 Task: Look for space in Itabuna, Brazil from 6th September, 2023 to 18th September, 2023 for 3 adults in price range Rs.6000 to Rs.12000. Place can be entire place with 2 bedrooms having 2 beds and 2 bathrooms. Property type can be house, flat, guest house, hotel. Booking option can be shelf check-in. Required host language is Spanish.
Action: Key pressed i<Key.caps_lock>tabuna,<Key.space><Key.caps_lock>b<Key.caps_lock>razil<Key.enter>
Screenshot: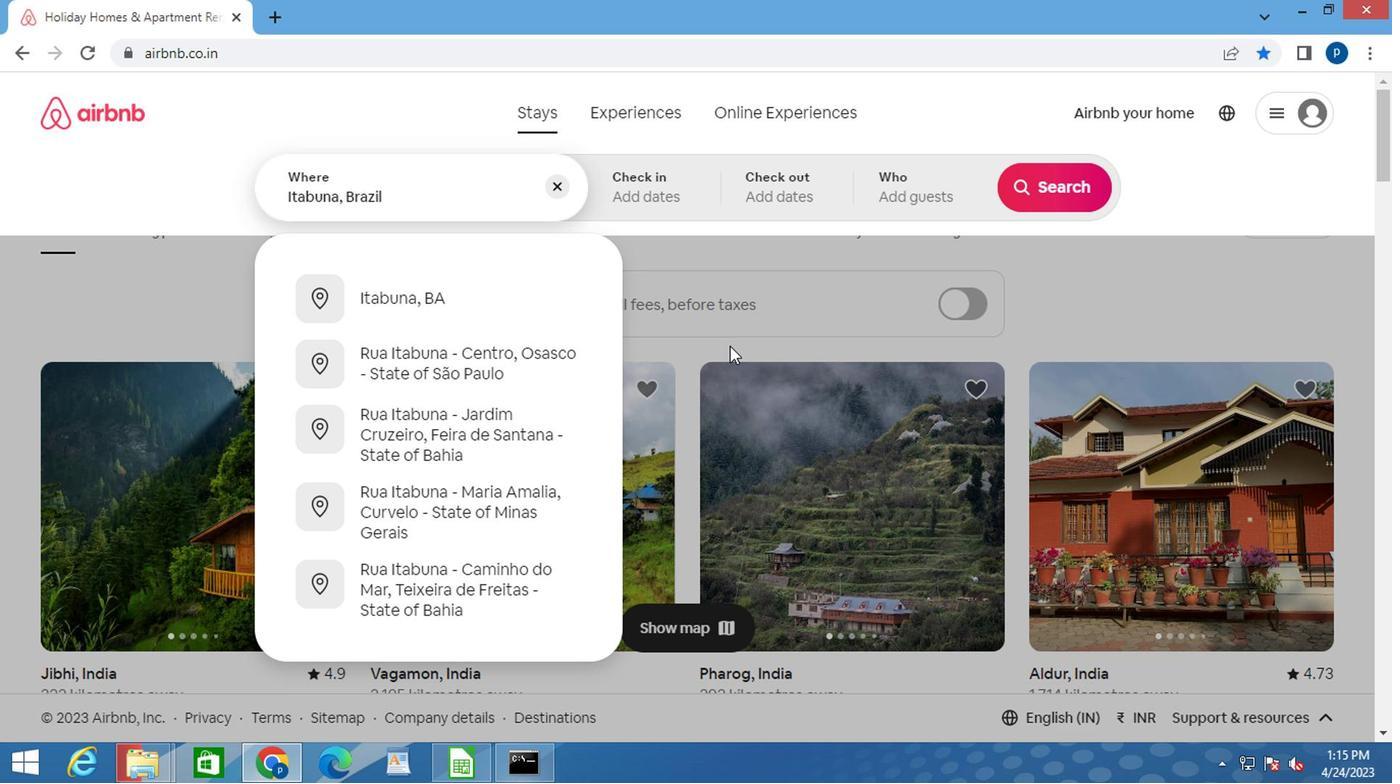 
Action: Mouse moved to (1047, 348)
Screenshot: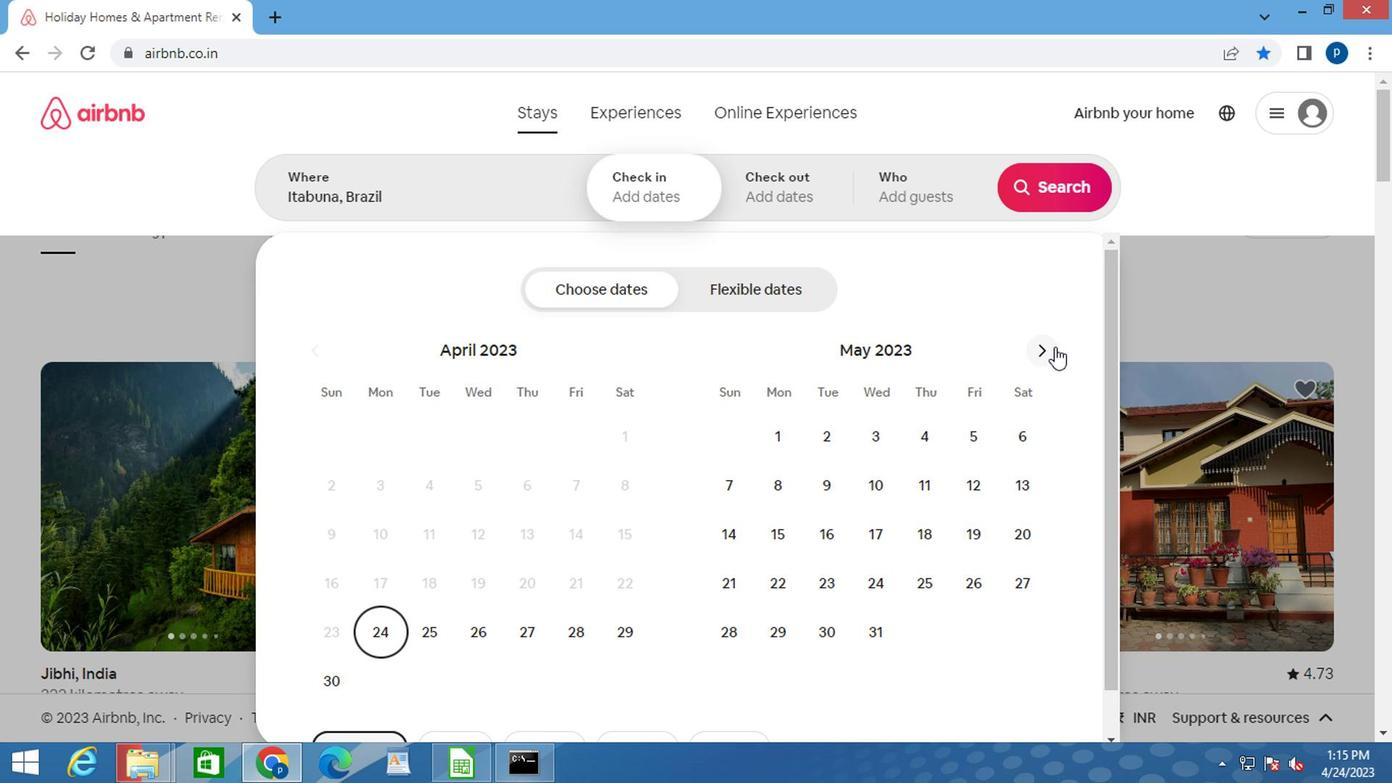 
Action: Mouse pressed left at (1047, 348)
Screenshot: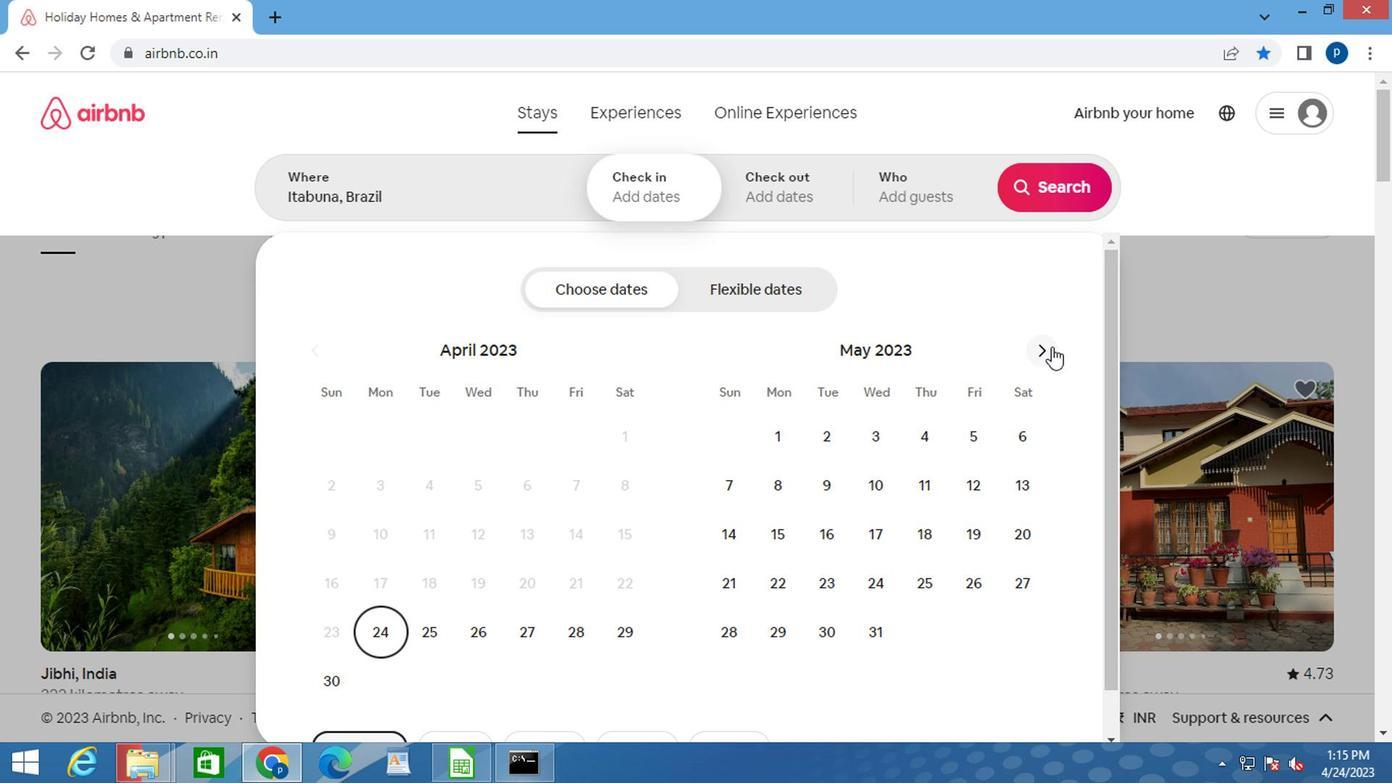 
Action: Mouse pressed left at (1047, 348)
Screenshot: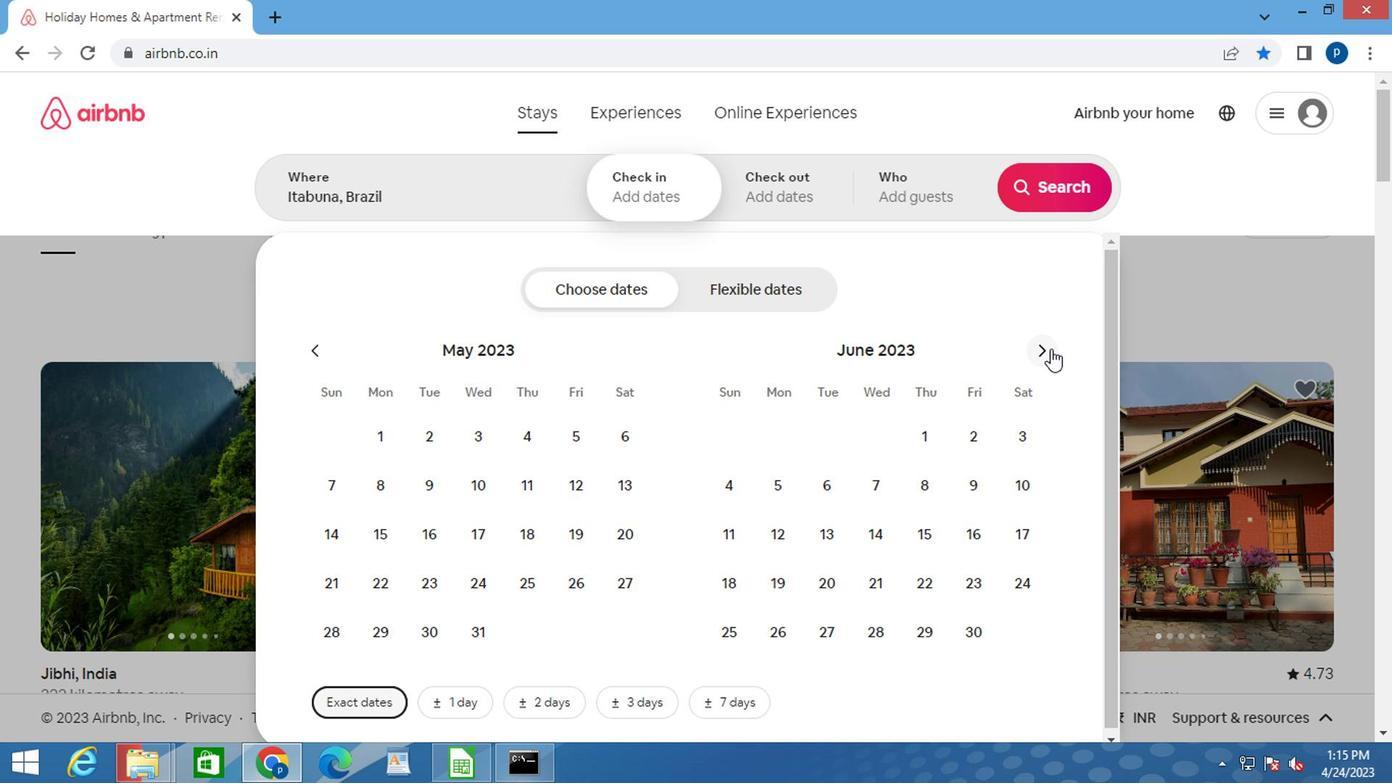 
Action: Mouse pressed left at (1047, 348)
Screenshot: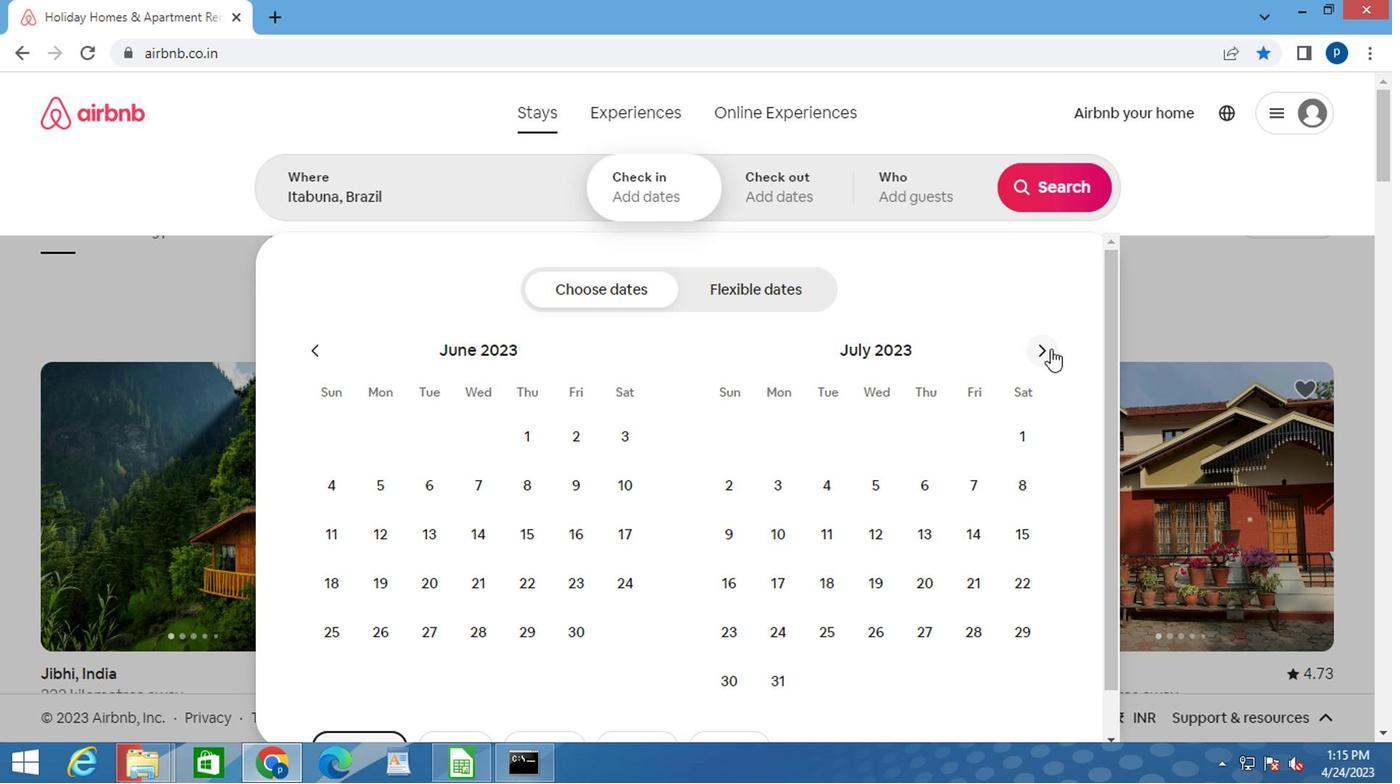 
Action: Mouse moved to (1040, 348)
Screenshot: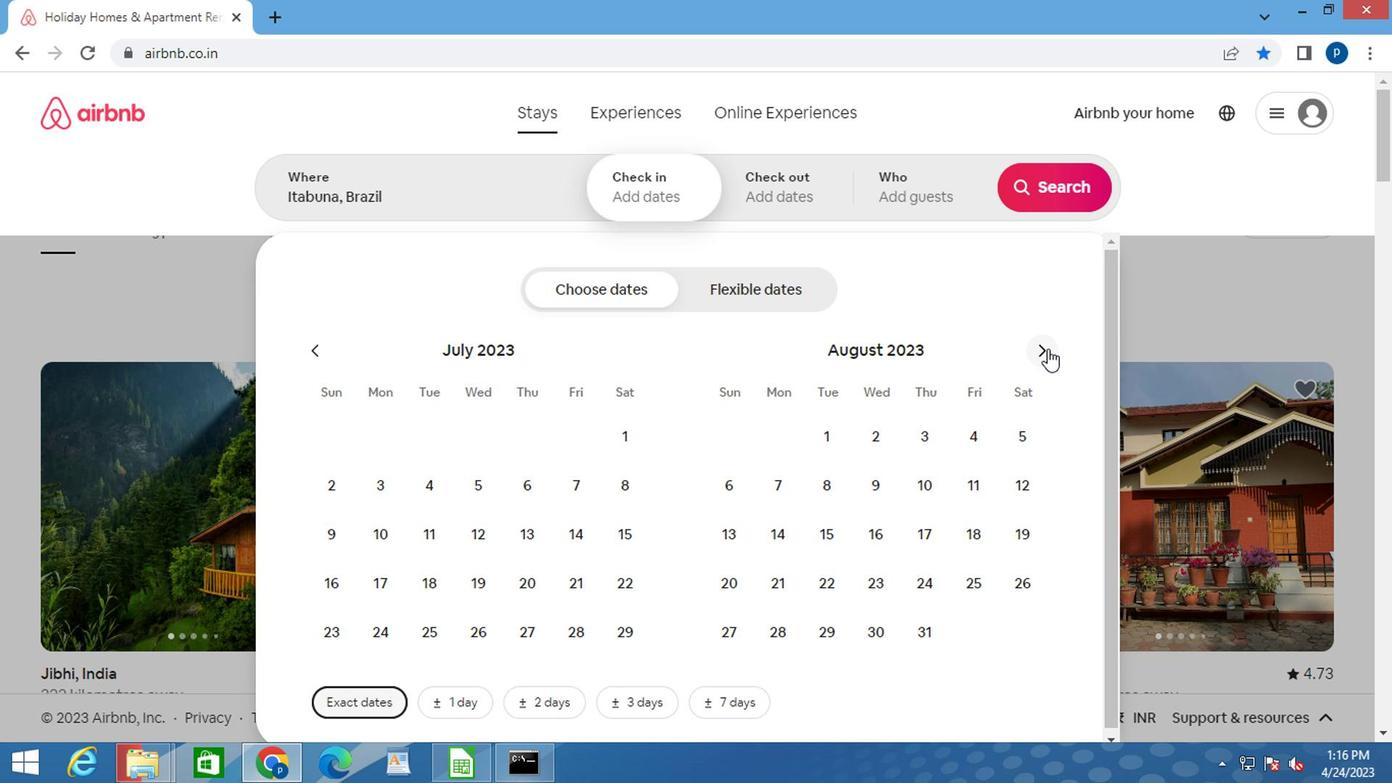 
Action: Mouse pressed left at (1040, 348)
Screenshot: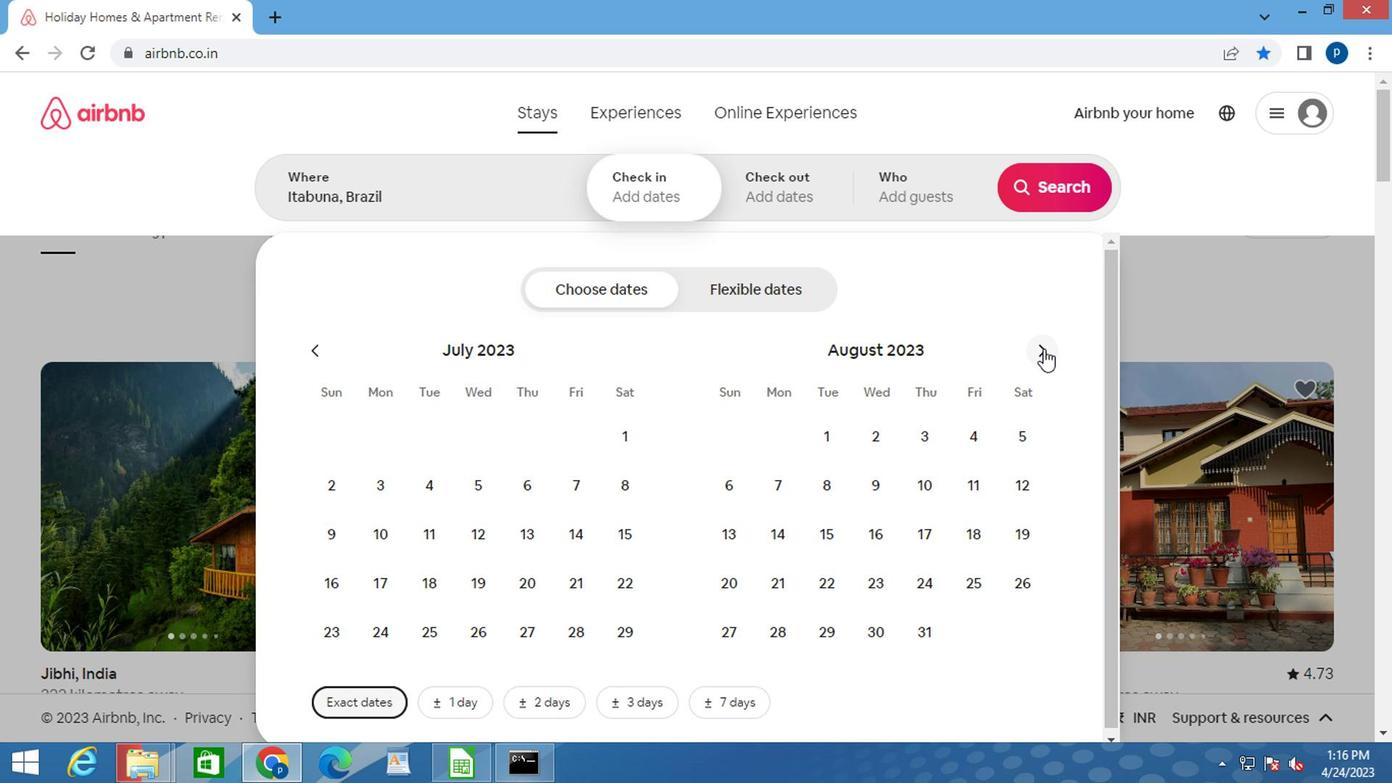 
Action: Mouse moved to (865, 485)
Screenshot: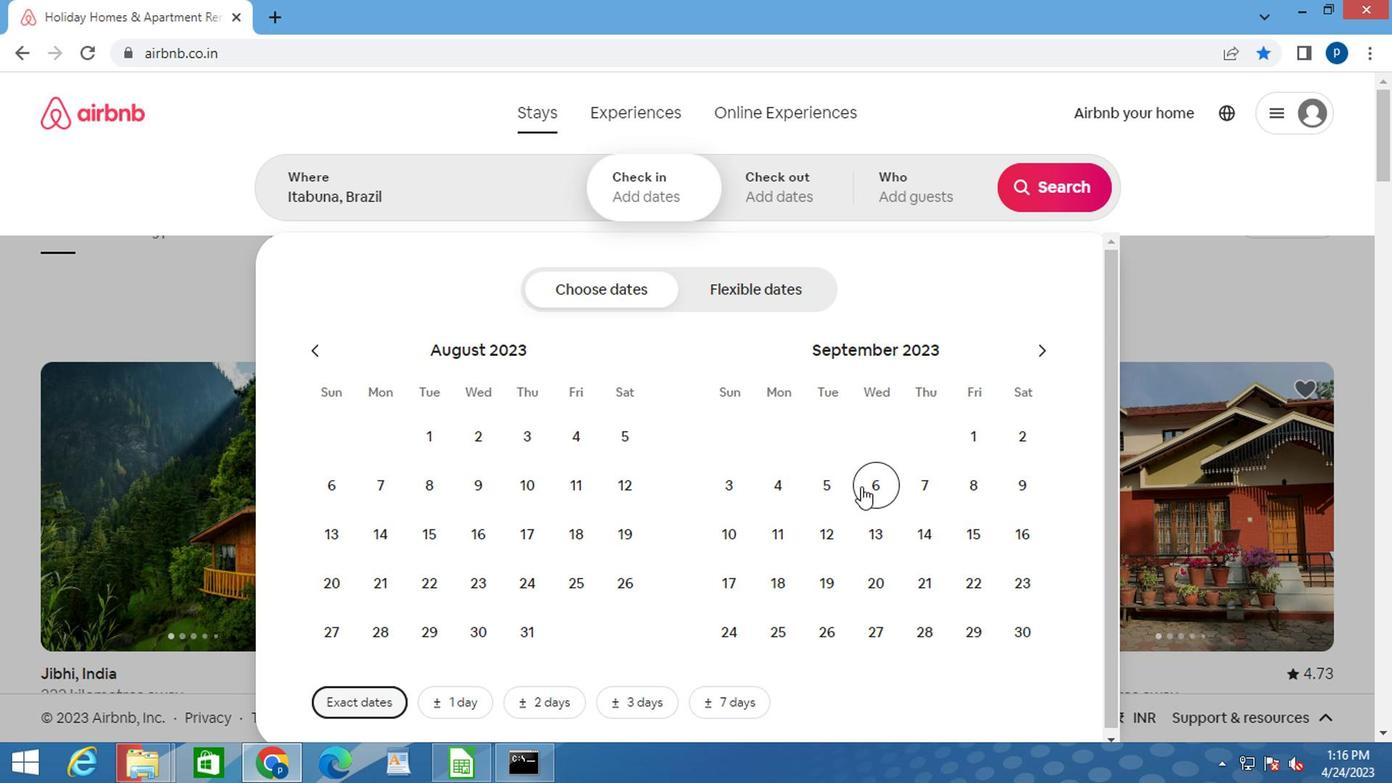 
Action: Mouse pressed left at (865, 485)
Screenshot: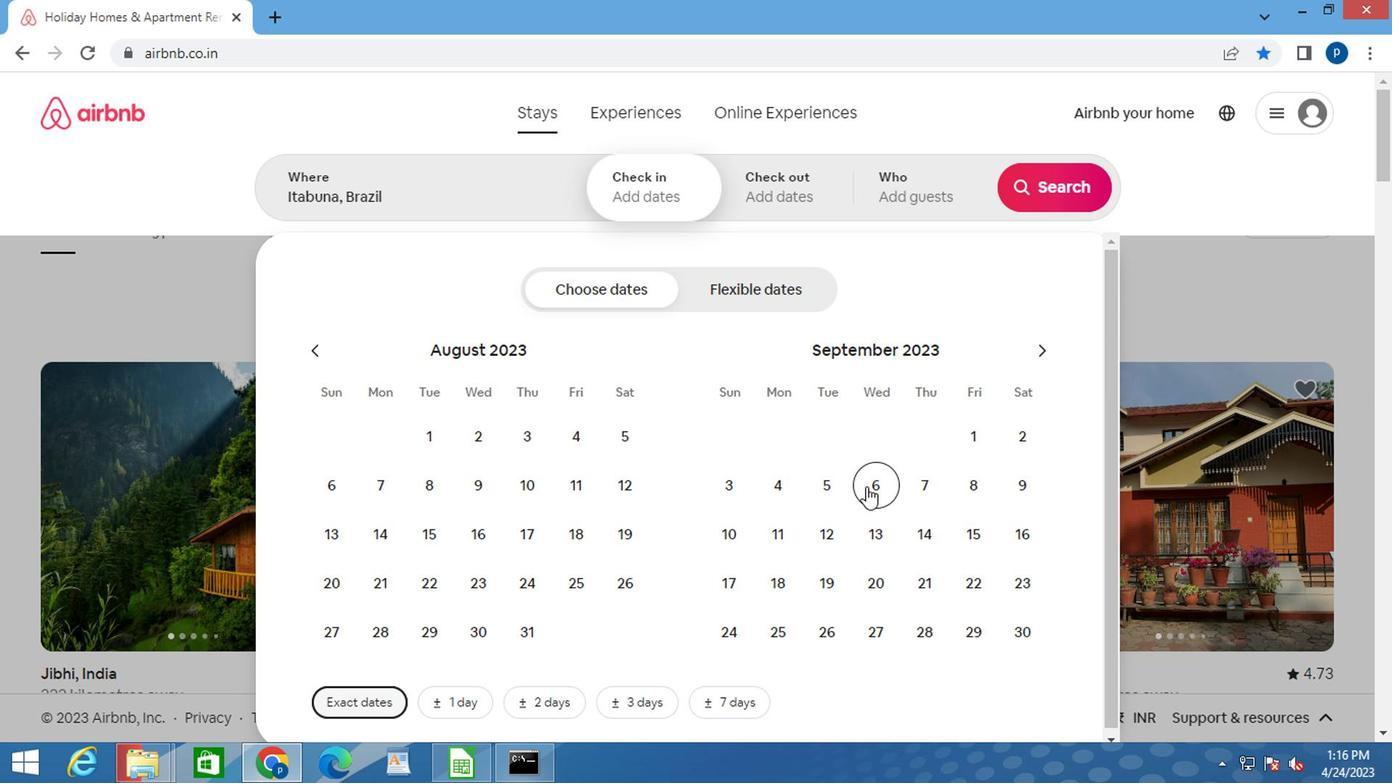
Action: Mouse moved to (785, 577)
Screenshot: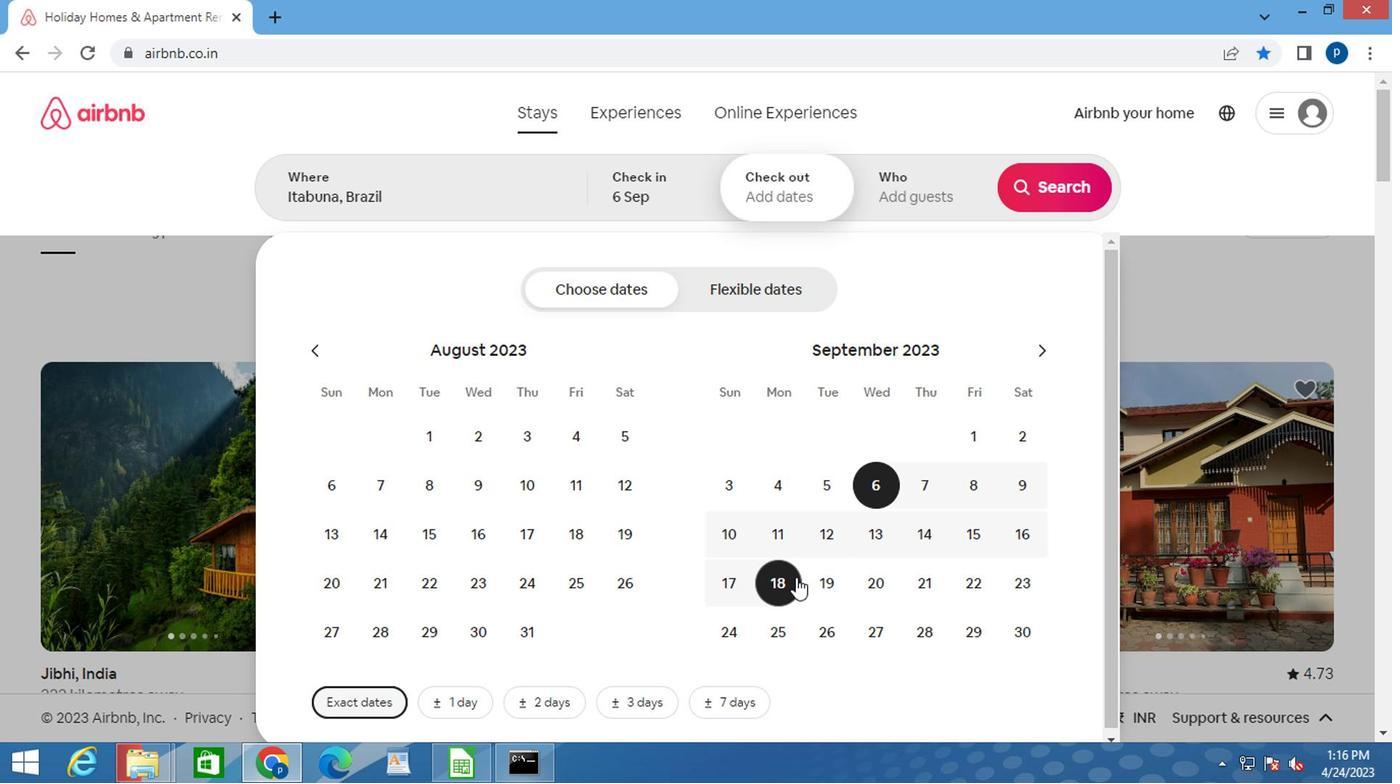 
Action: Mouse pressed left at (785, 577)
Screenshot: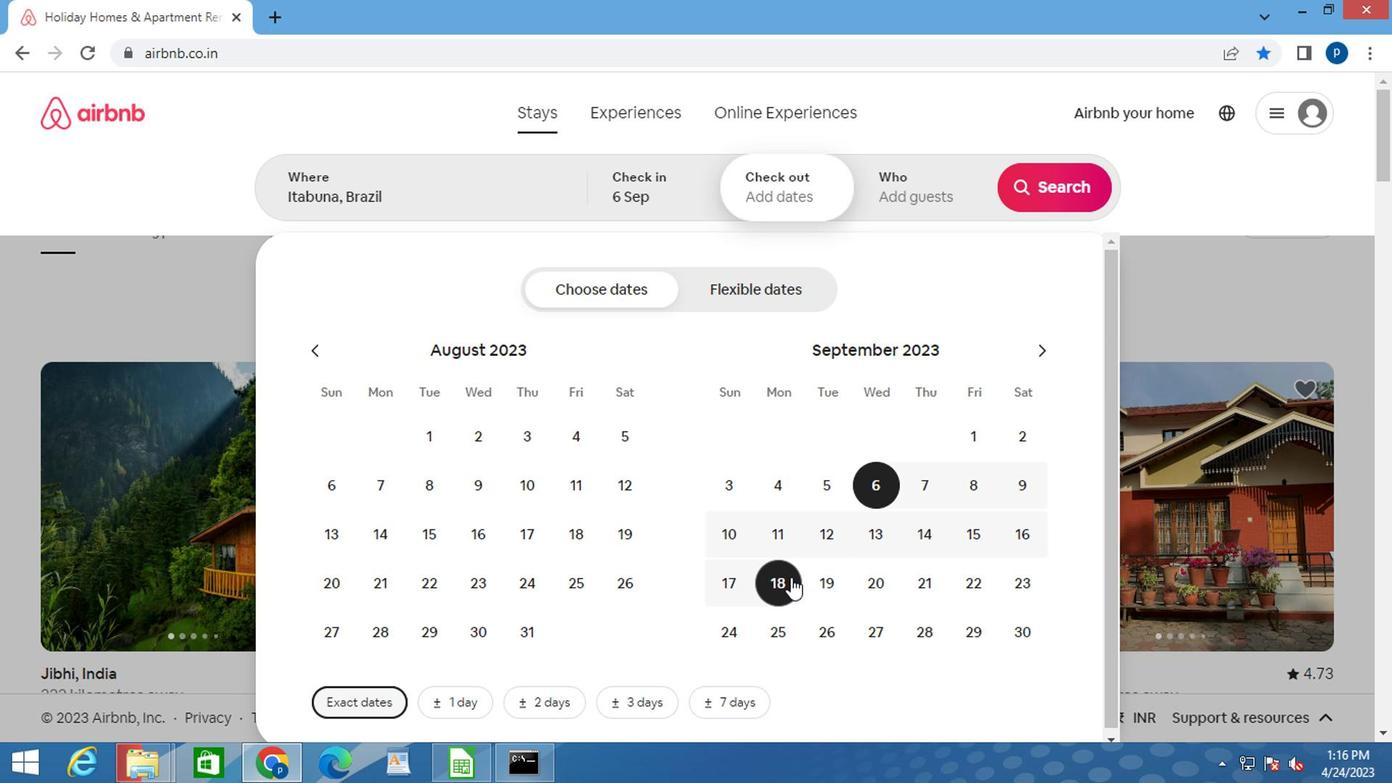 
Action: Mouse moved to (915, 190)
Screenshot: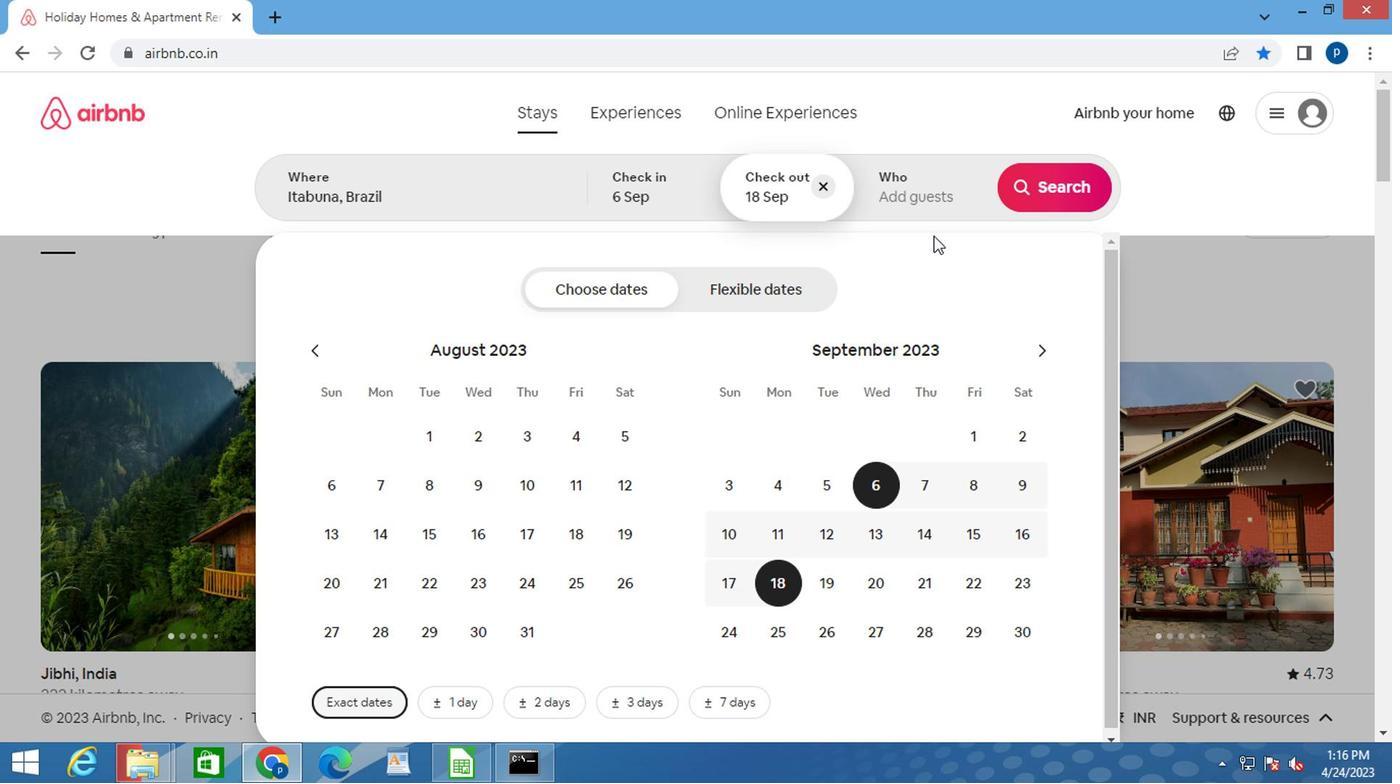 
Action: Mouse pressed left at (915, 190)
Screenshot: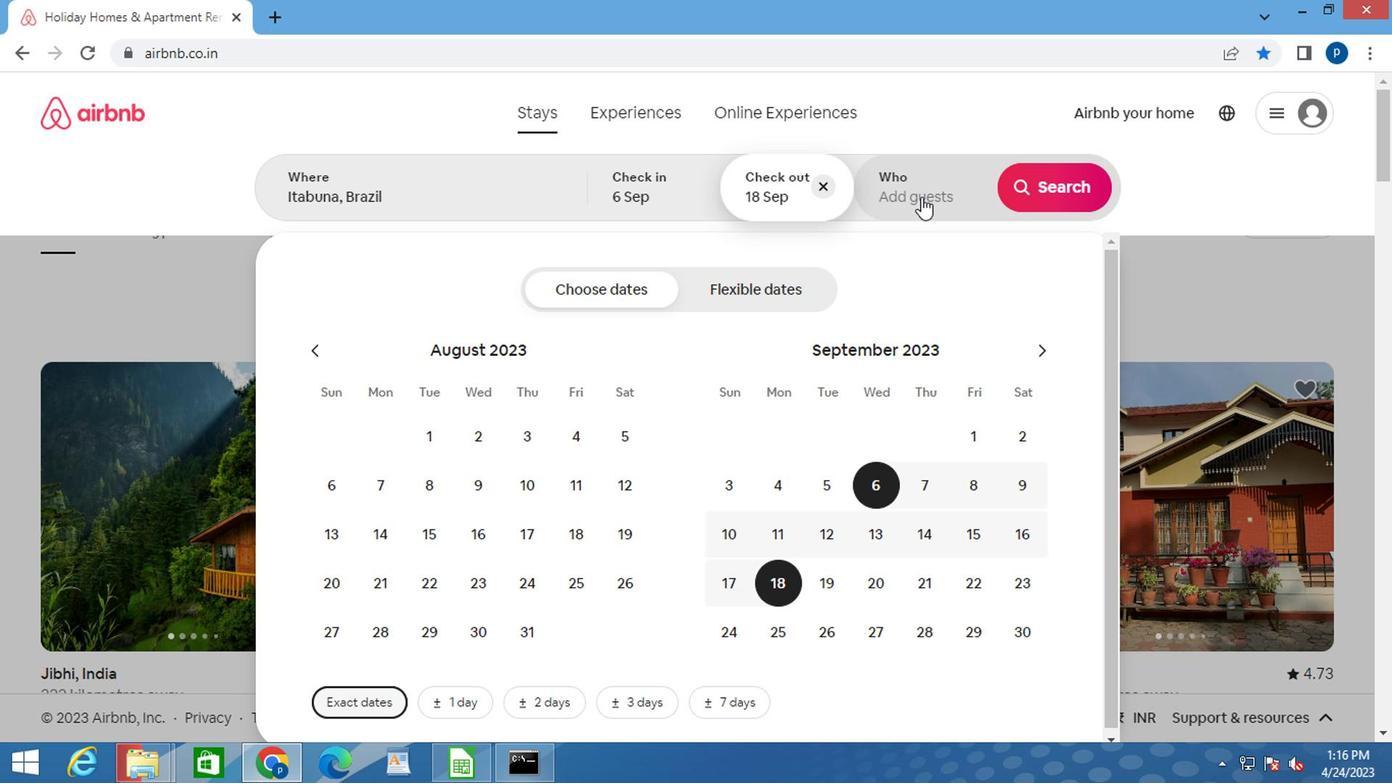 
Action: Mouse moved to (1060, 289)
Screenshot: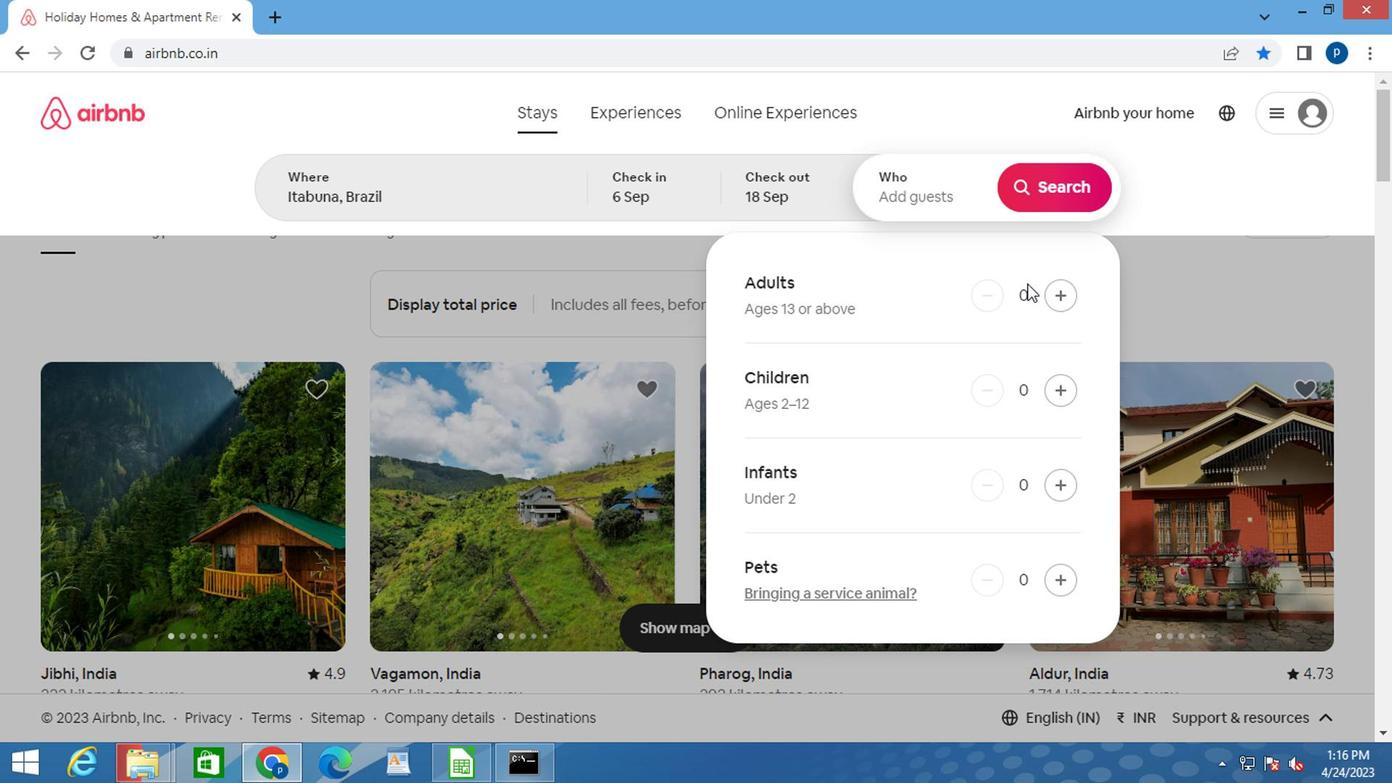 
Action: Mouse pressed left at (1060, 289)
Screenshot: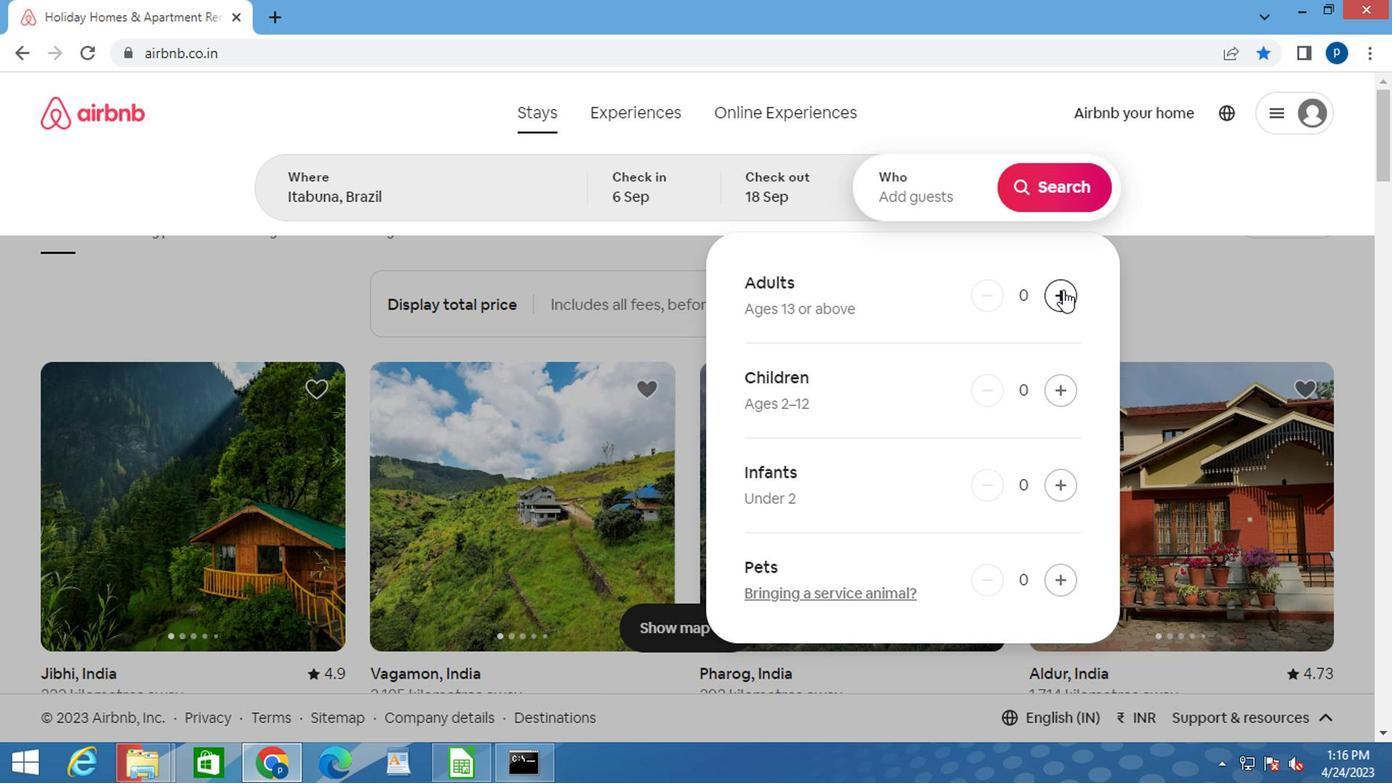 
Action: Mouse pressed left at (1060, 289)
Screenshot: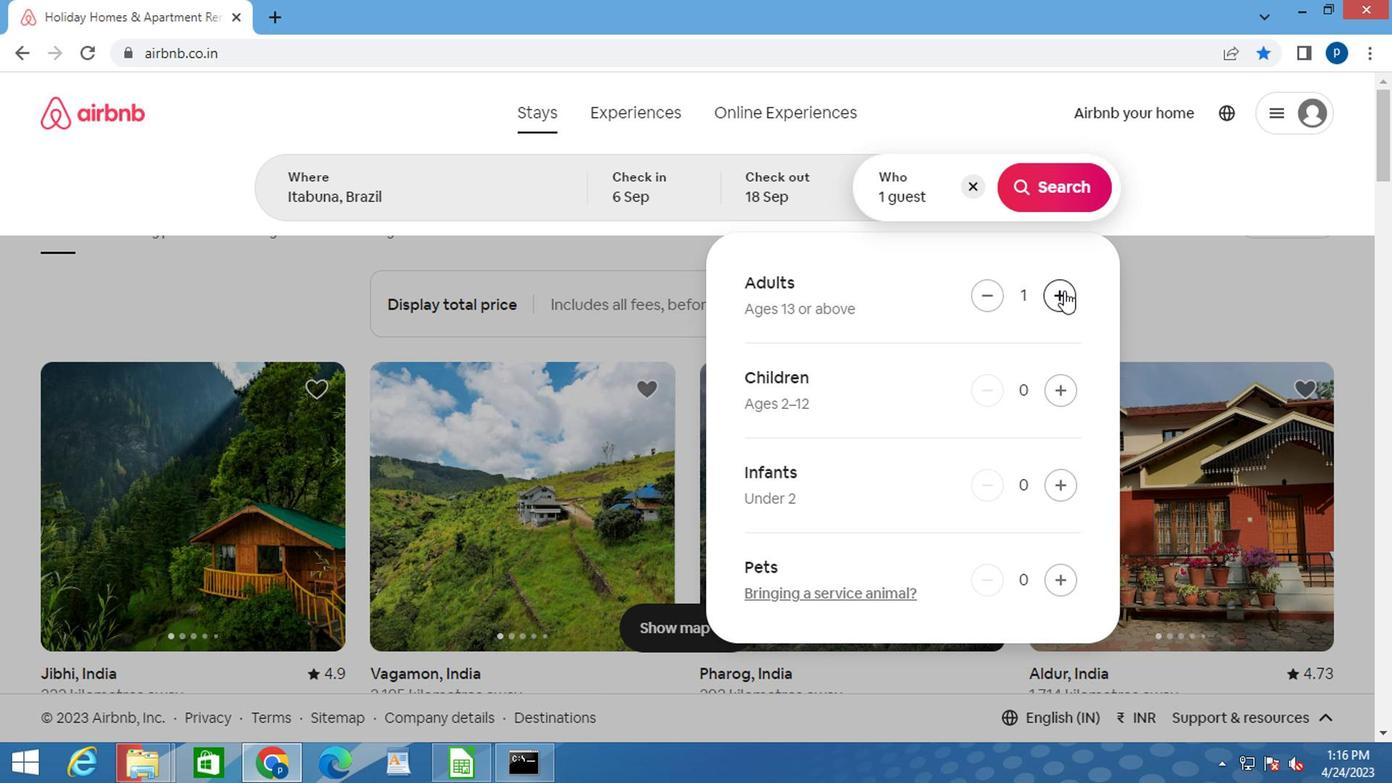 
Action: Mouse pressed left at (1060, 289)
Screenshot: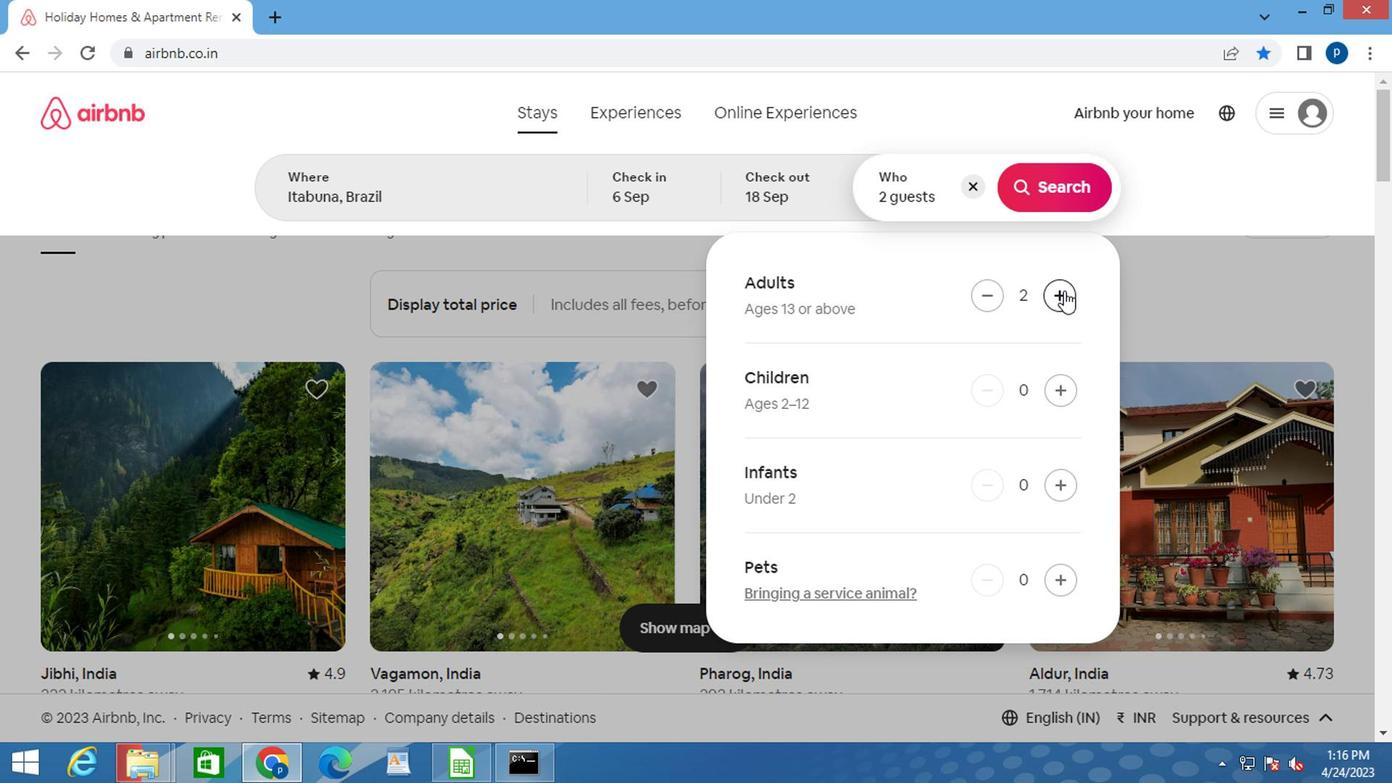 
Action: Mouse moved to (1049, 190)
Screenshot: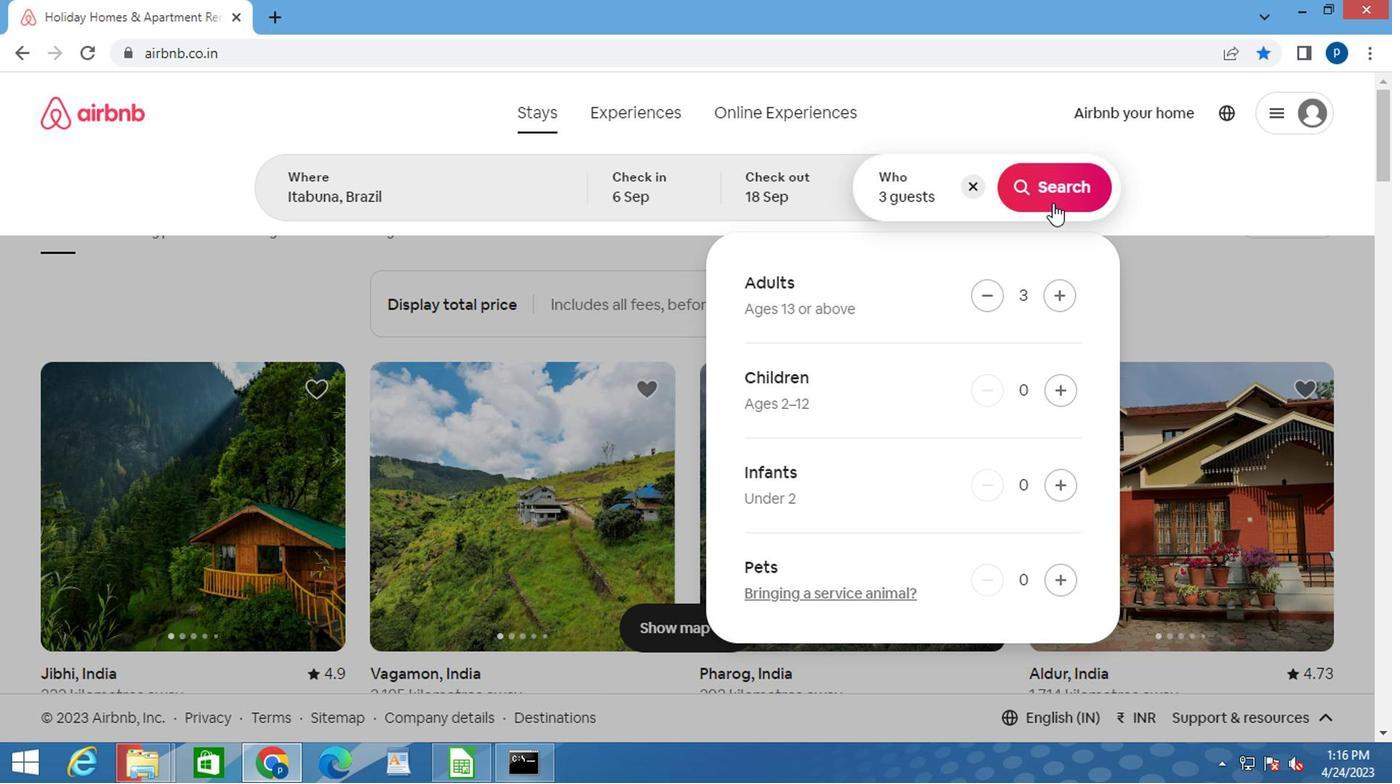 
Action: Mouse pressed left at (1049, 190)
Screenshot: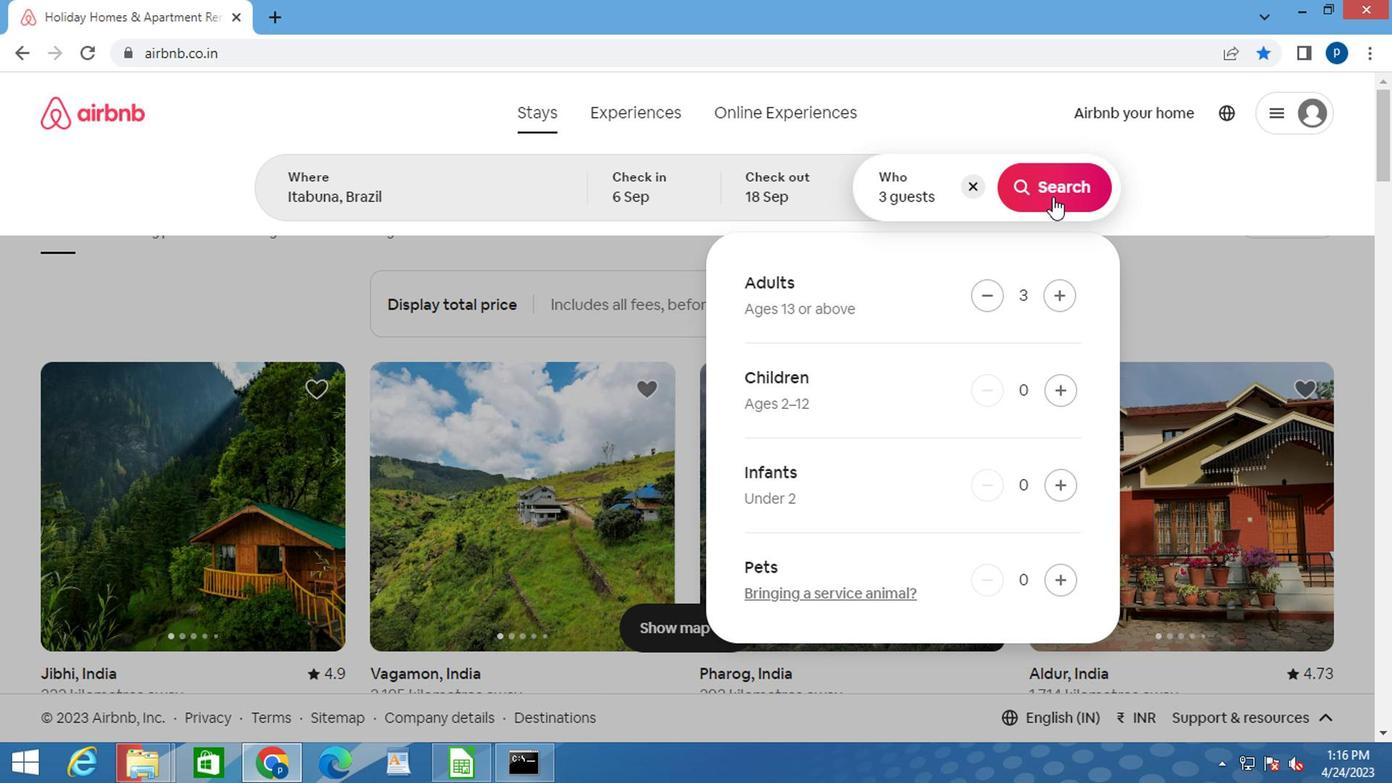 
Action: Mouse moved to (1280, 197)
Screenshot: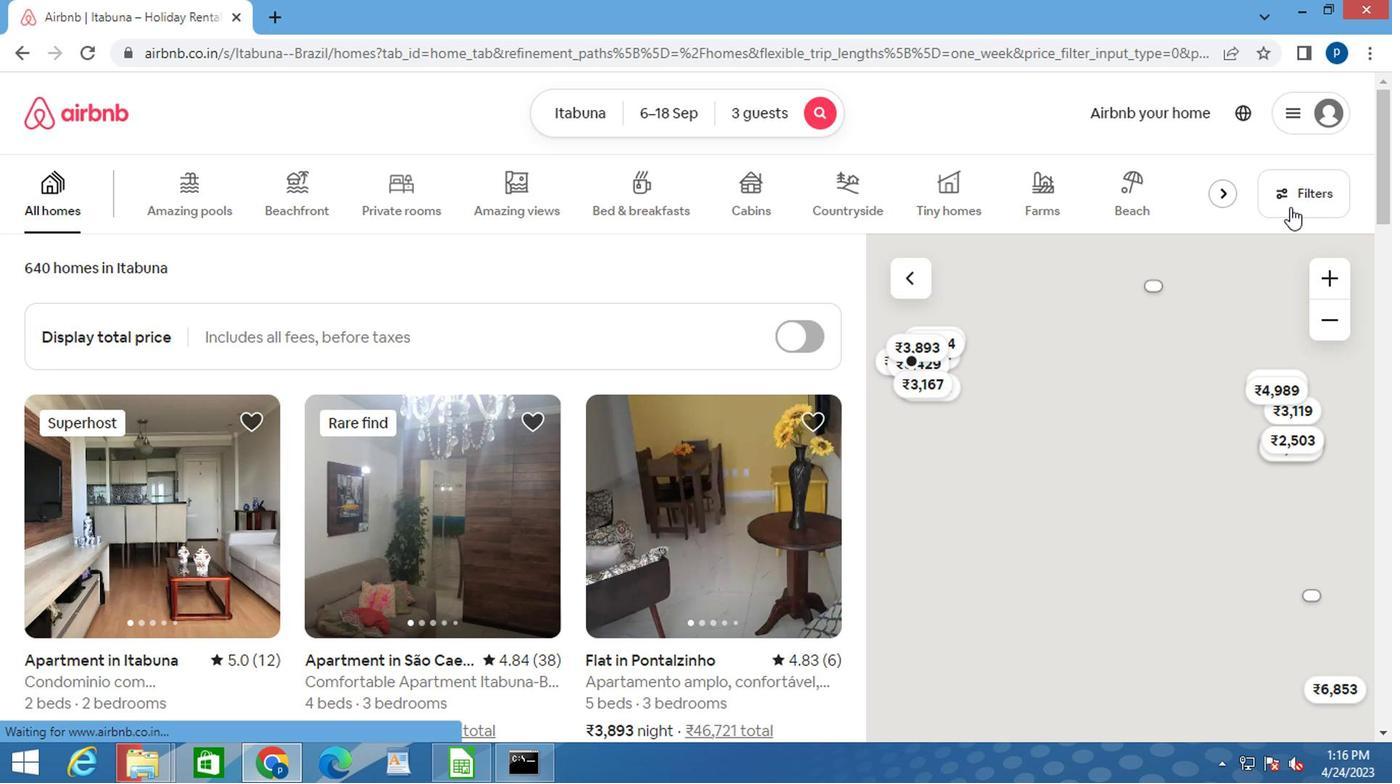
Action: Mouse pressed left at (1280, 197)
Screenshot: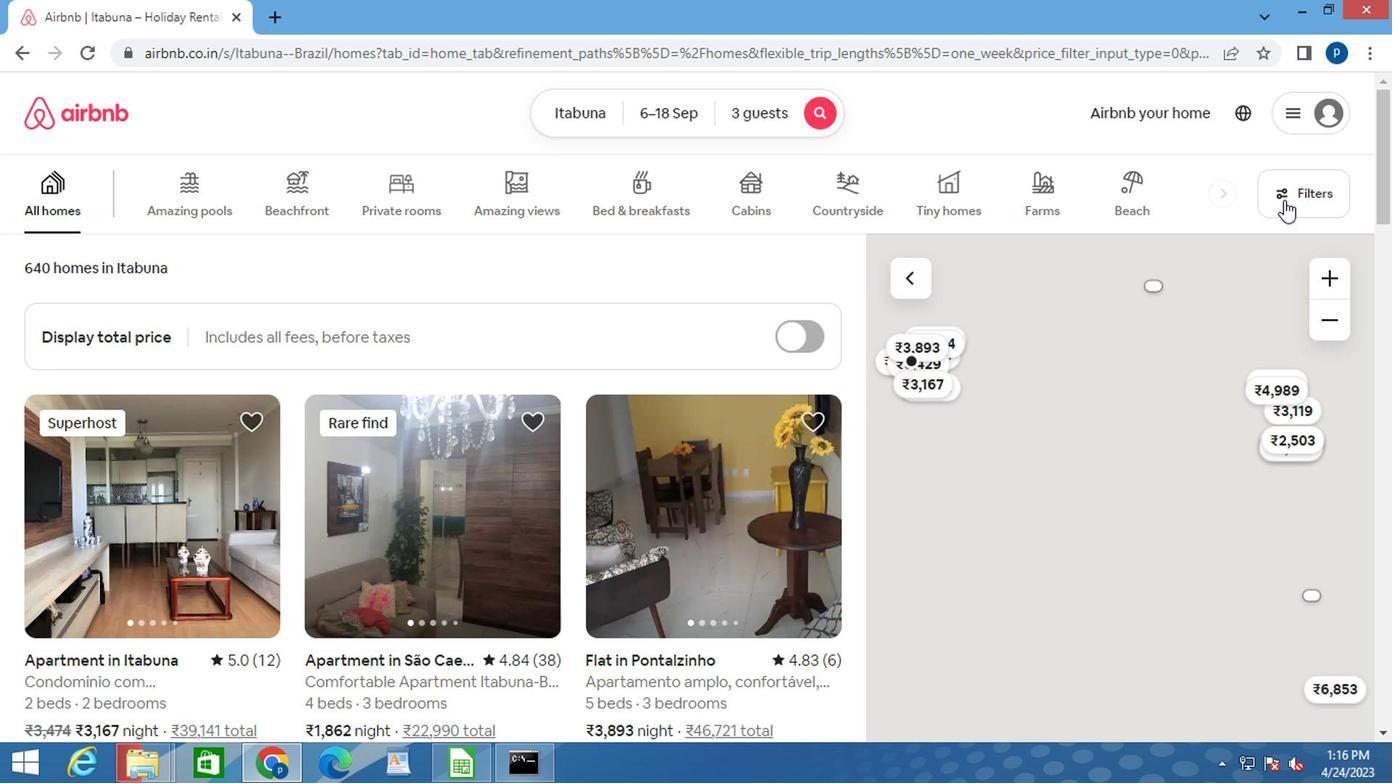 
Action: Mouse moved to (398, 455)
Screenshot: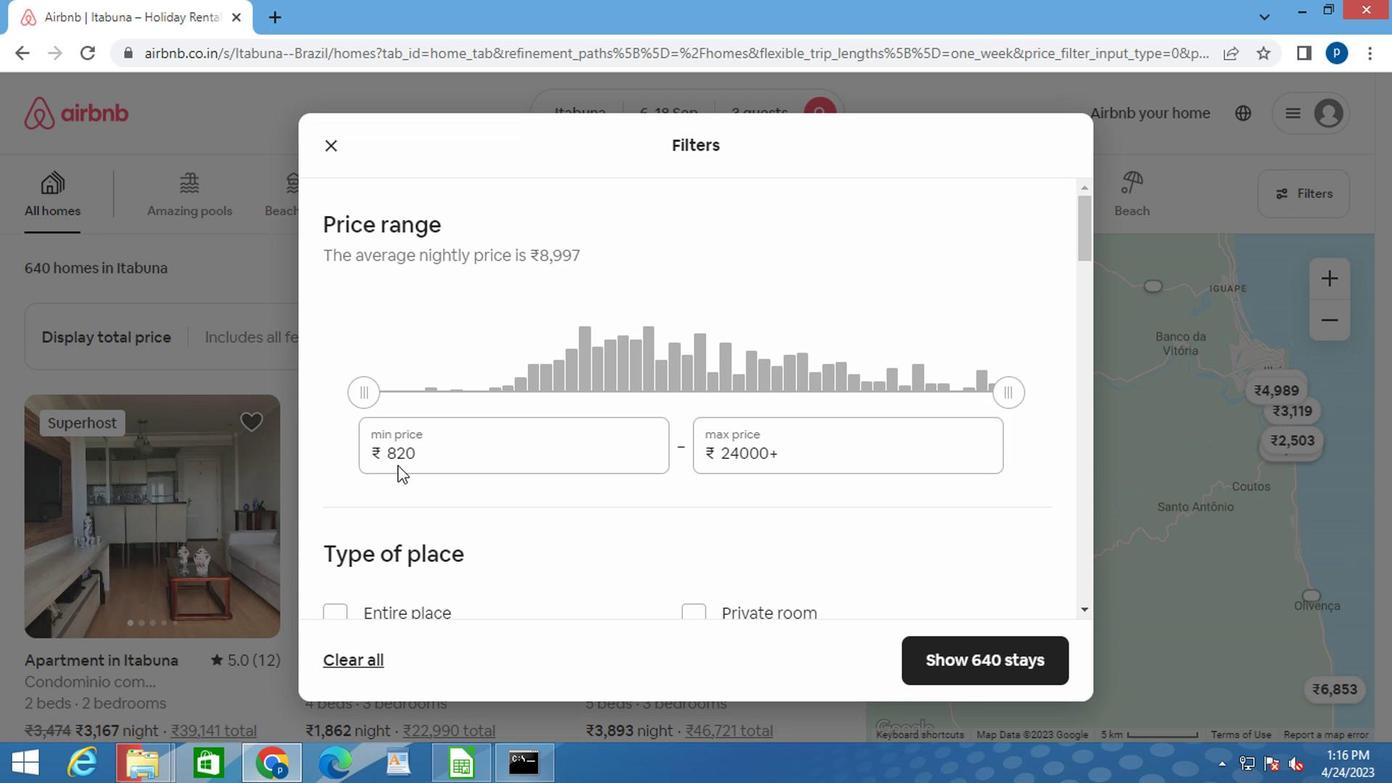 
Action: Mouse pressed left at (398, 455)
Screenshot: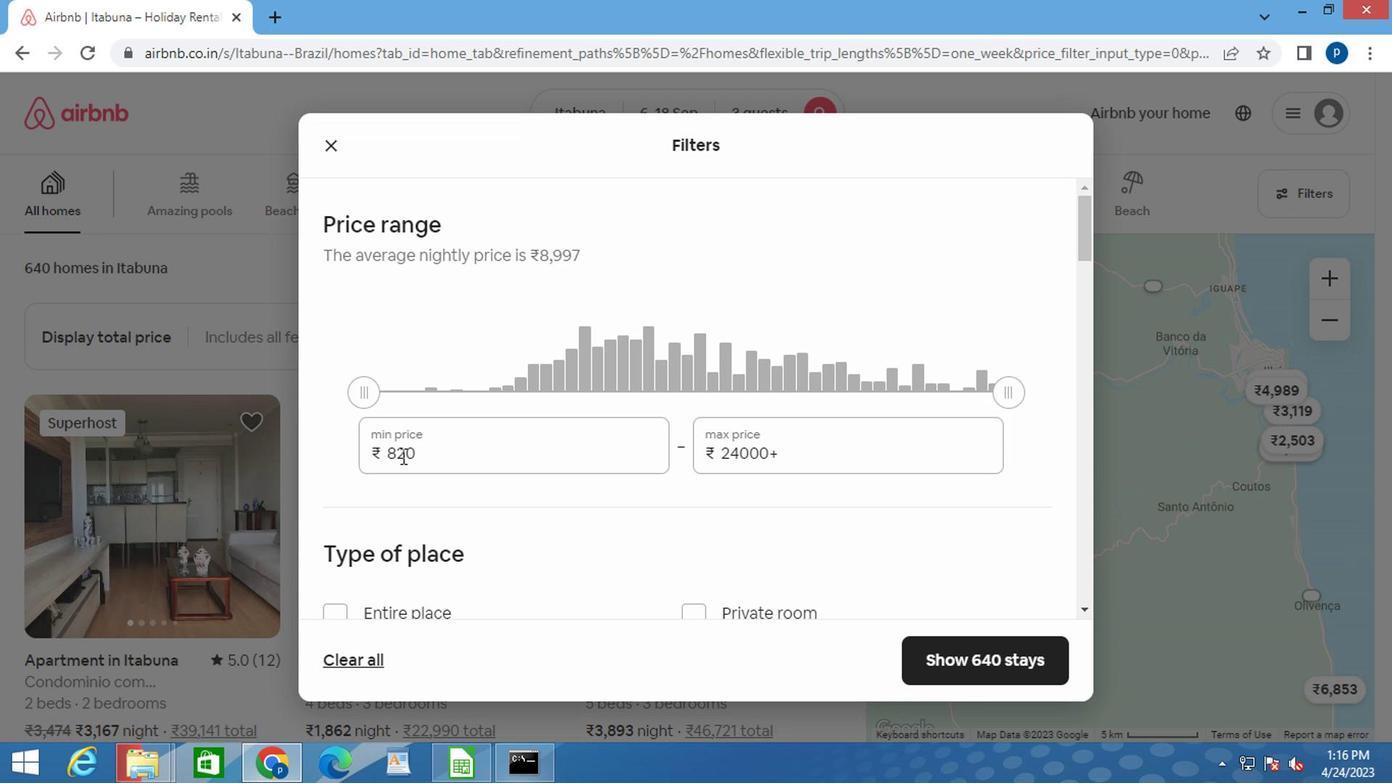 
Action: Mouse pressed left at (398, 455)
Screenshot: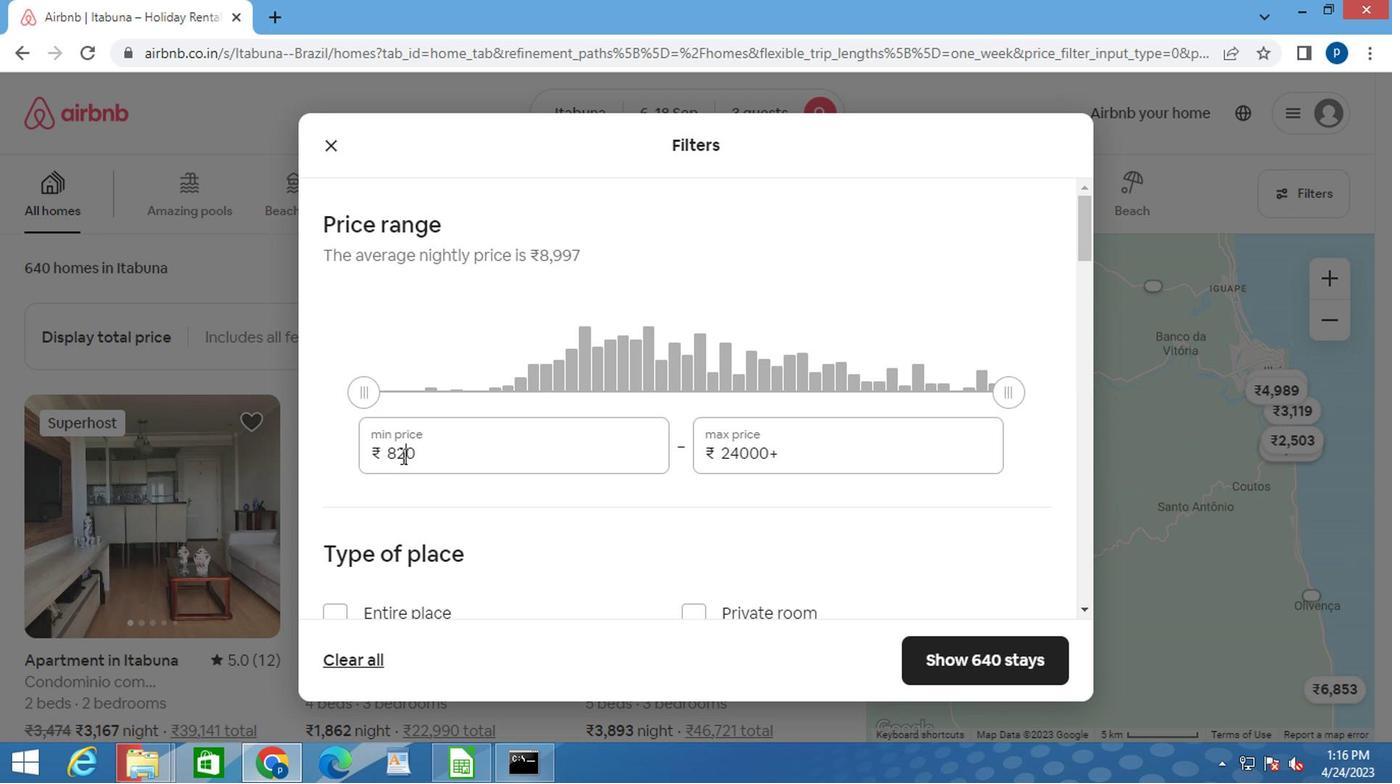 
Action: Mouse moved to (398, 455)
Screenshot: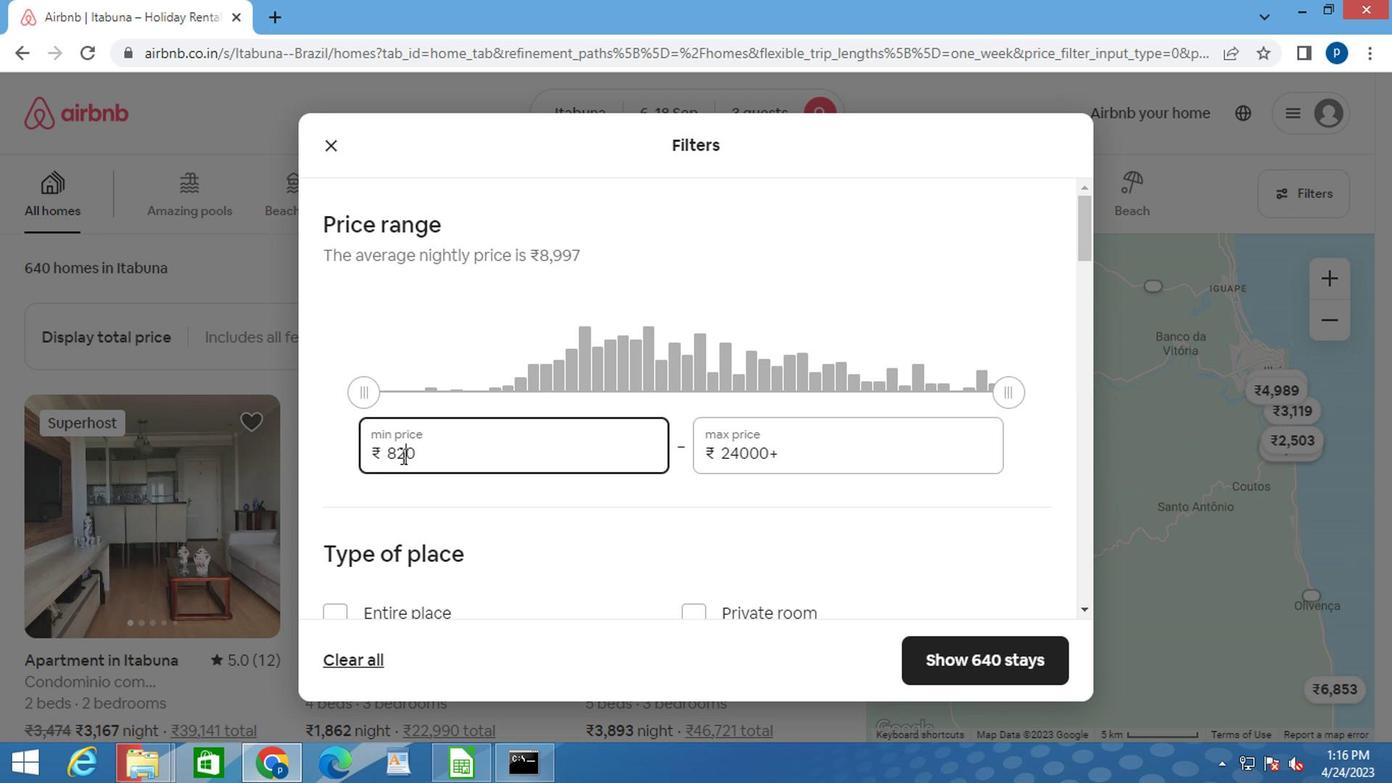 
Action: Mouse pressed left at (398, 455)
Screenshot: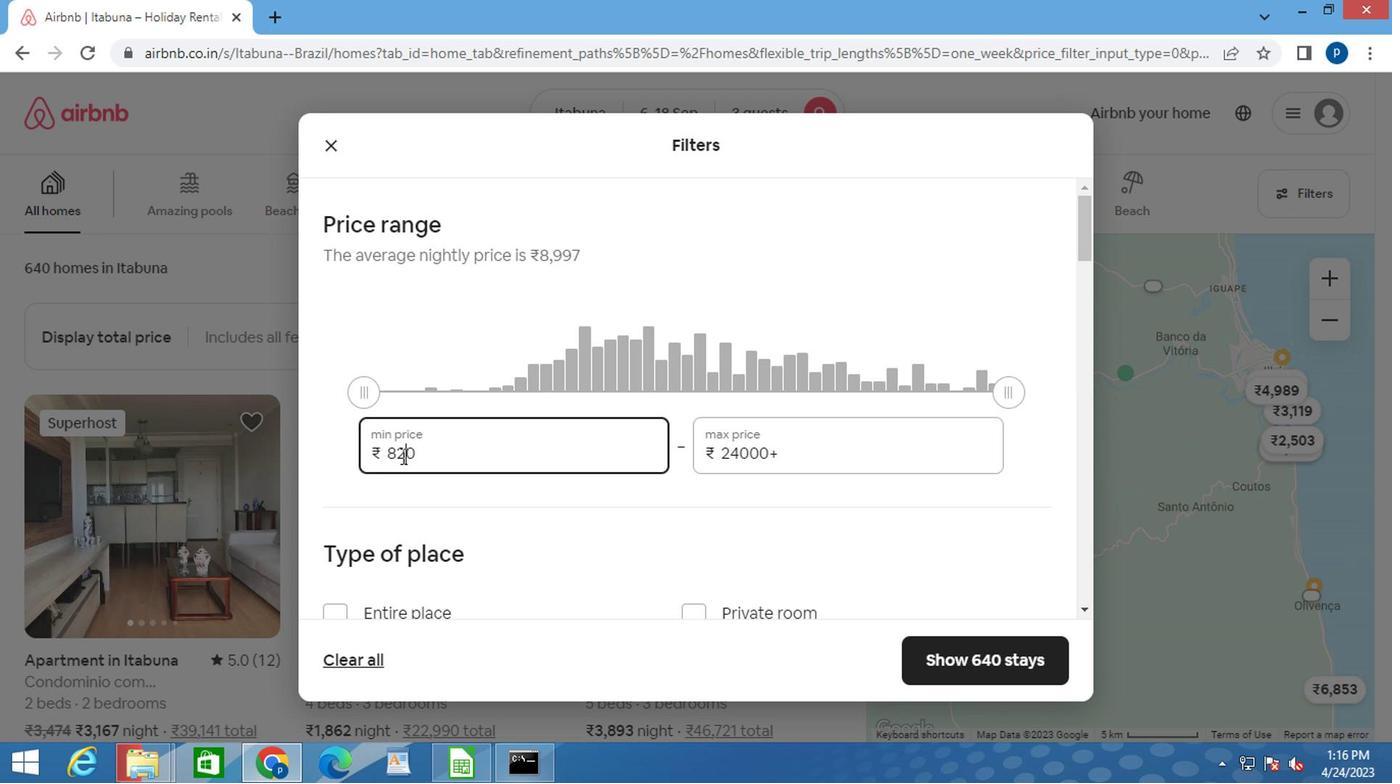 
Action: Mouse moved to (414, 455)
Screenshot: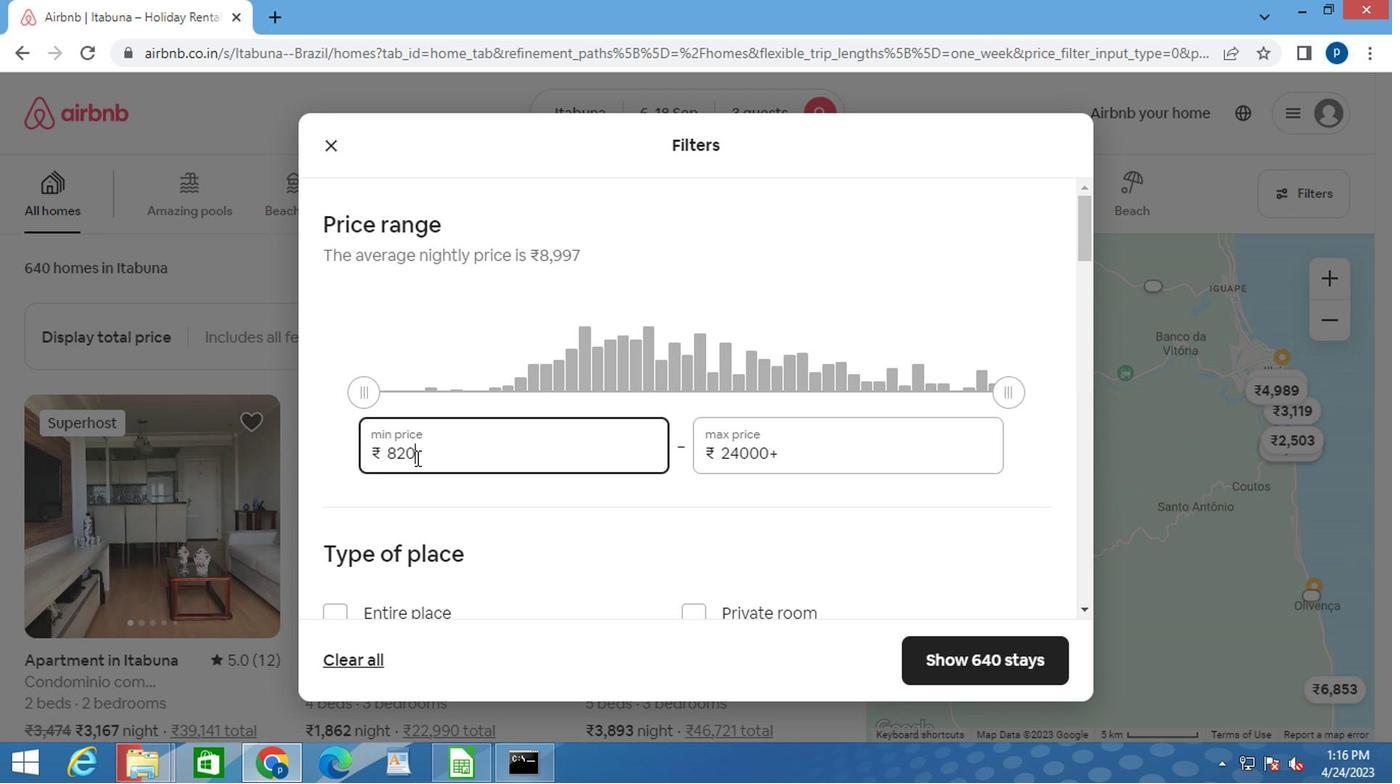 
Action: Mouse pressed left at (412, 457)
Screenshot: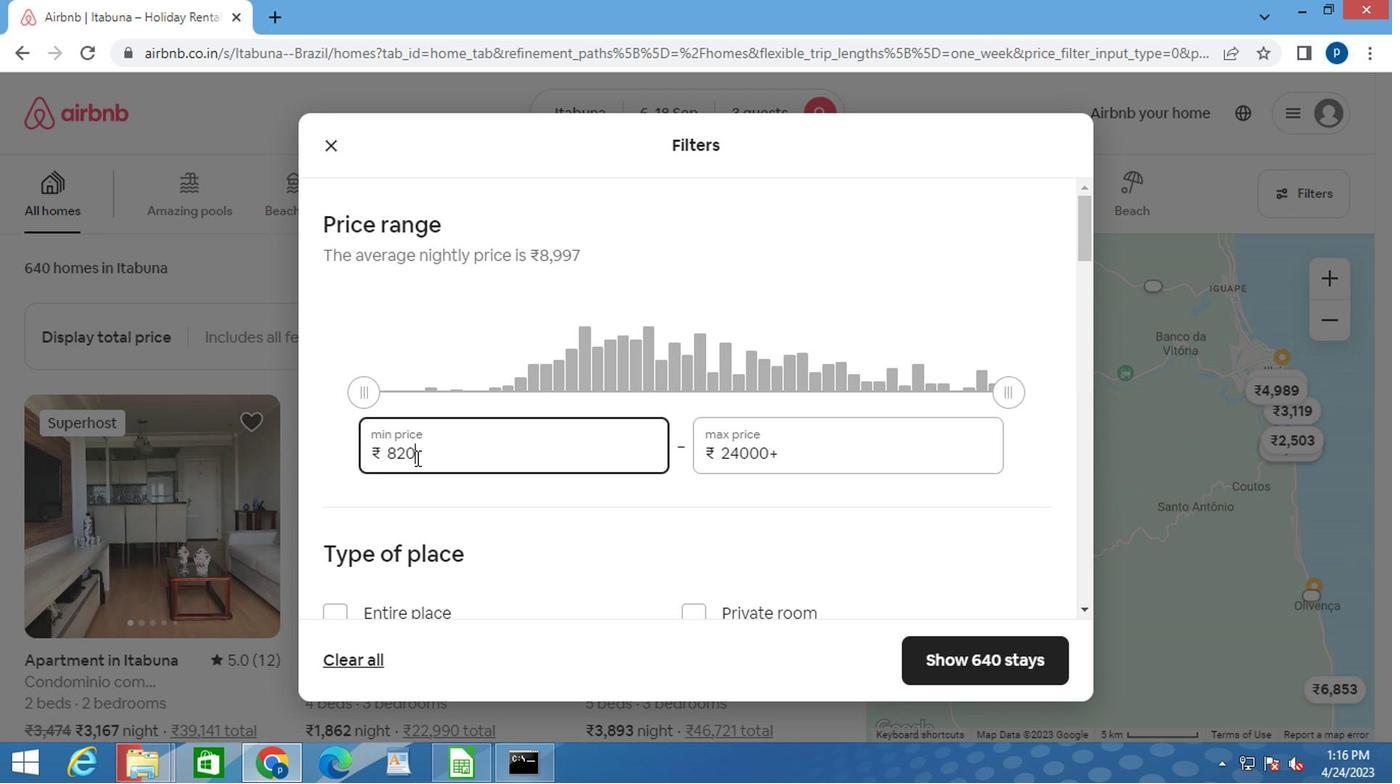 
Action: Mouse pressed left at (414, 455)
Screenshot: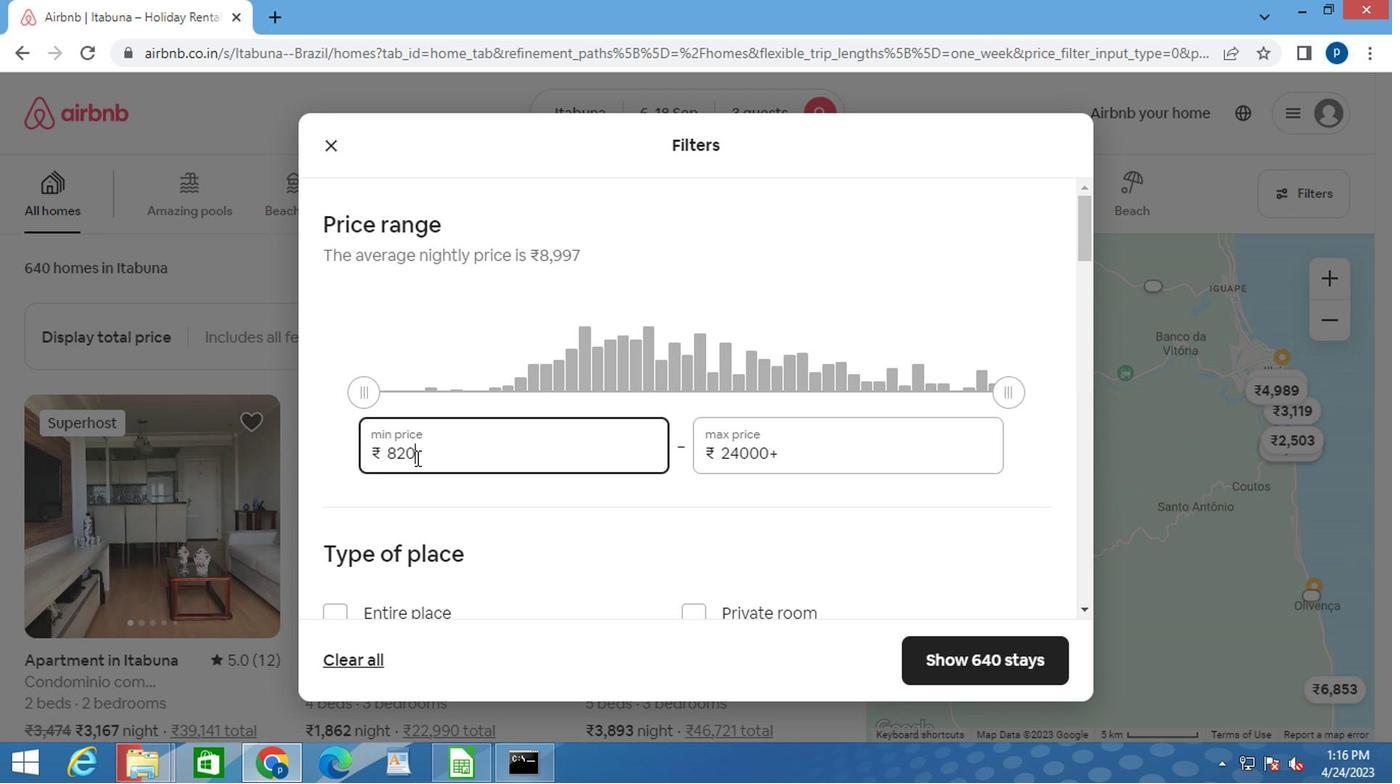 
Action: Mouse pressed left at (414, 455)
Screenshot: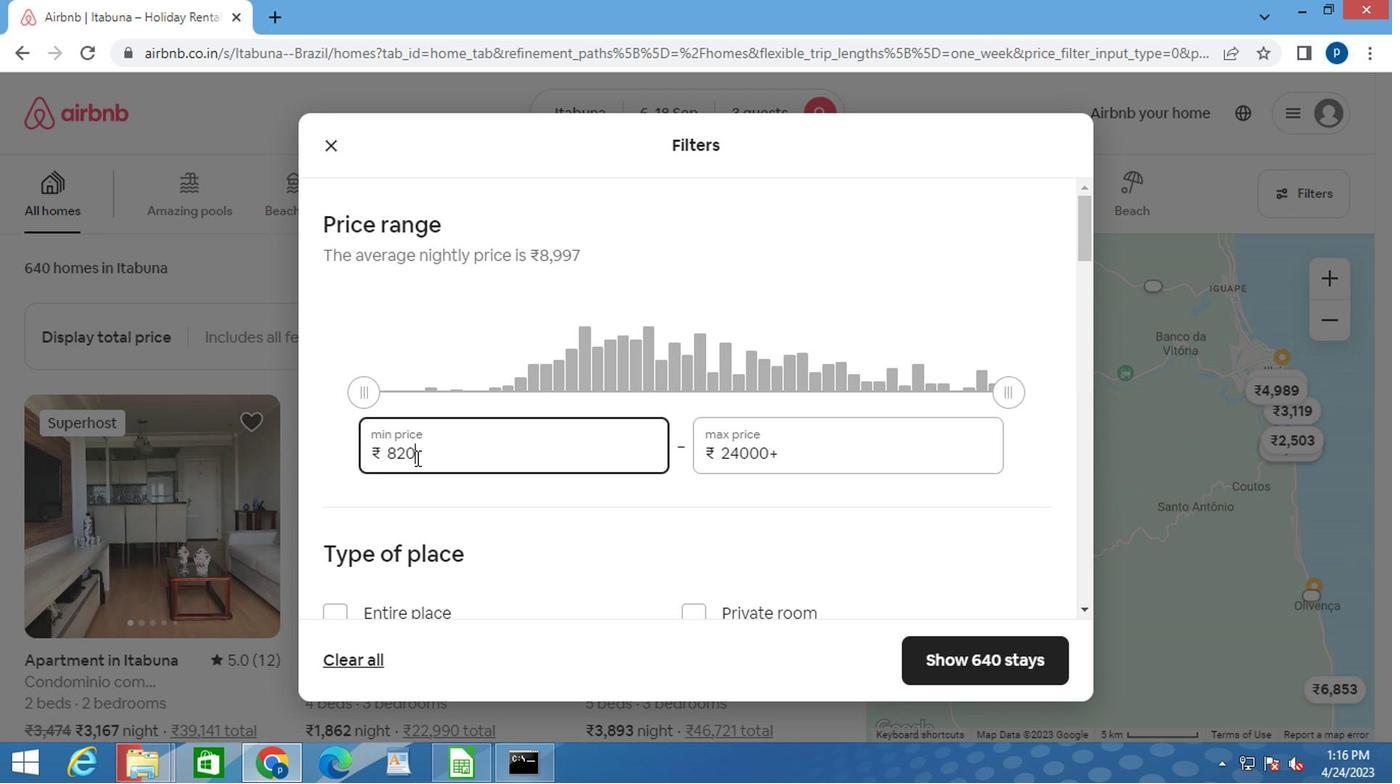
Action: Key pressed 6000<Key.tab>12000
Screenshot: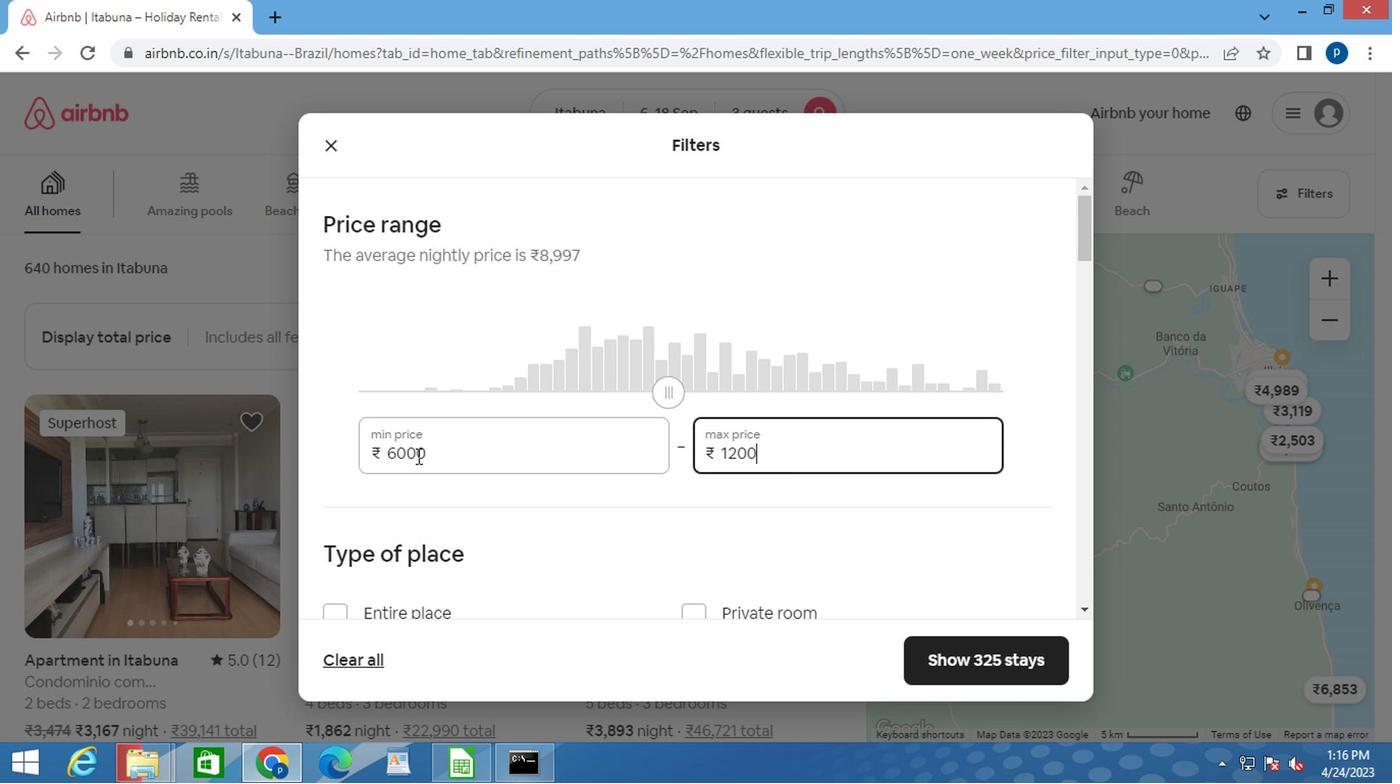 
Action: Mouse moved to (509, 501)
Screenshot: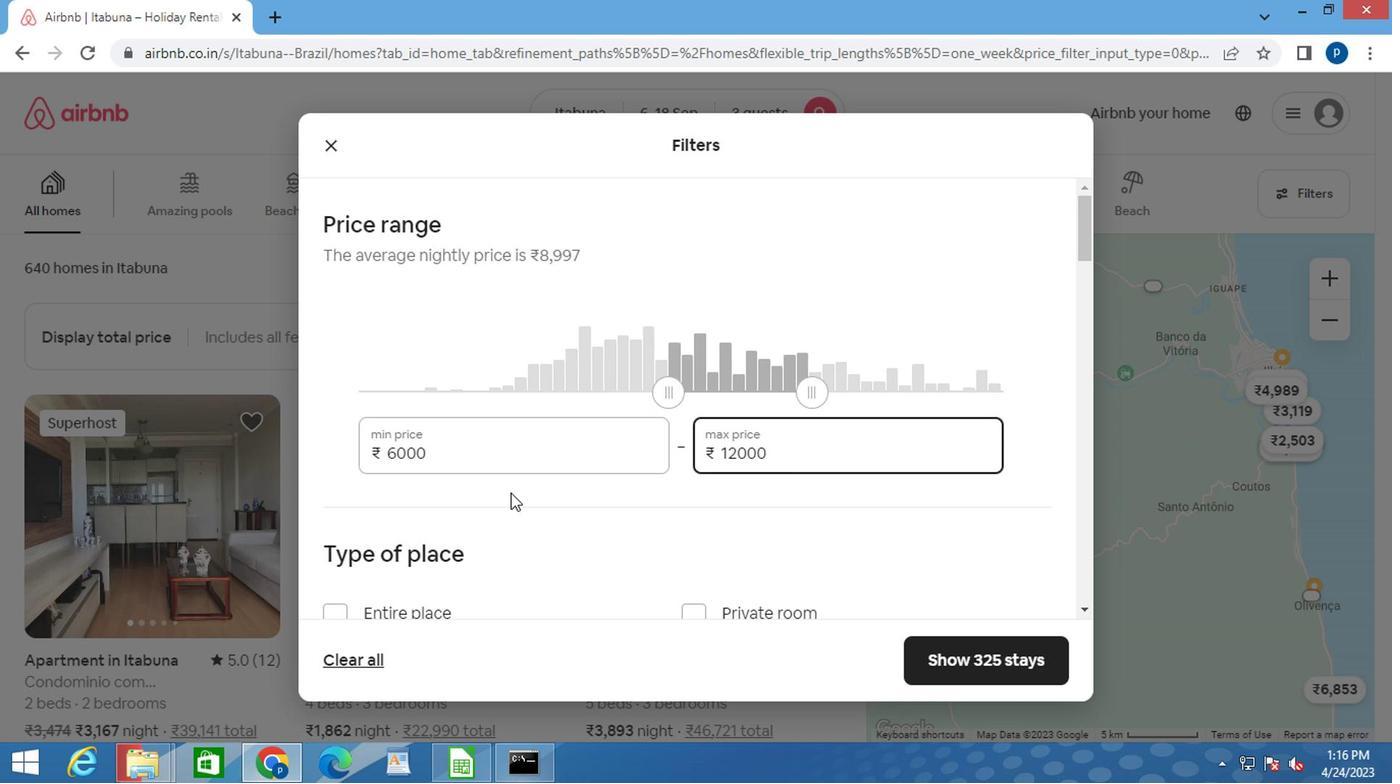 
Action: Mouse scrolled (509, 501) with delta (0, 0)
Screenshot: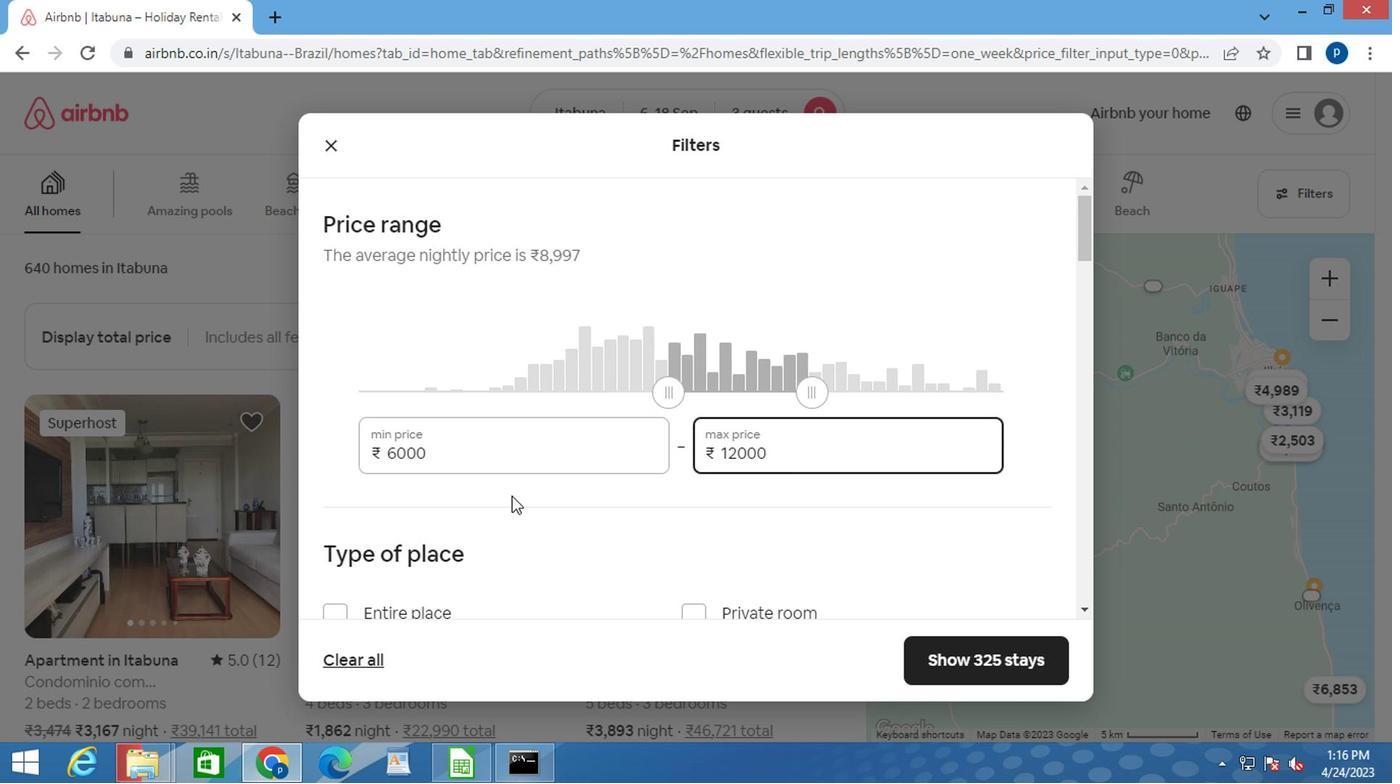 
Action: Mouse moved to (509, 503)
Screenshot: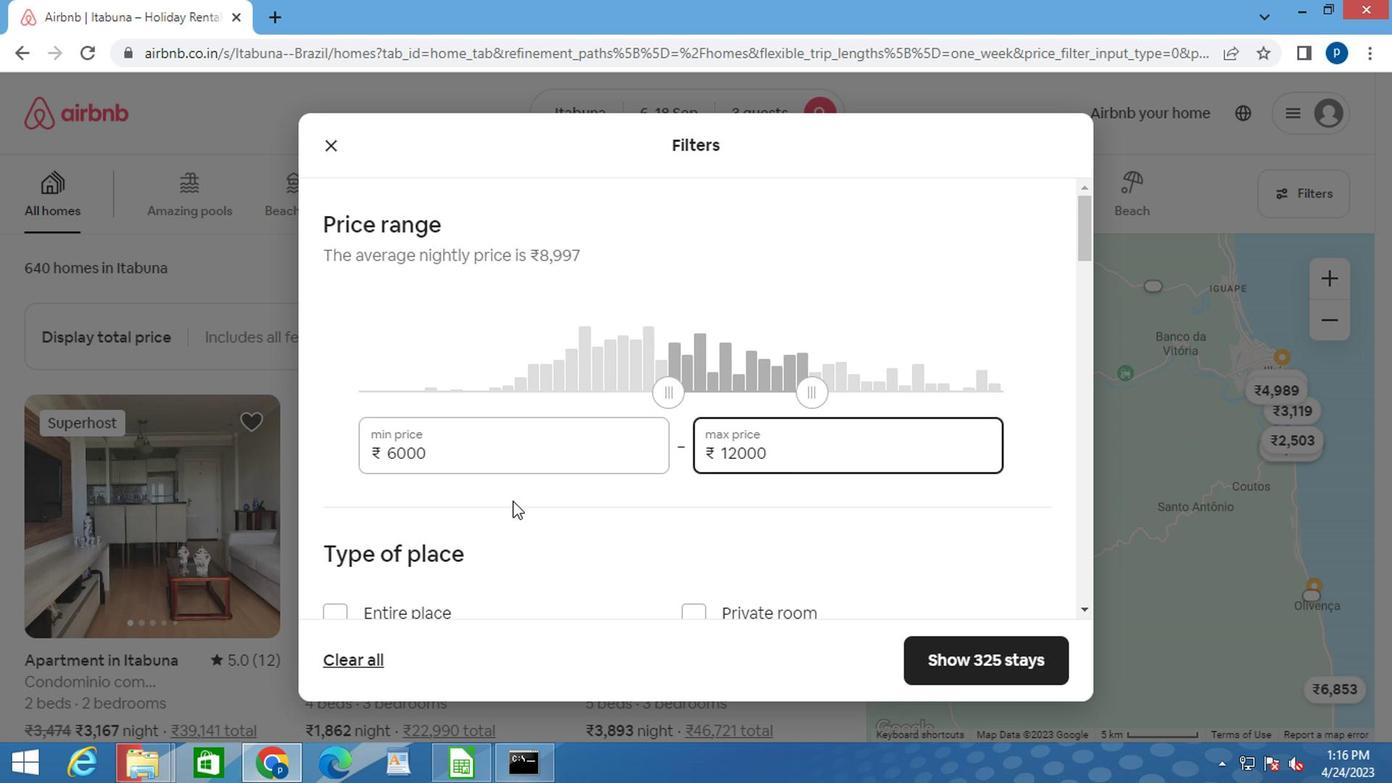 
Action: Mouse scrolled (509, 502) with delta (0, -1)
Screenshot: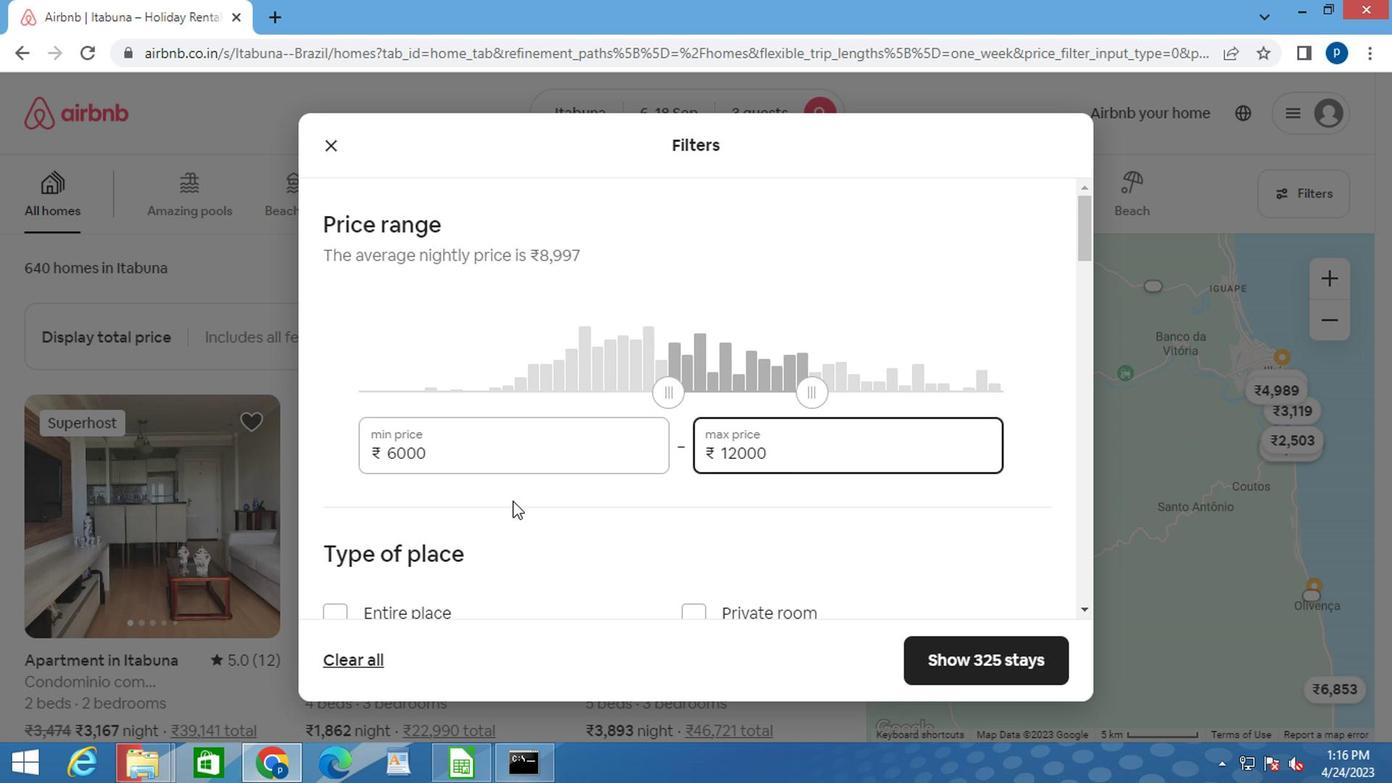 
Action: Mouse moved to (334, 401)
Screenshot: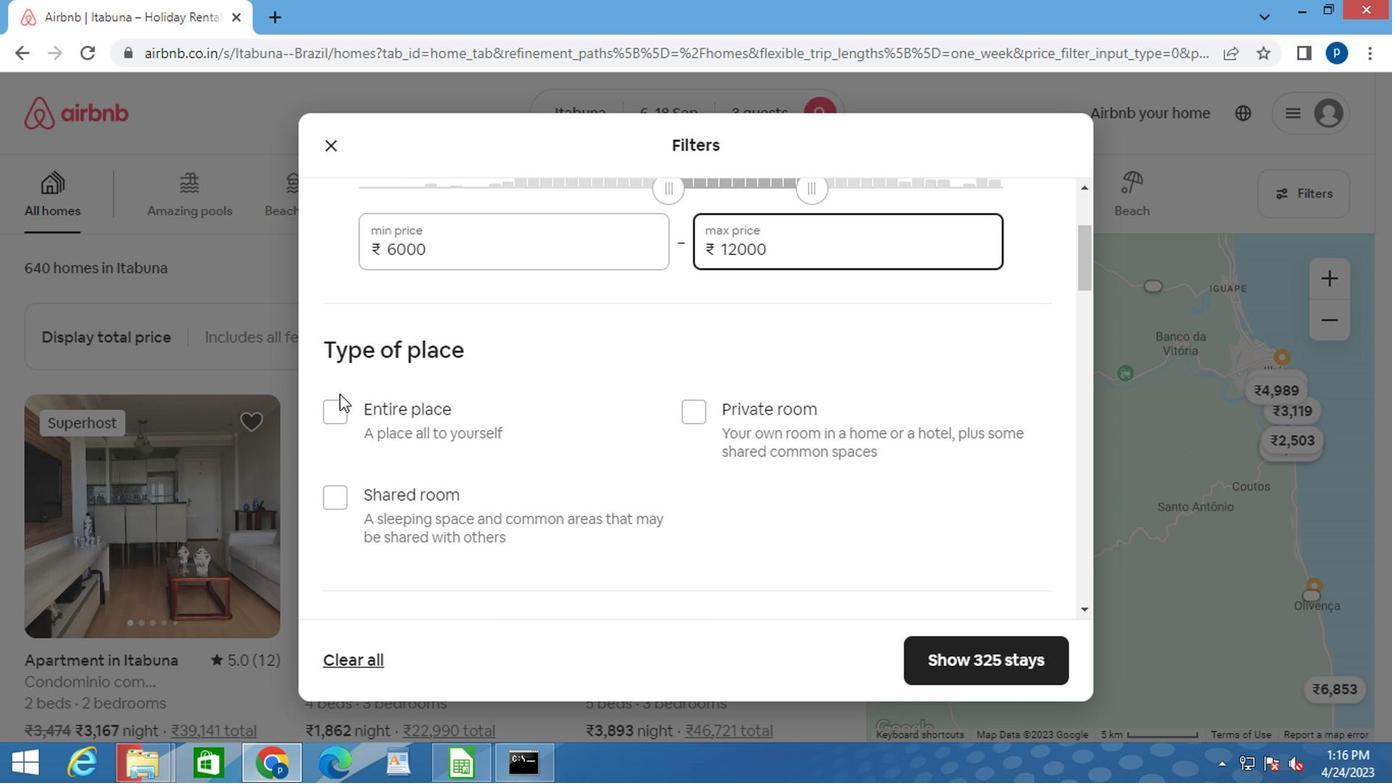 
Action: Mouse pressed left at (334, 401)
Screenshot: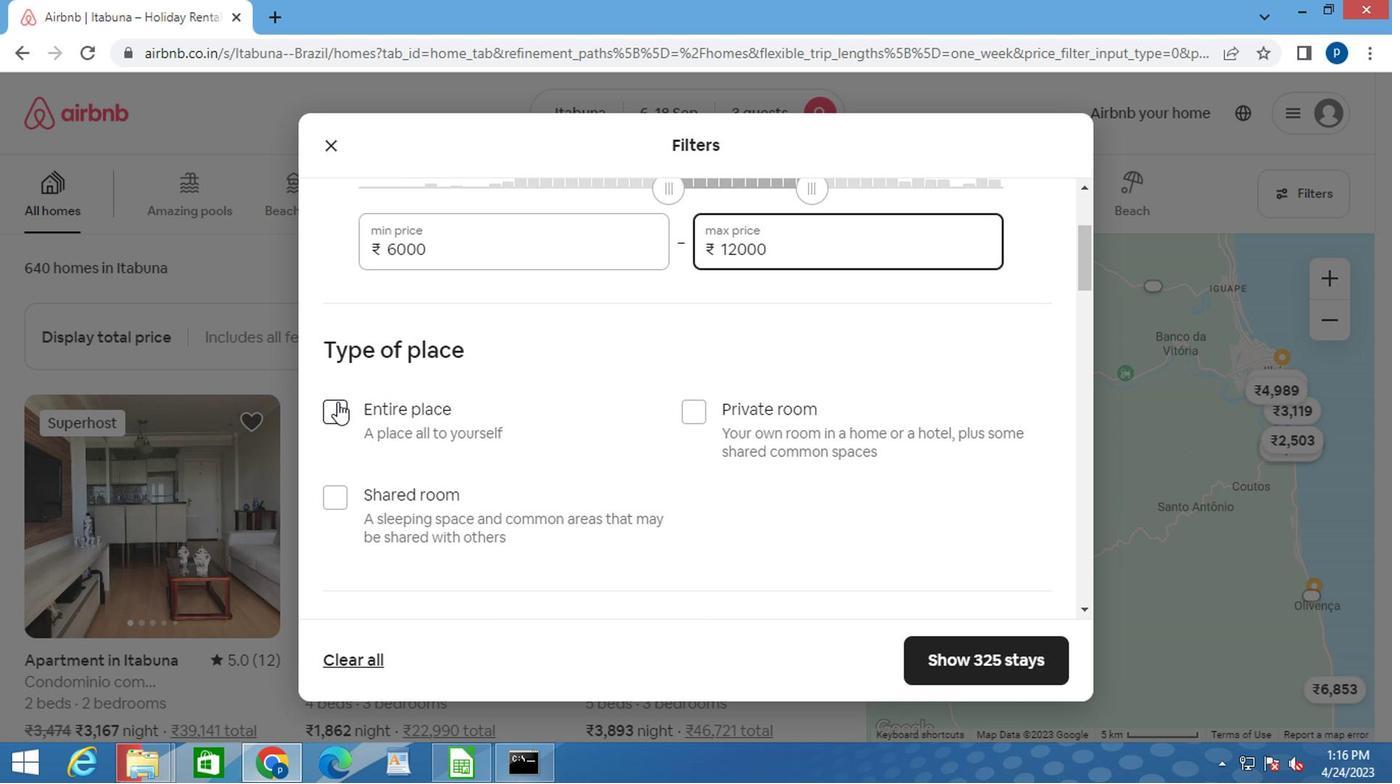 
Action: Mouse moved to (598, 460)
Screenshot: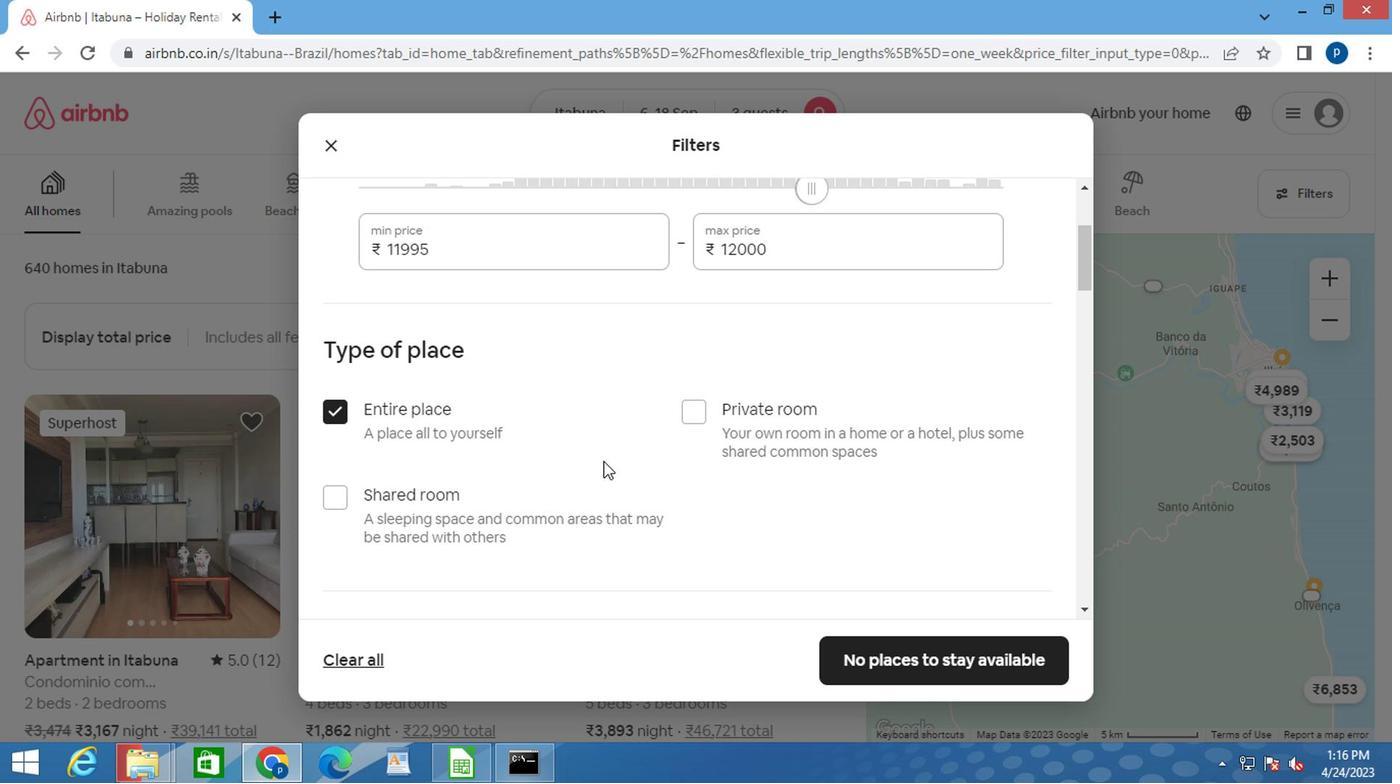 
Action: Mouse scrolled (598, 459) with delta (0, 0)
Screenshot: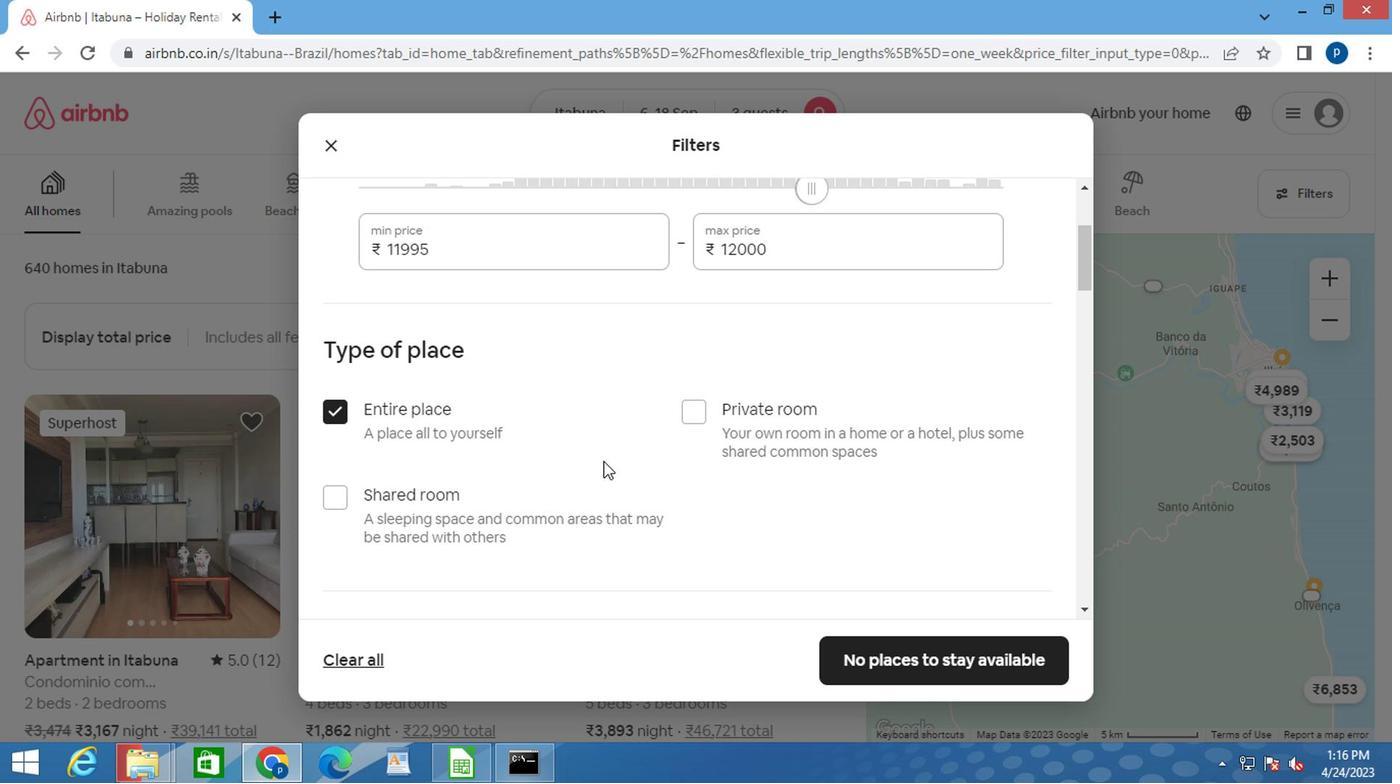 
Action: Mouse moved to (598, 461)
Screenshot: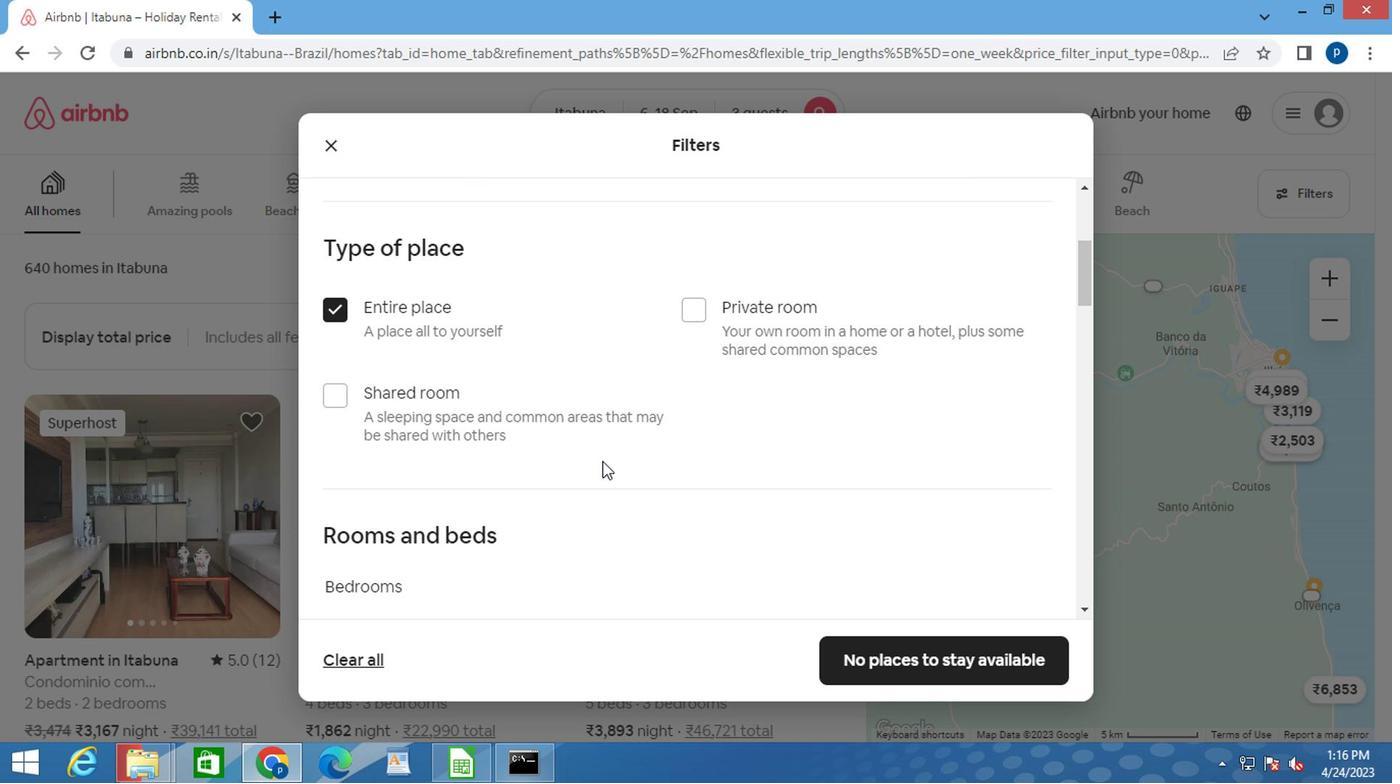 
Action: Mouse scrolled (598, 460) with delta (0, -1)
Screenshot: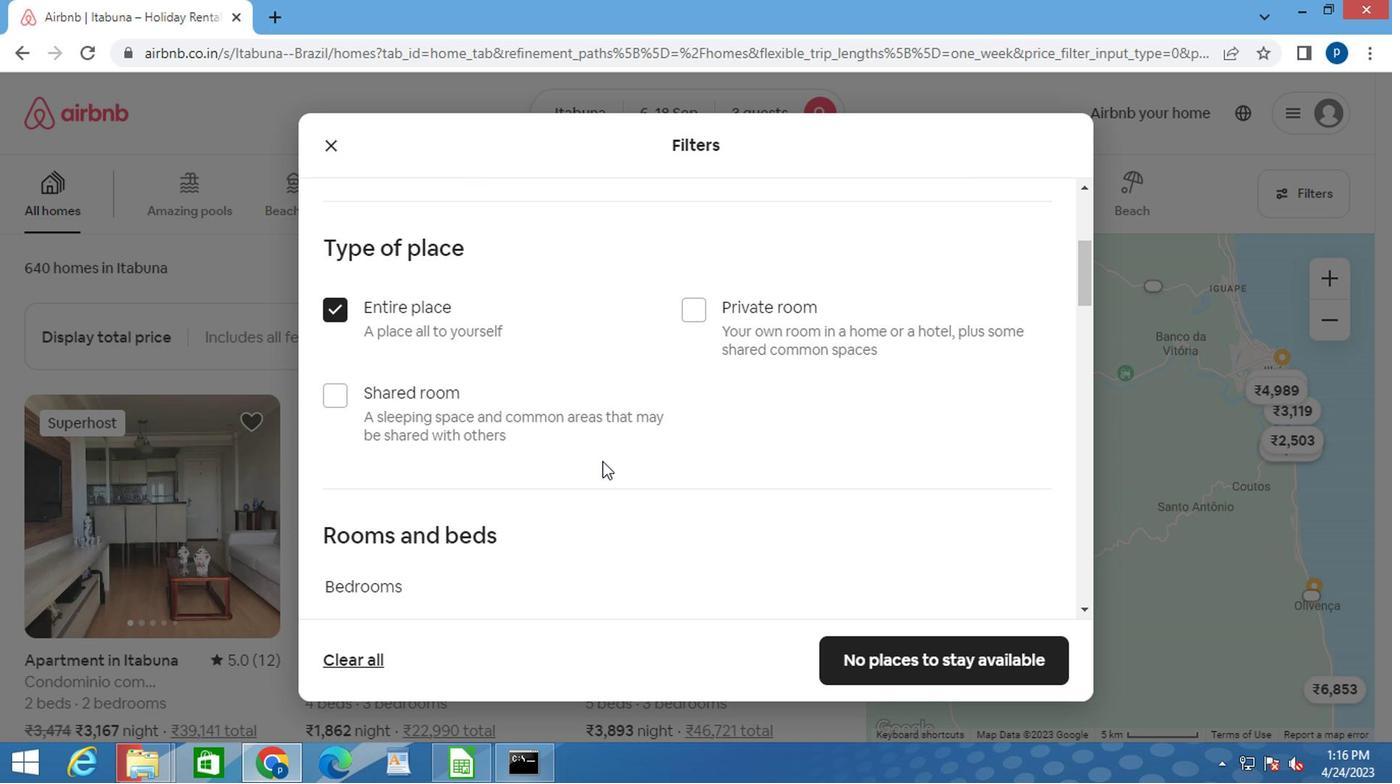 
Action: Mouse moved to (528, 462)
Screenshot: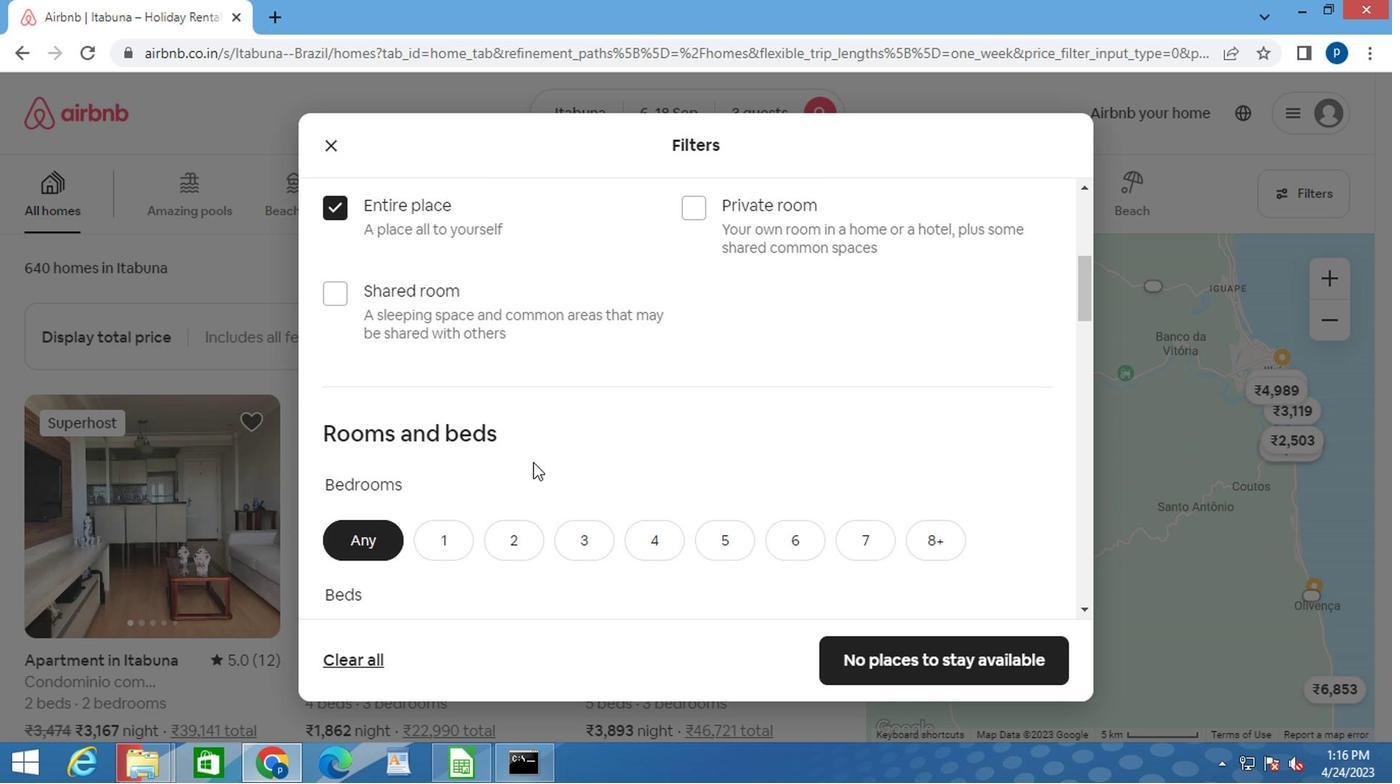 
Action: Mouse scrolled (528, 461) with delta (0, 0)
Screenshot: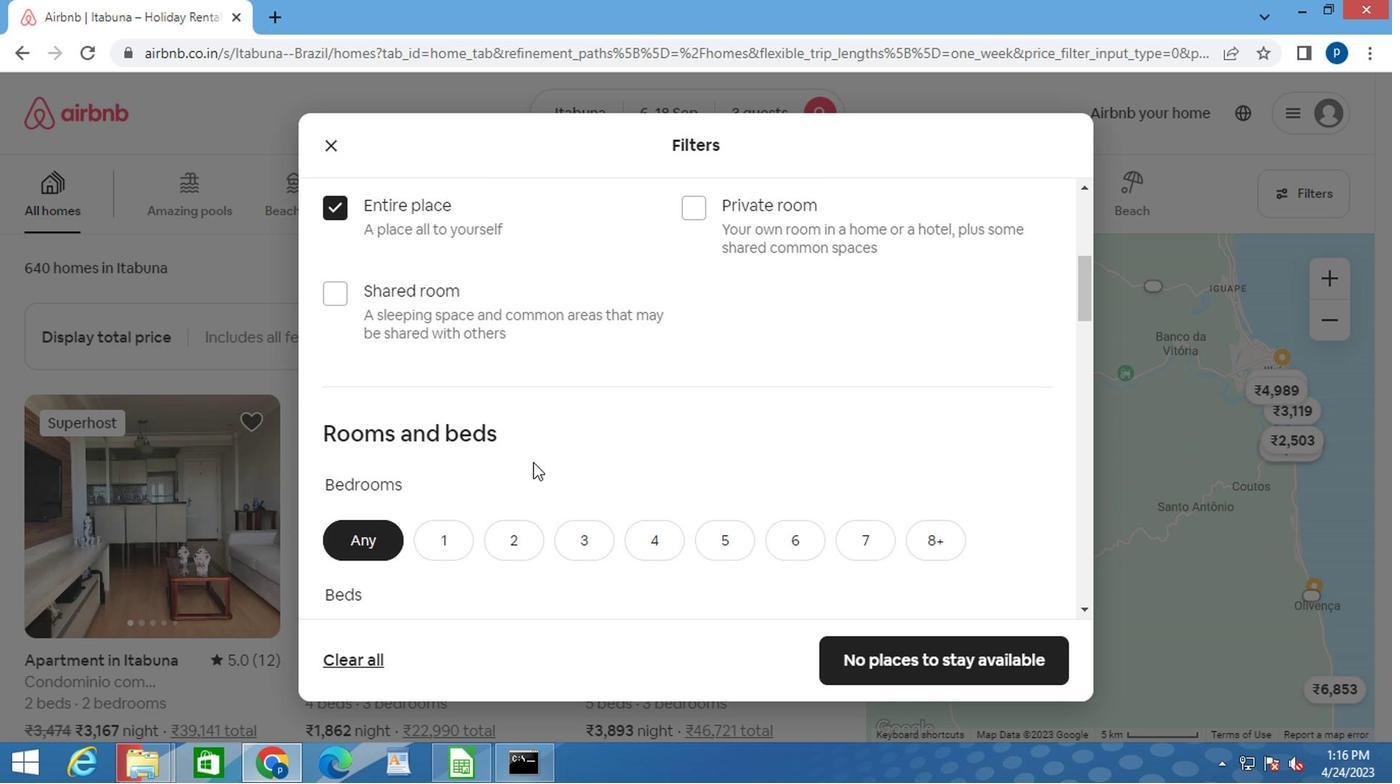 
Action: Mouse moved to (528, 464)
Screenshot: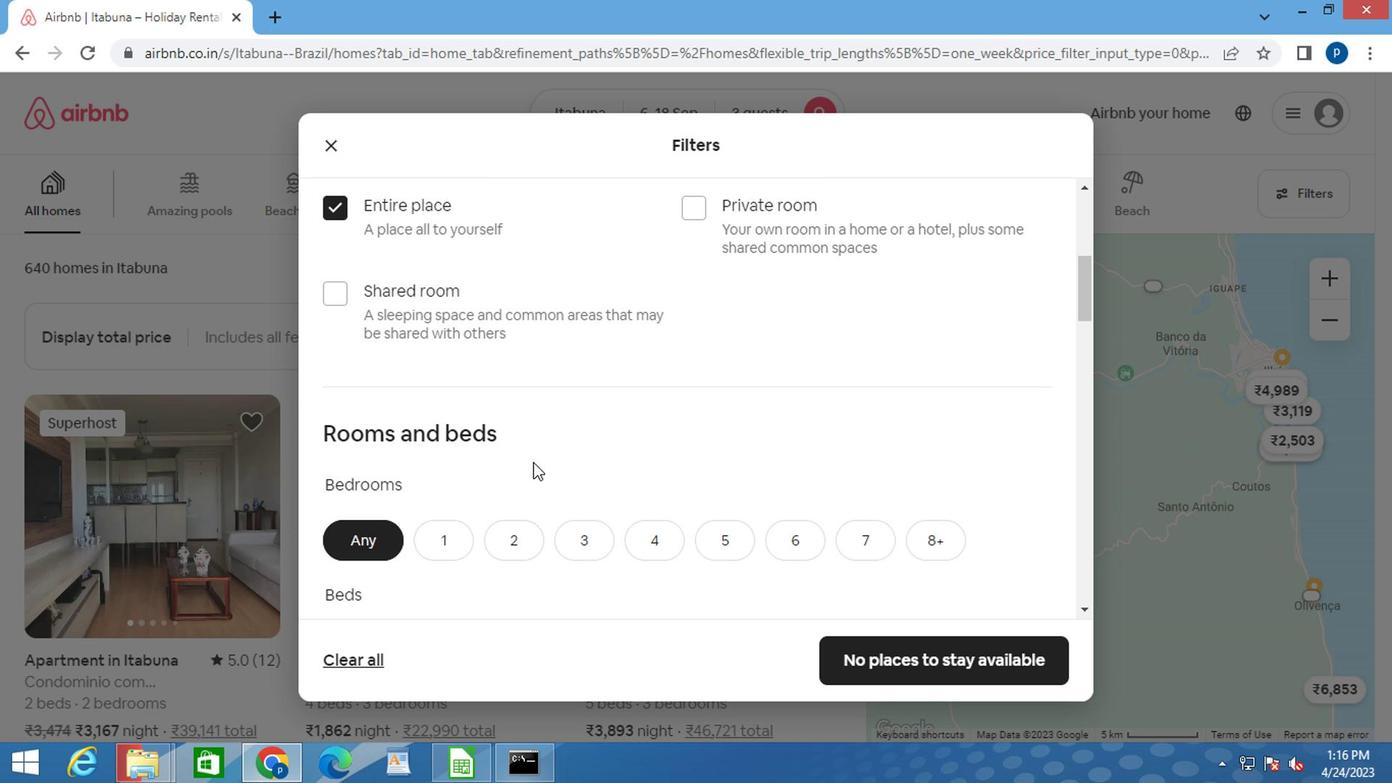 
Action: Mouse scrolled (528, 462) with delta (0, -1)
Screenshot: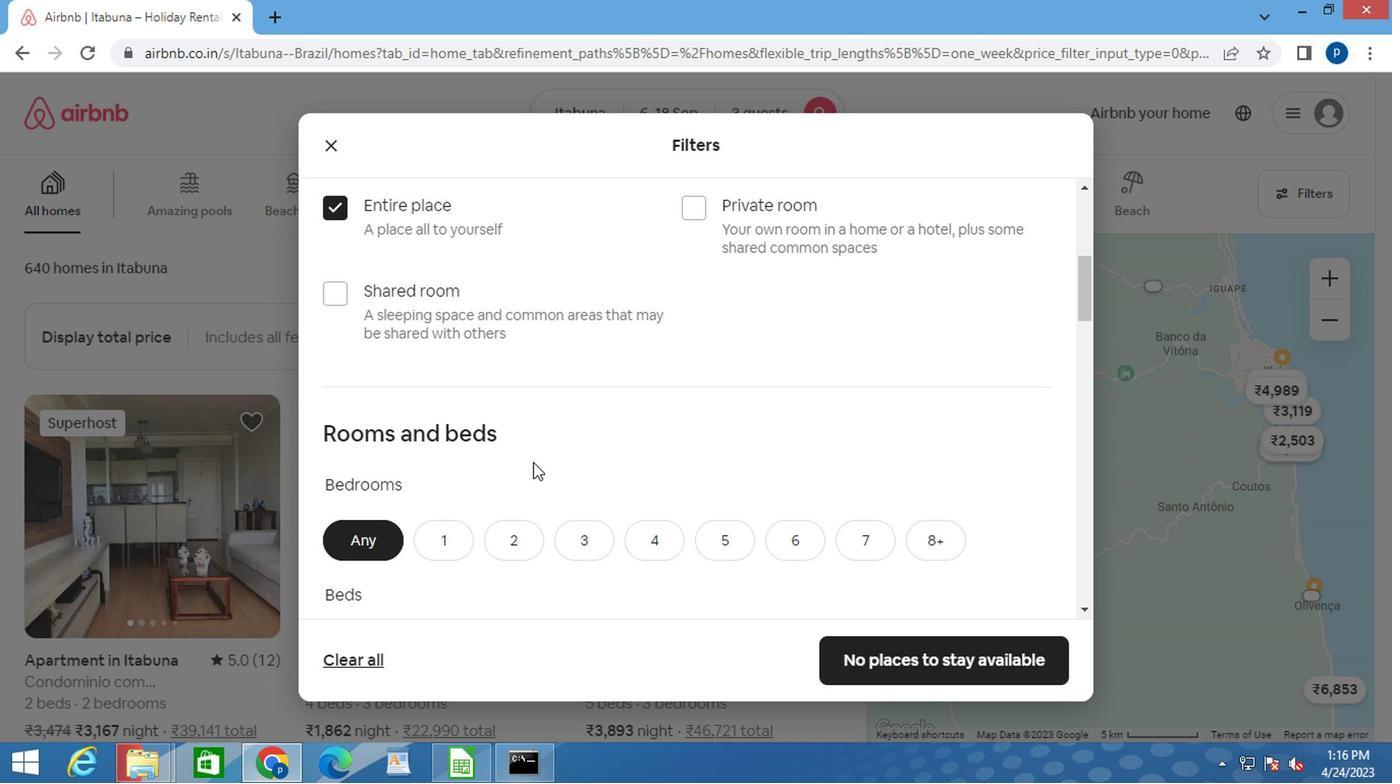 
Action: Mouse moved to (512, 335)
Screenshot: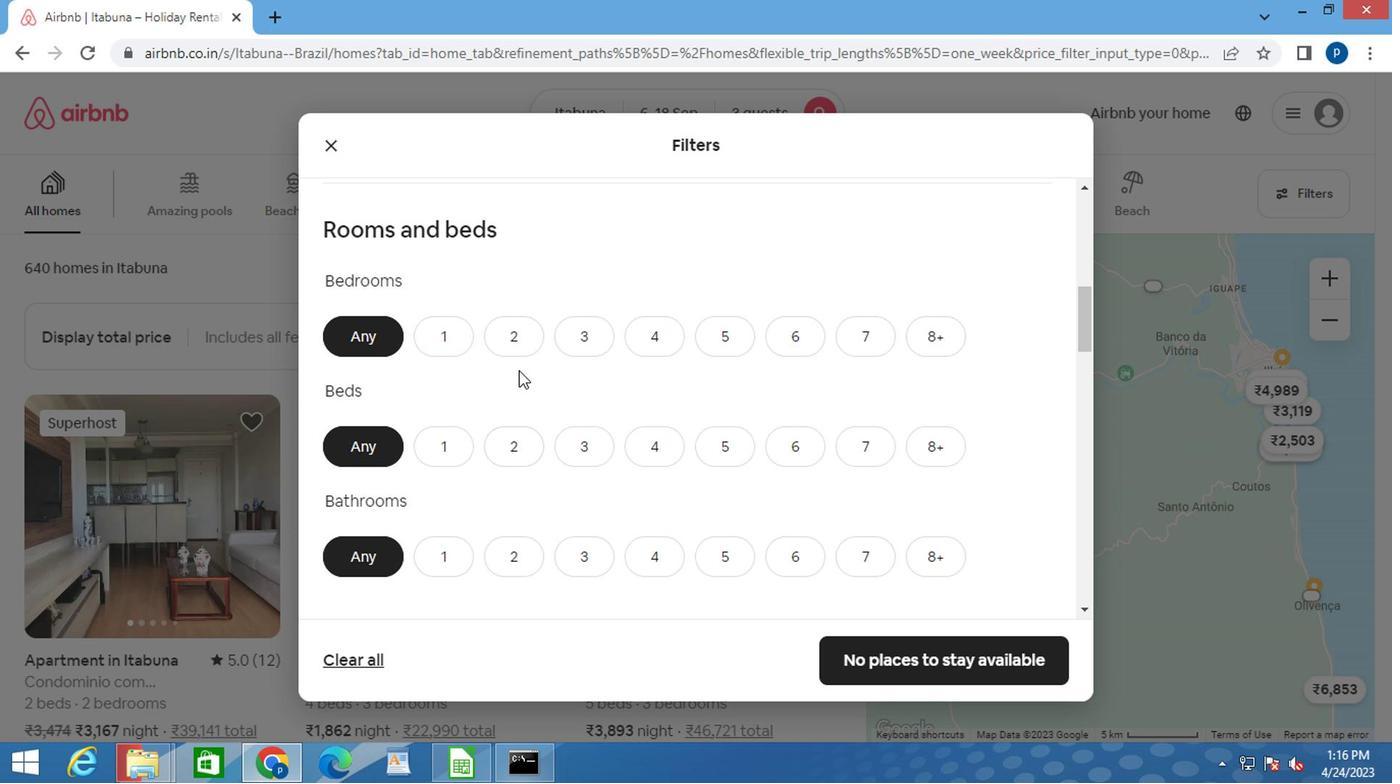 
Action: Mouse pressed left at (512, 335)
Screenshot: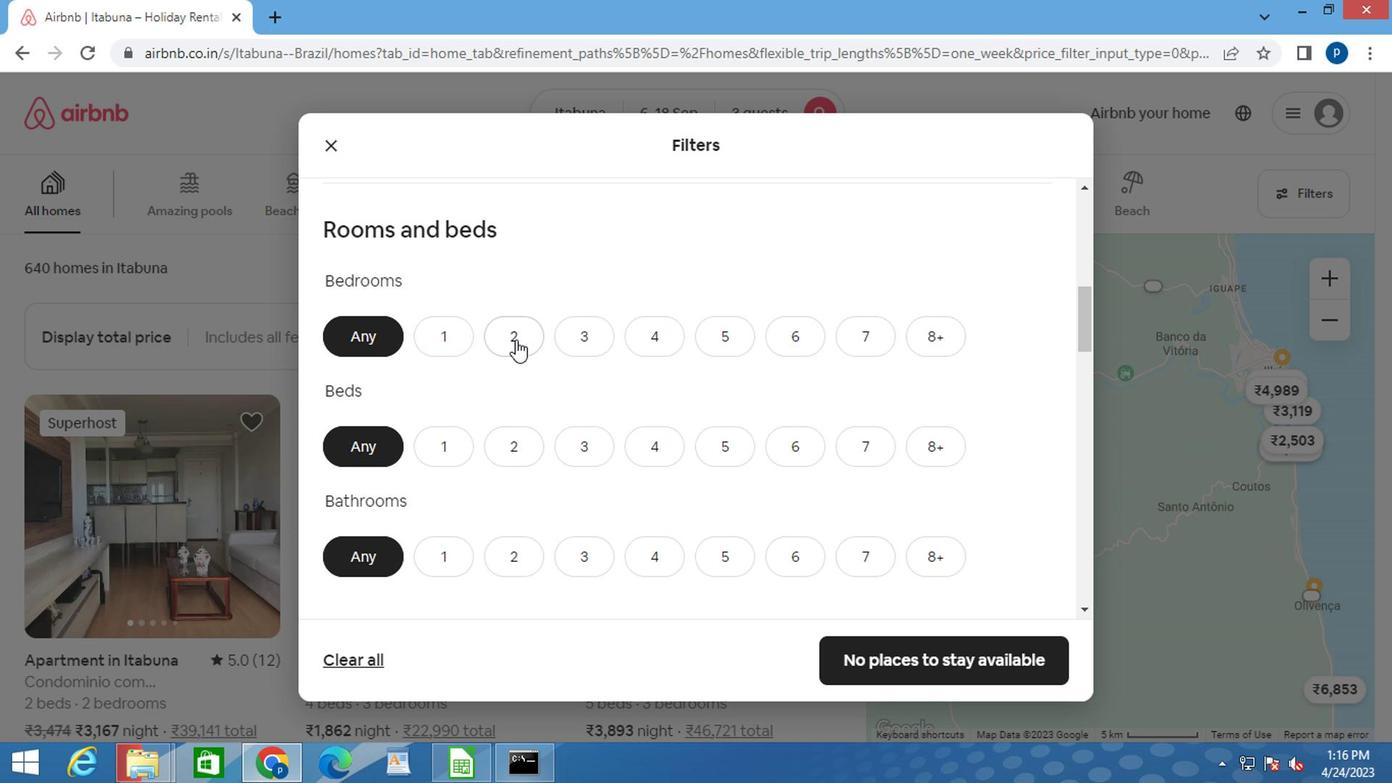 
Action: Mouse moved to (500, 440)
Screenshot: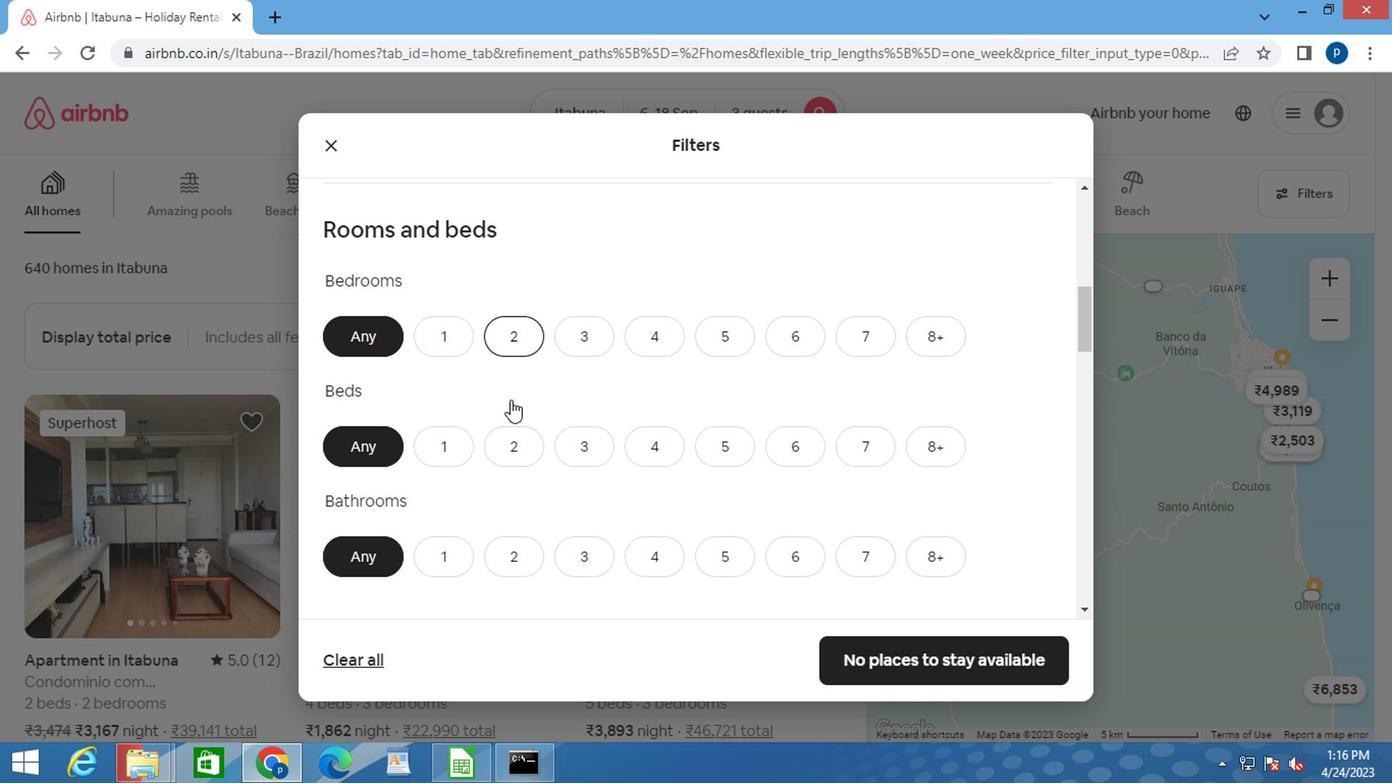 
Action: Mouse pressed left at (500, 440)
Screenshot: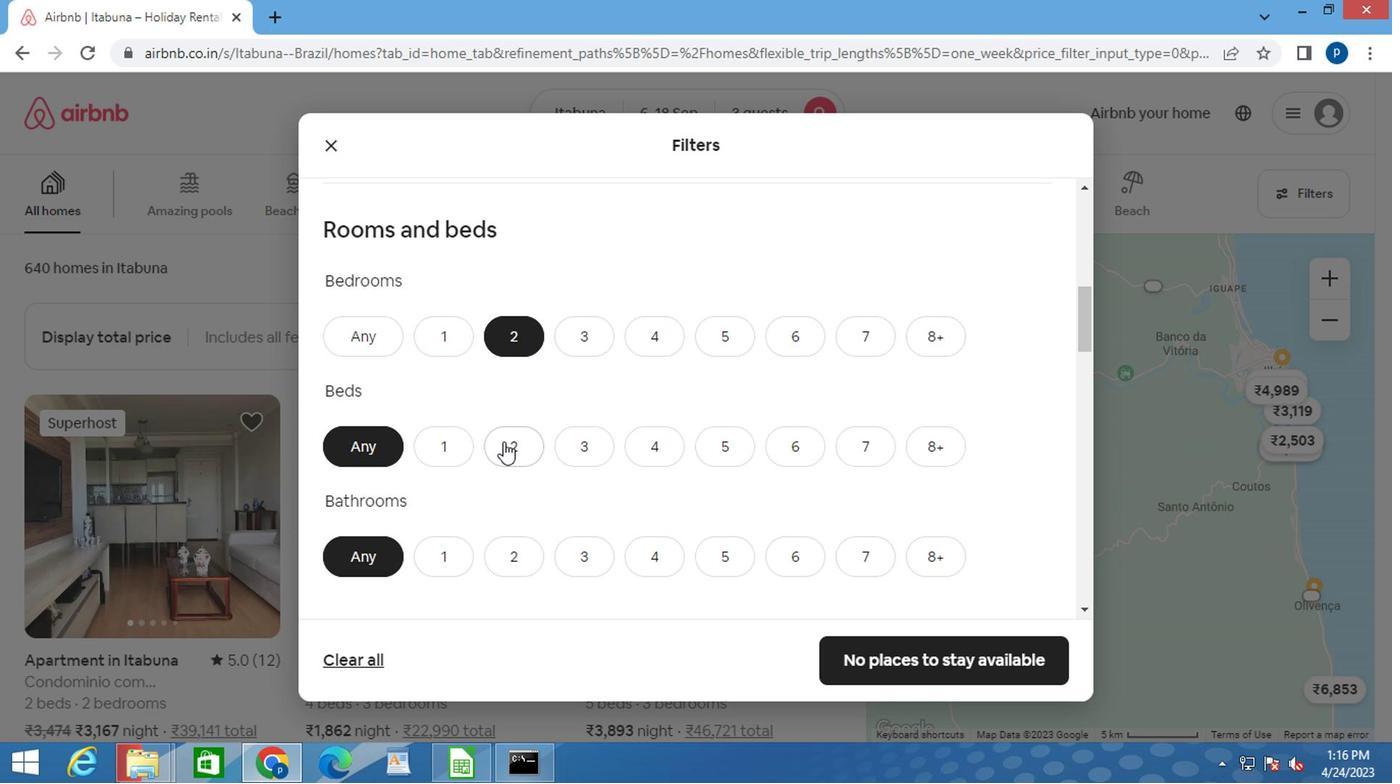 
Action: Mouse moved to (504, 546)
Screenshot: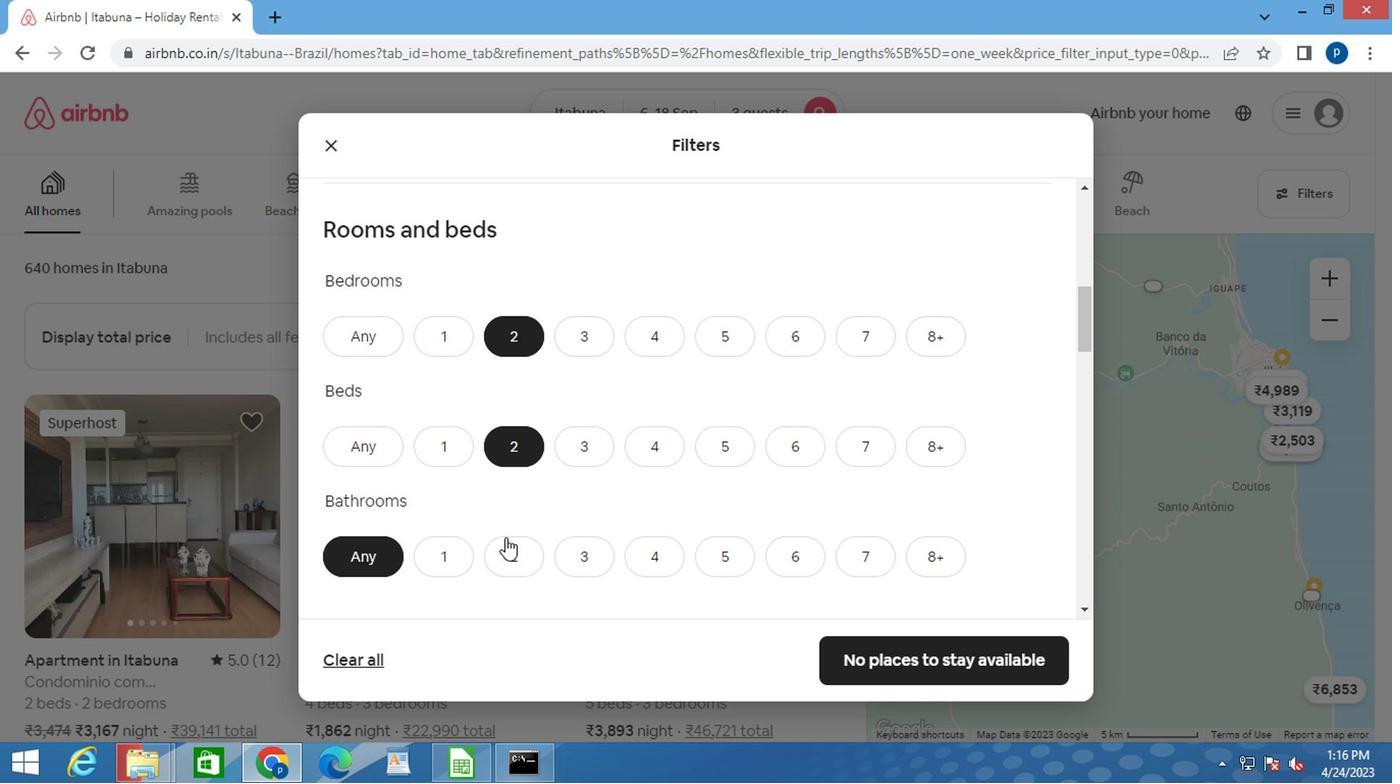 
Action: Mouse pressed left at (504, 546)
Screenshot: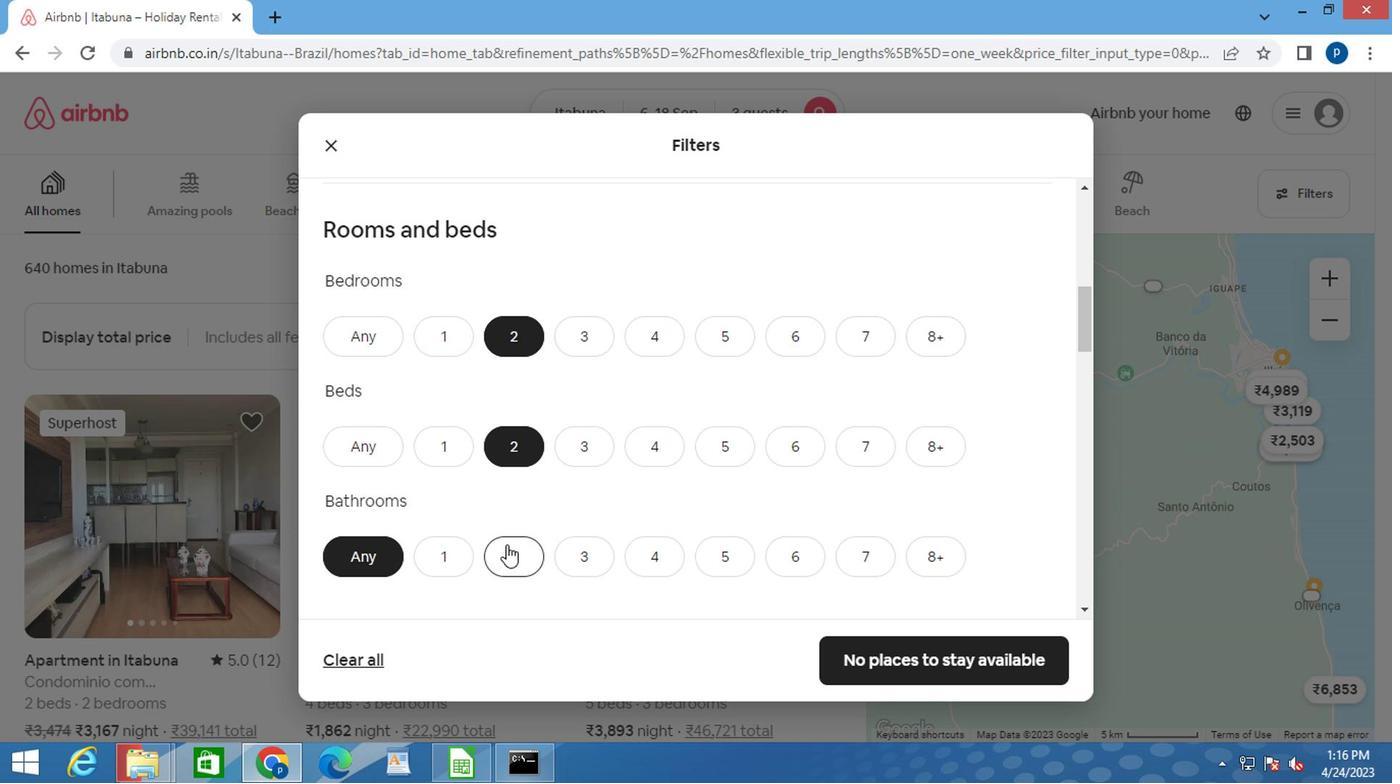 
Action: Mouse moved to (519, 546)
Screenshot: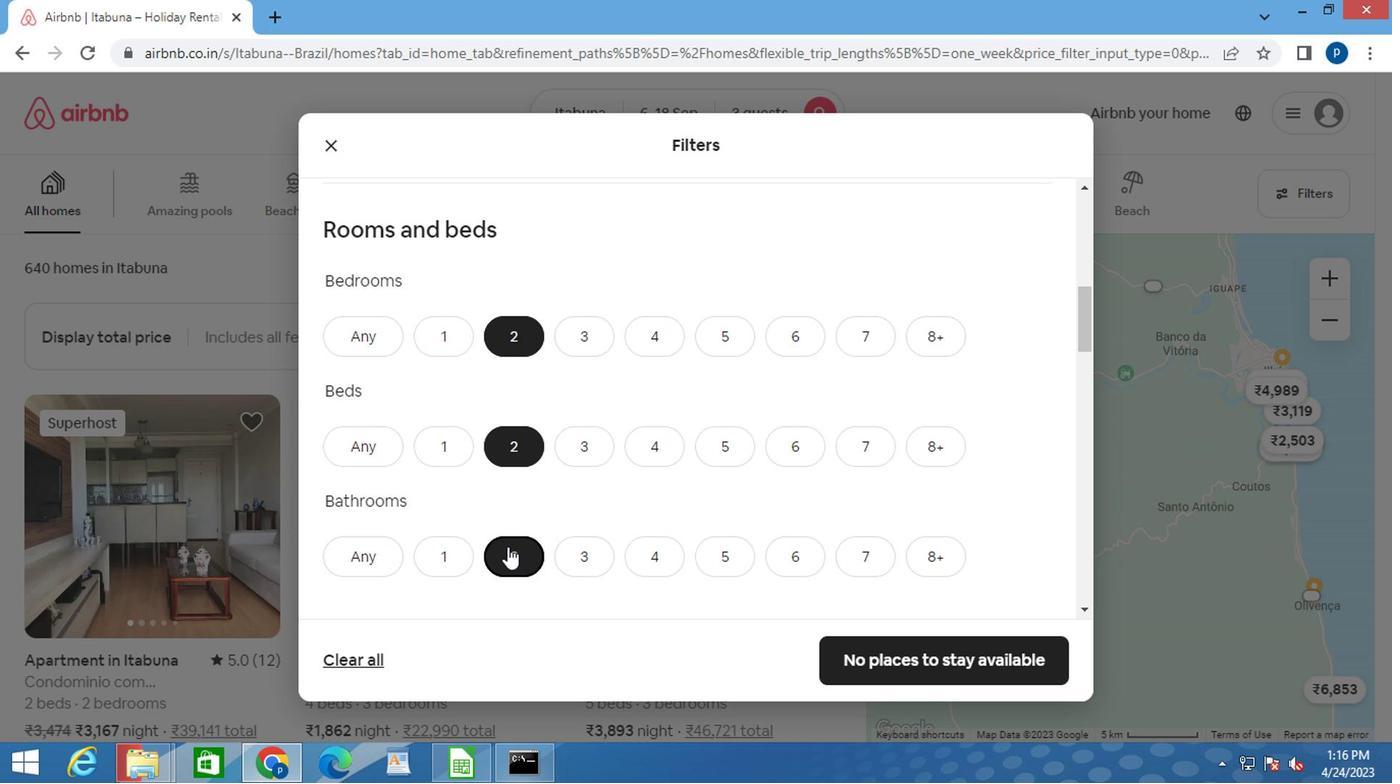 
Action: Mouse scrolled (519, 546) with delta (0, 0)
Screenshot: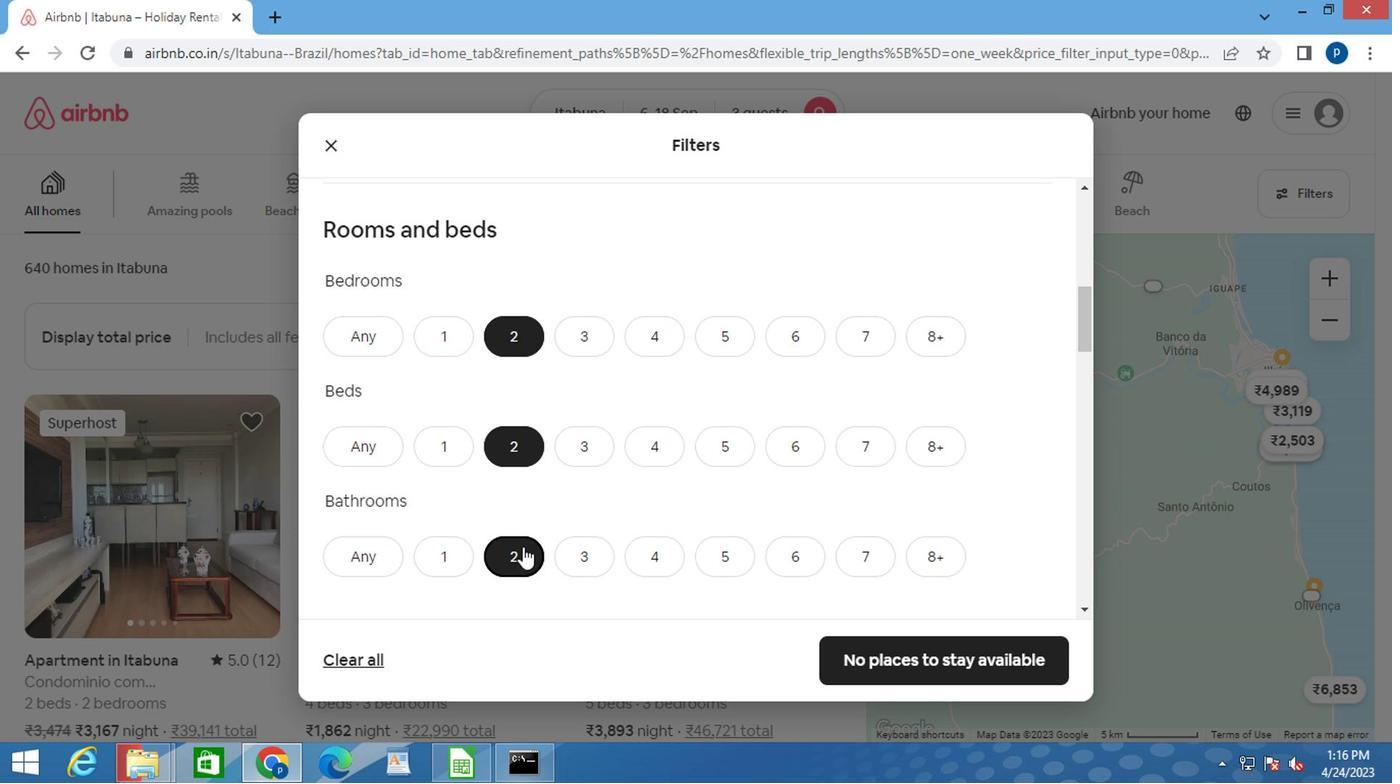 
Action: Mouse moved to (520, 546)
Screenshot: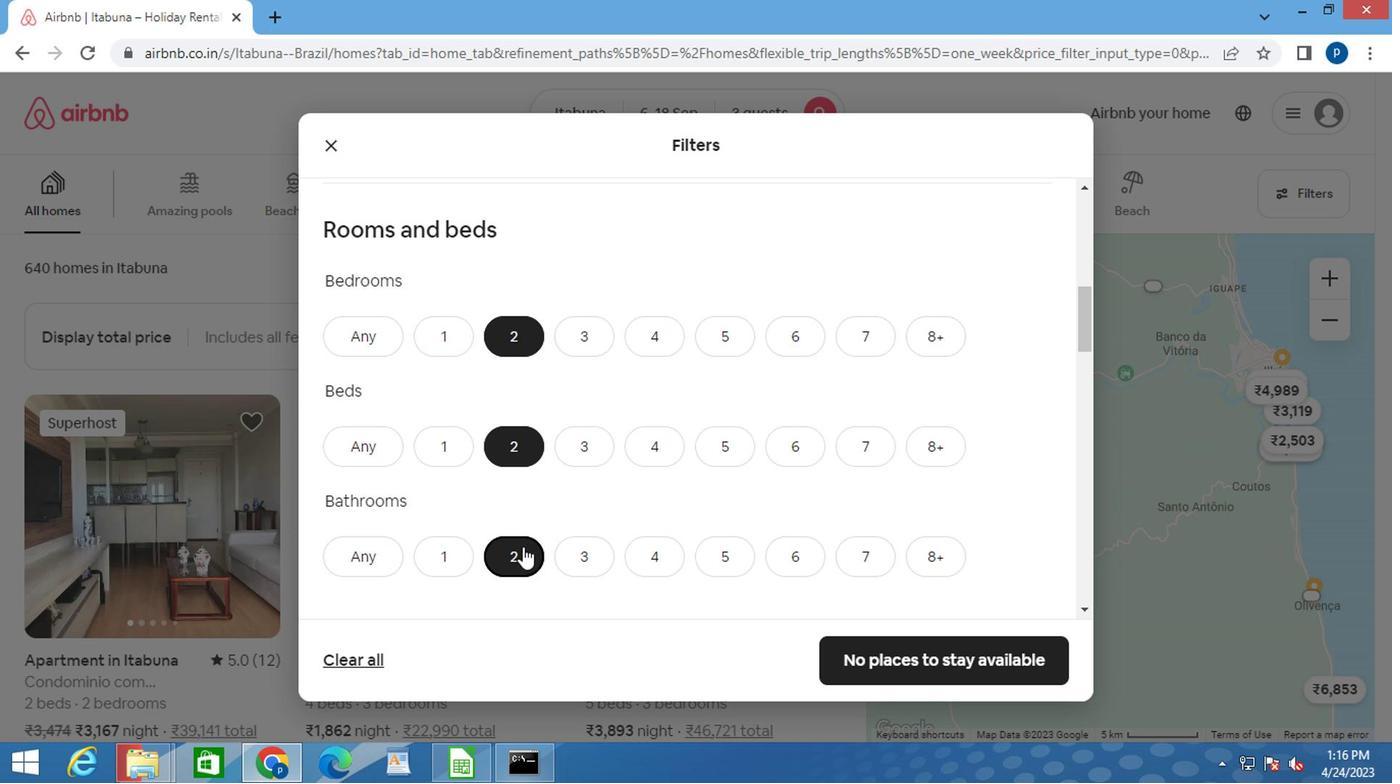 
Action: Mouse scrolled (520, 546) with delta (0, 0)
Screenshot: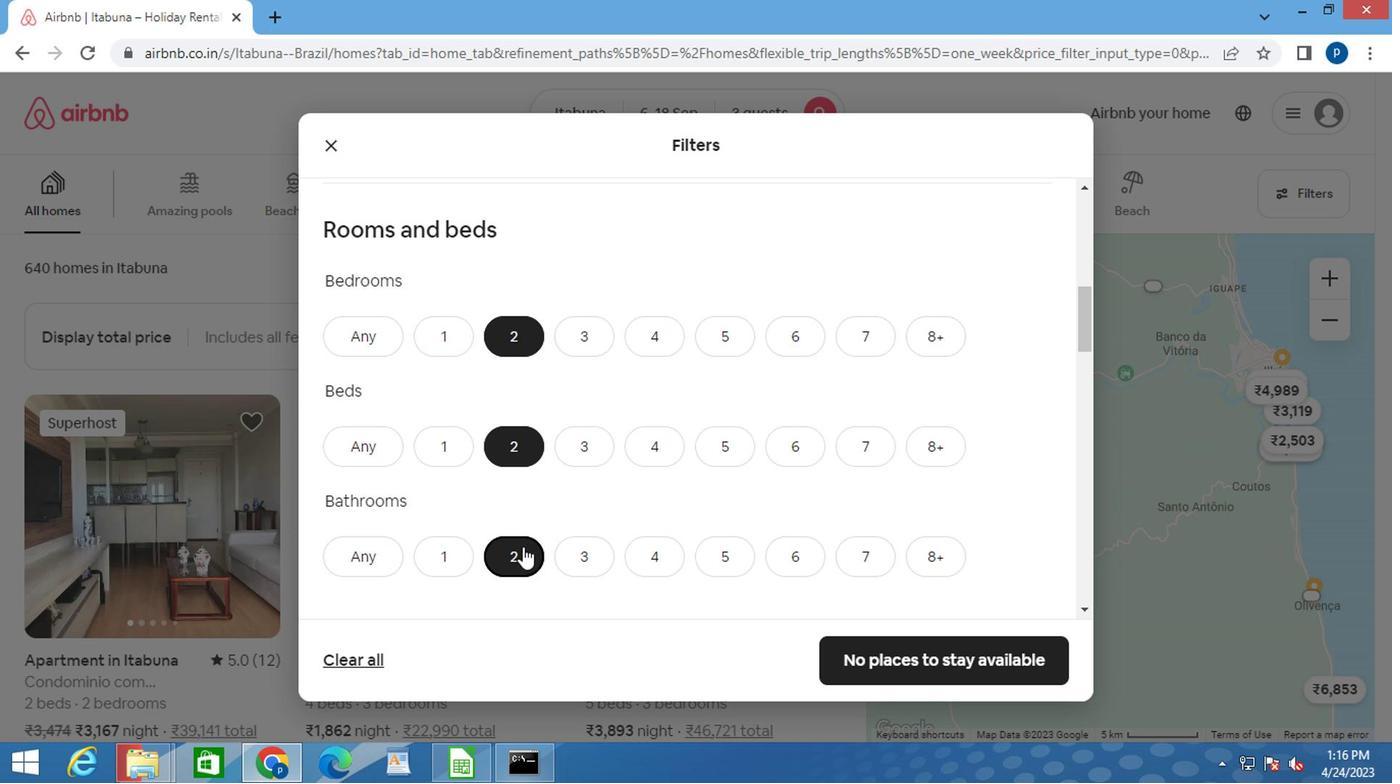 
Action: Mouse moved to (593, 513)
Screenshot: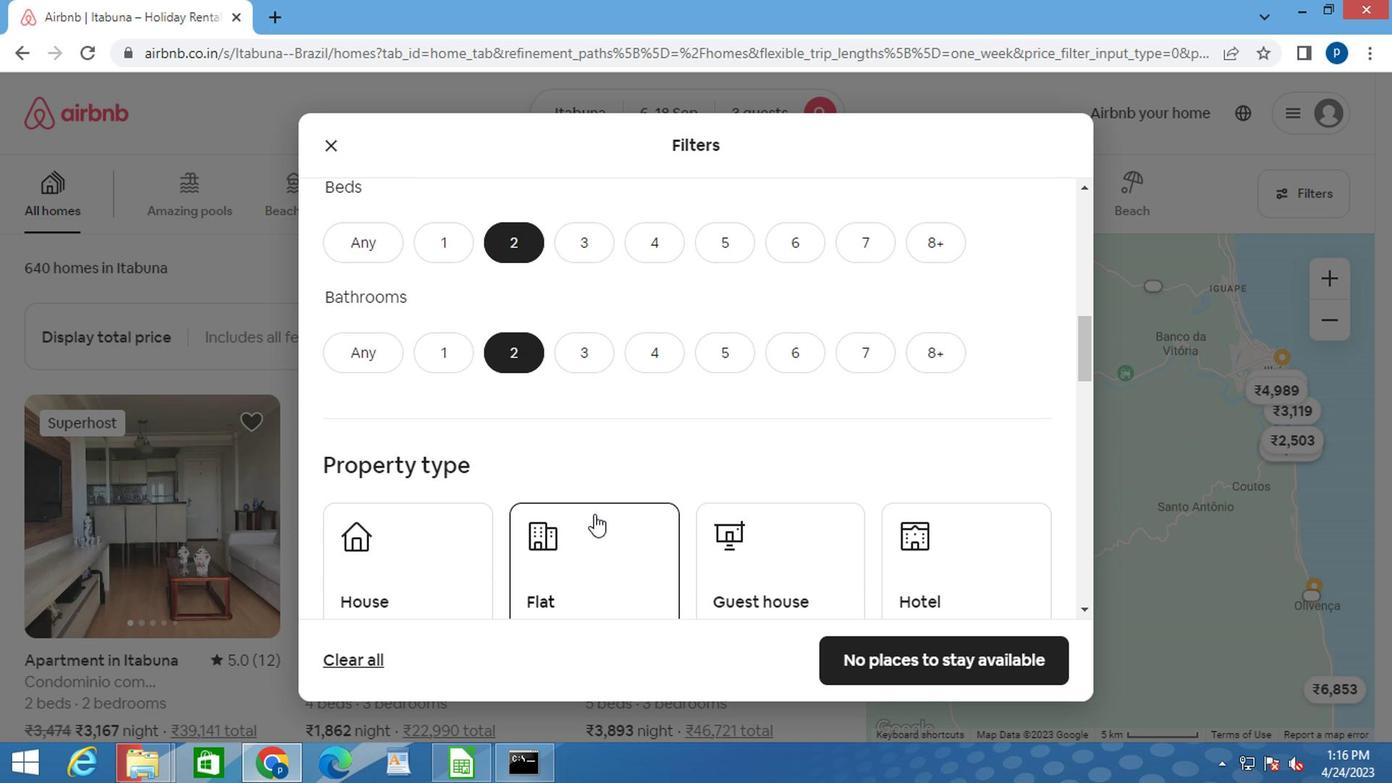 
Action: Mouse scrolled (593, 511) with delta (0, -1)
Screenshot: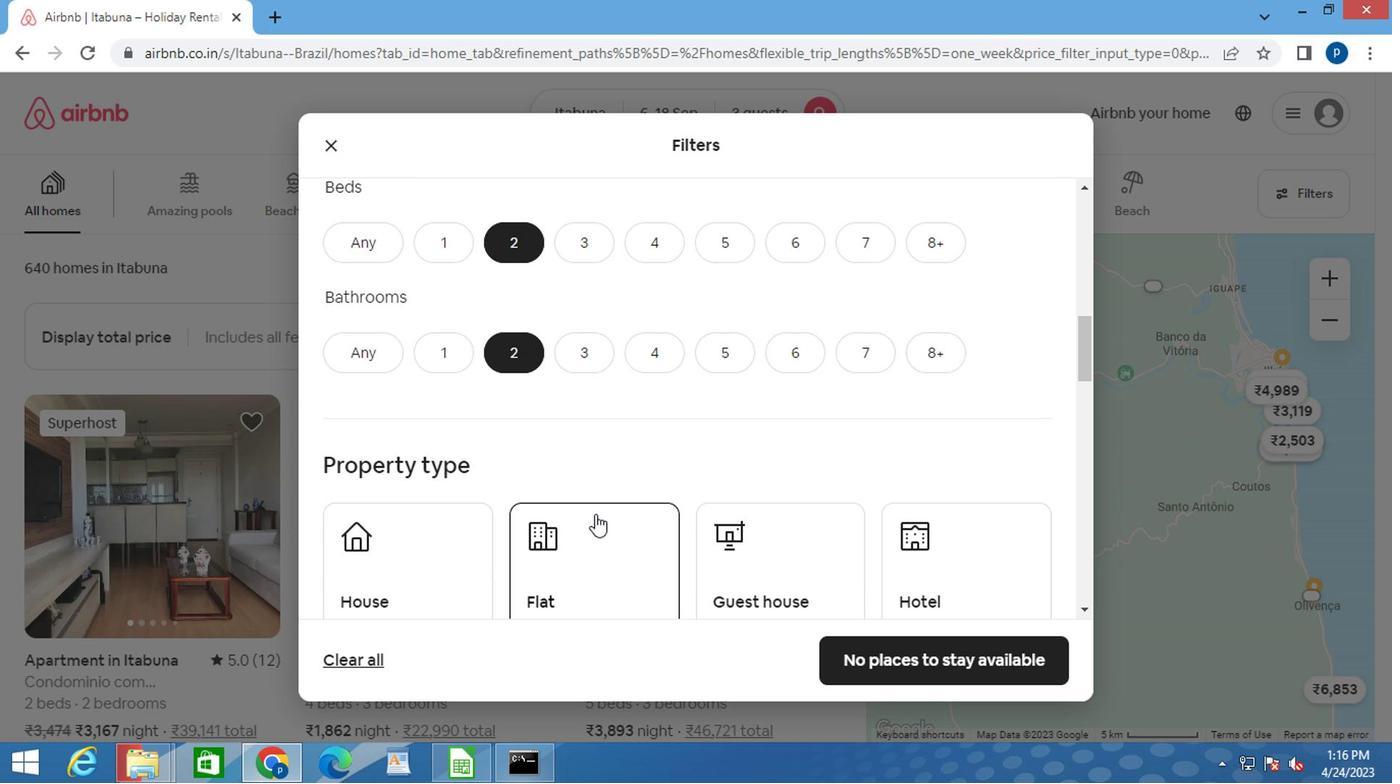 
Action: Mouse moved to (608, 504)
Screenshot: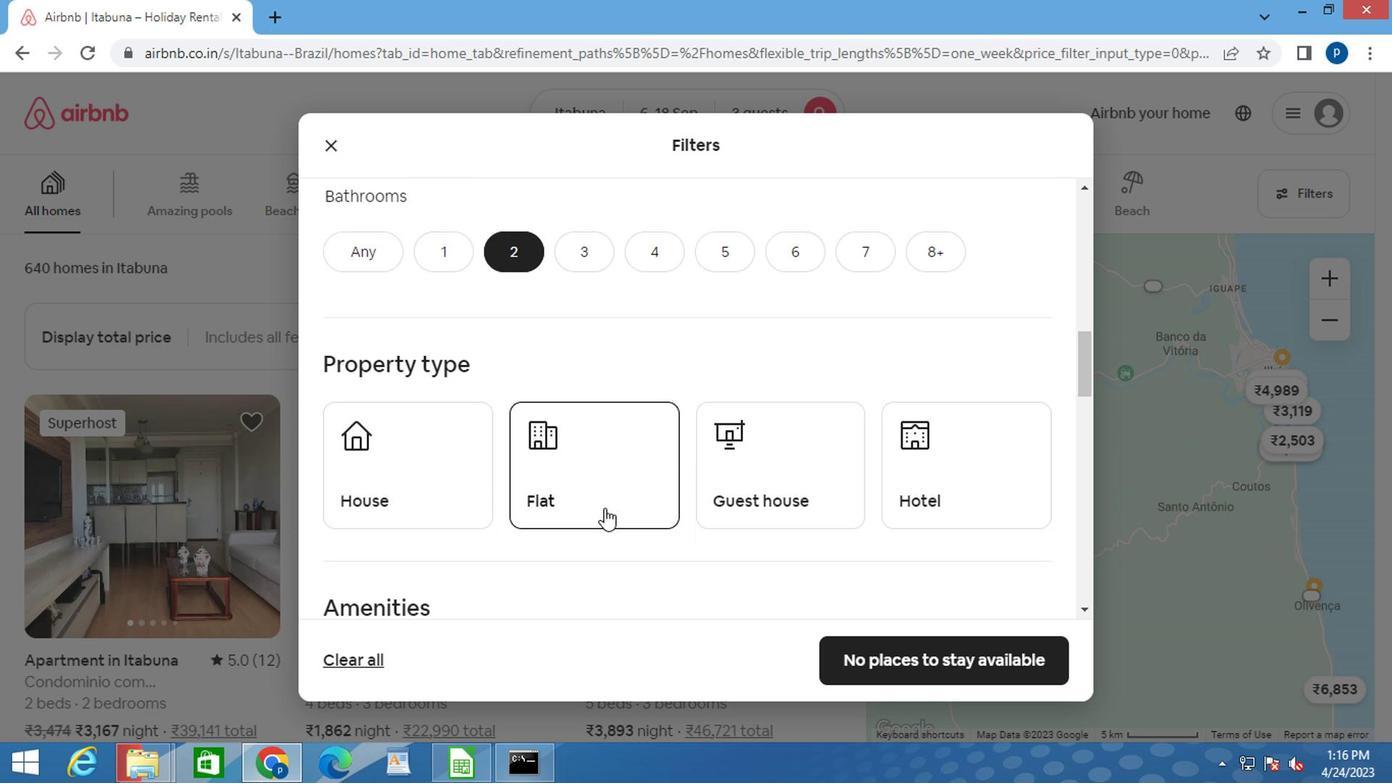 
Action: Mouse scrolled (608, 503) with delta (0, 0)
Screenshot: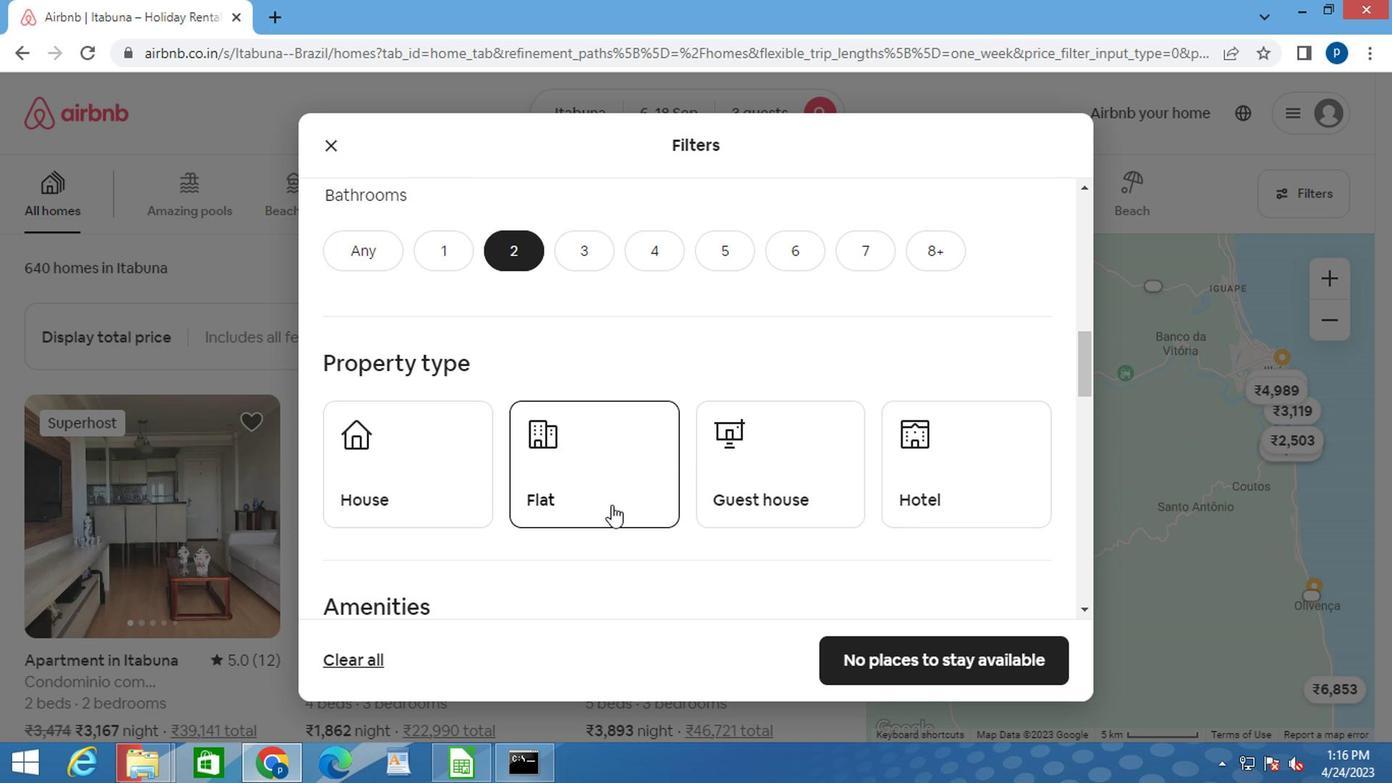 
Action: Mouse moved to (430, 363)
Screenshot: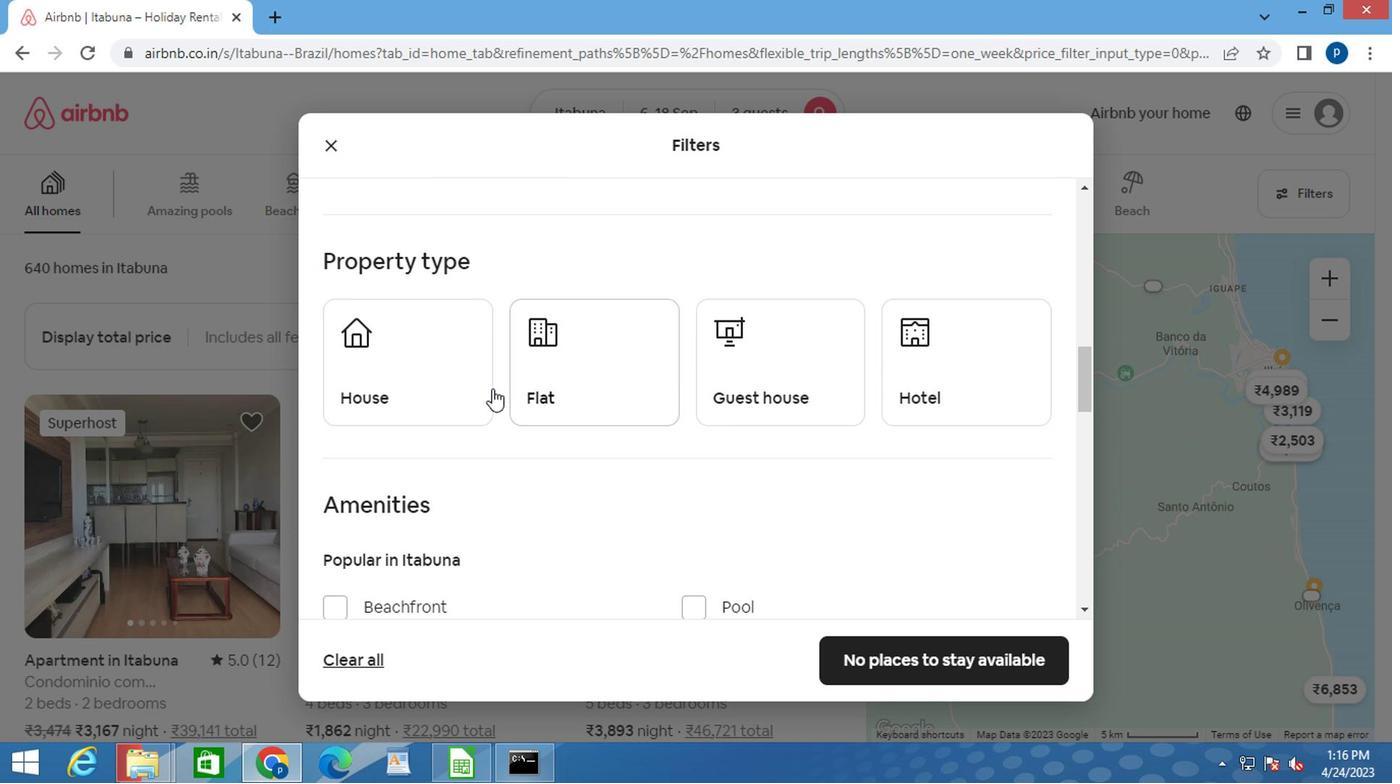 
Action: Mouse pressed left at (430, 363)
Screenshot: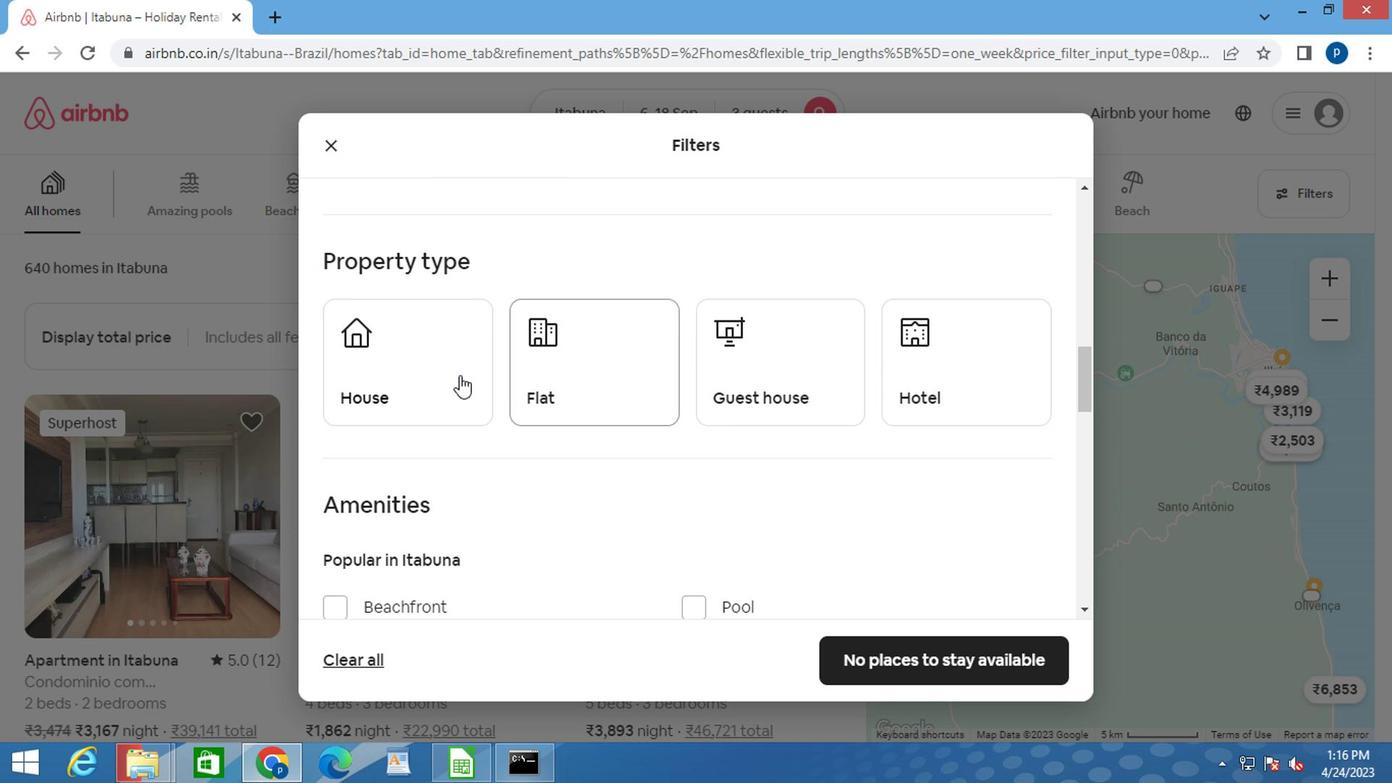 
Action: Mouse moved to (561, 378)
Screenshot: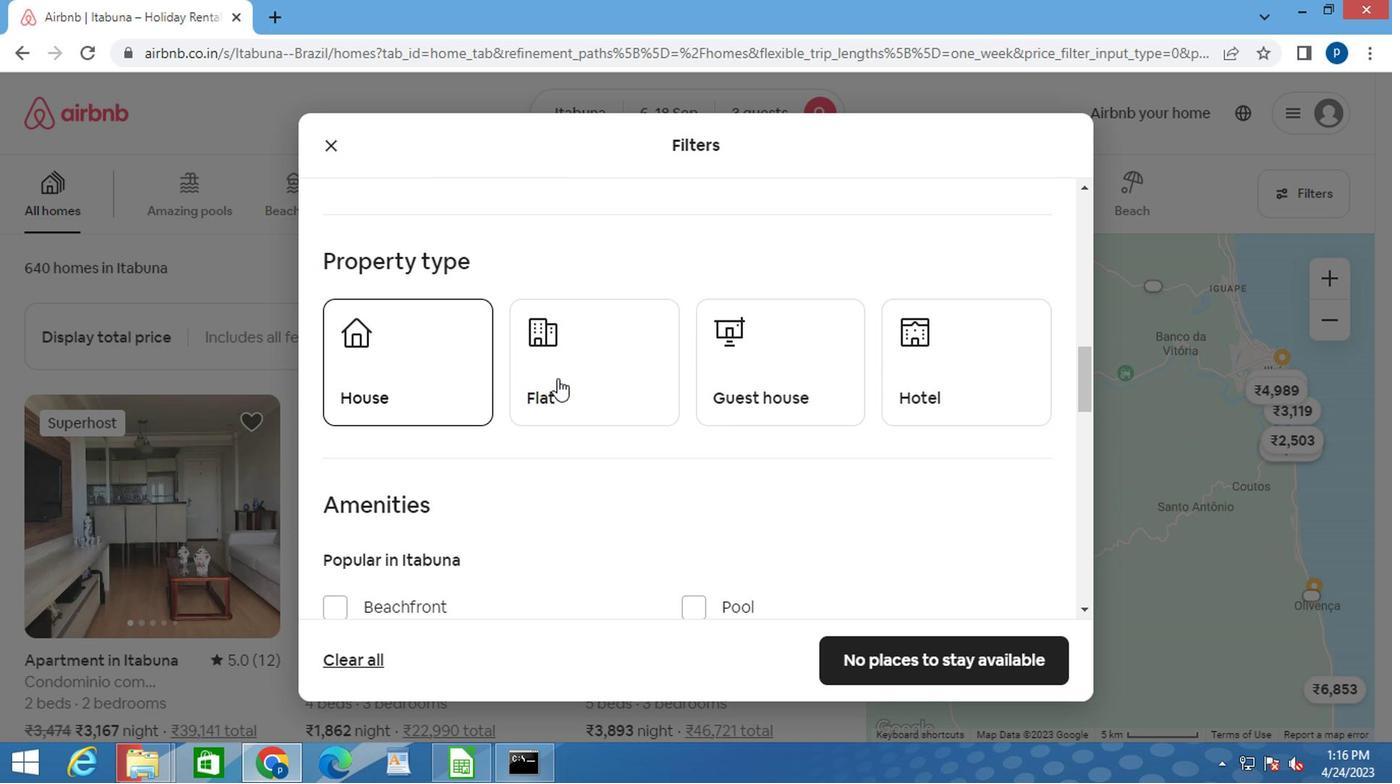 
Action: Mouse pressed left at (561, 378)
Screenshot: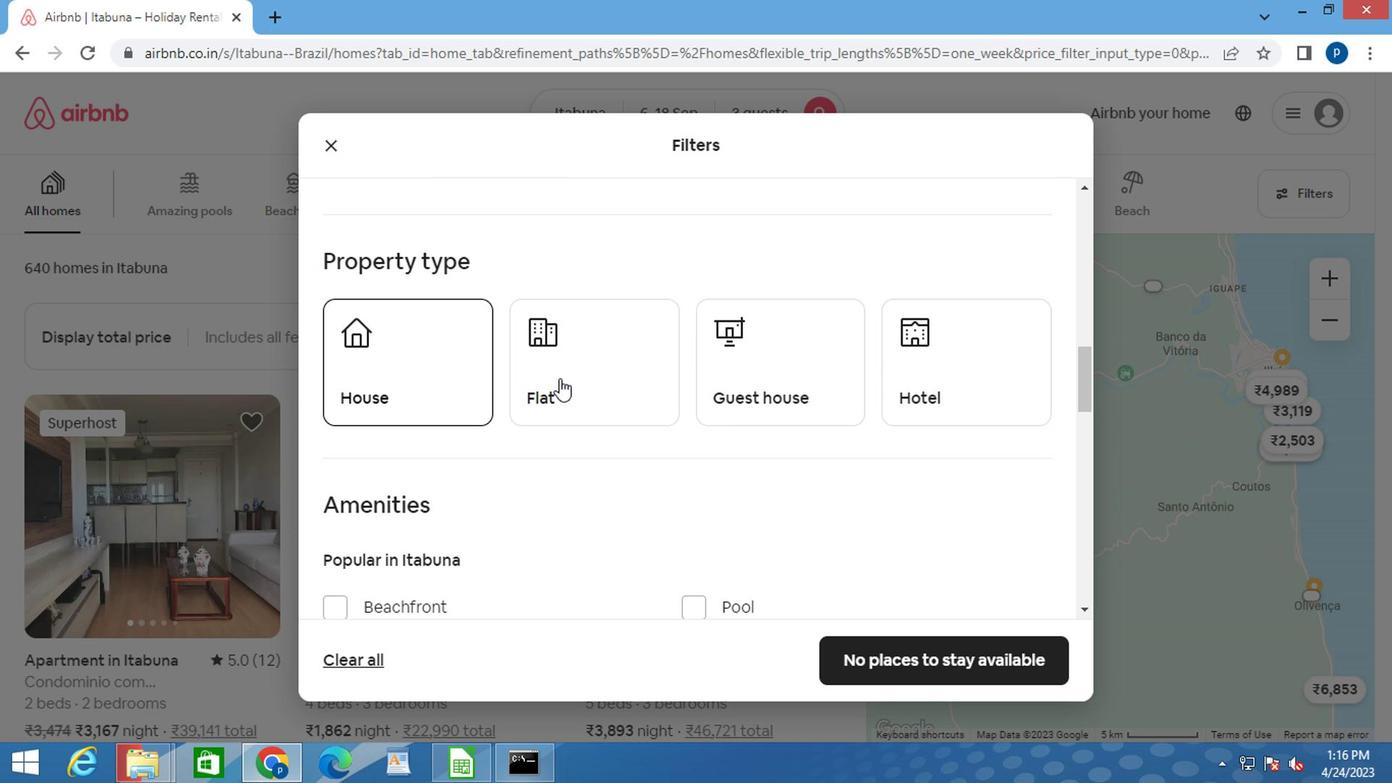 
Action: Mouse moved to (731, 379)
Screenshot: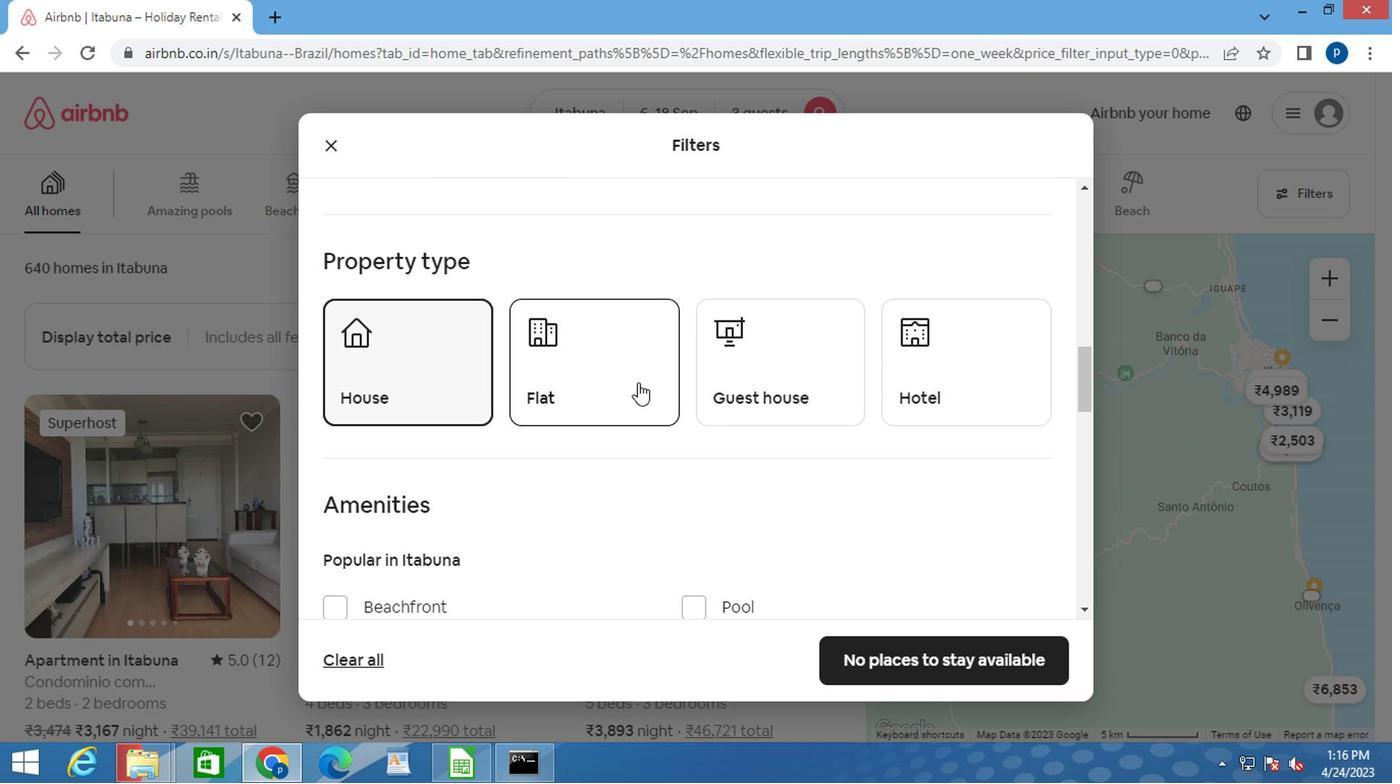 
Action: Mouse pressed left at (731, 379)
Screenshot: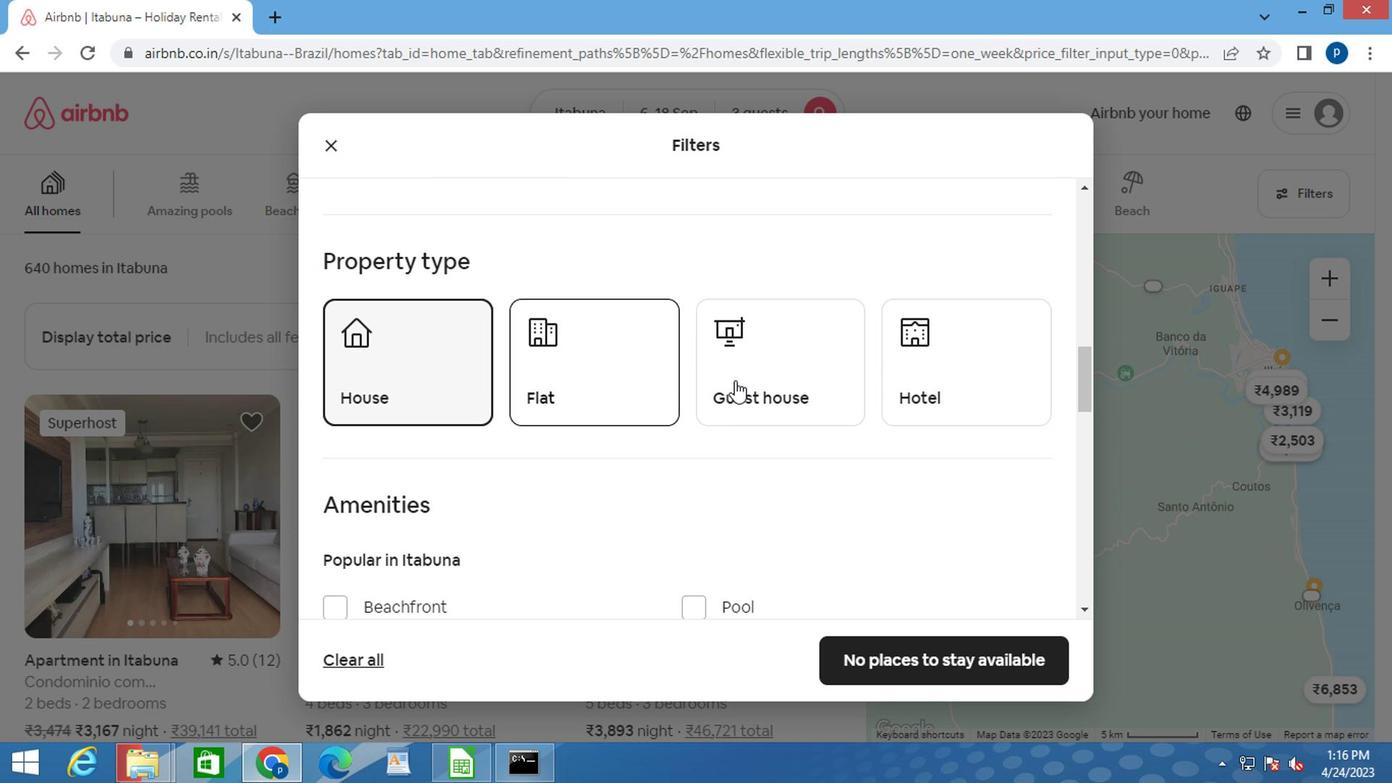 
Action: Mouse moved to (952, 373)
Screenshot: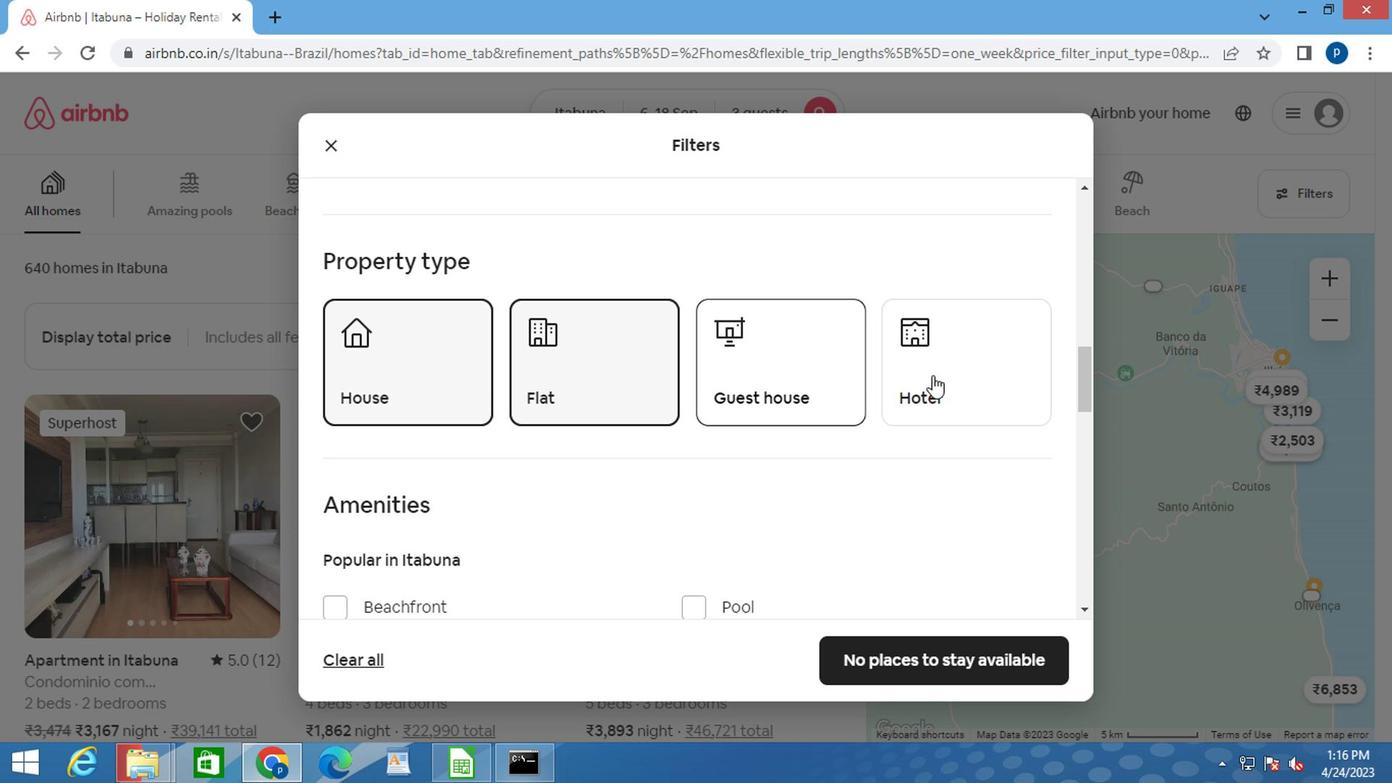 
Action: Mouse pressed left at (952, 373)
Screenshot: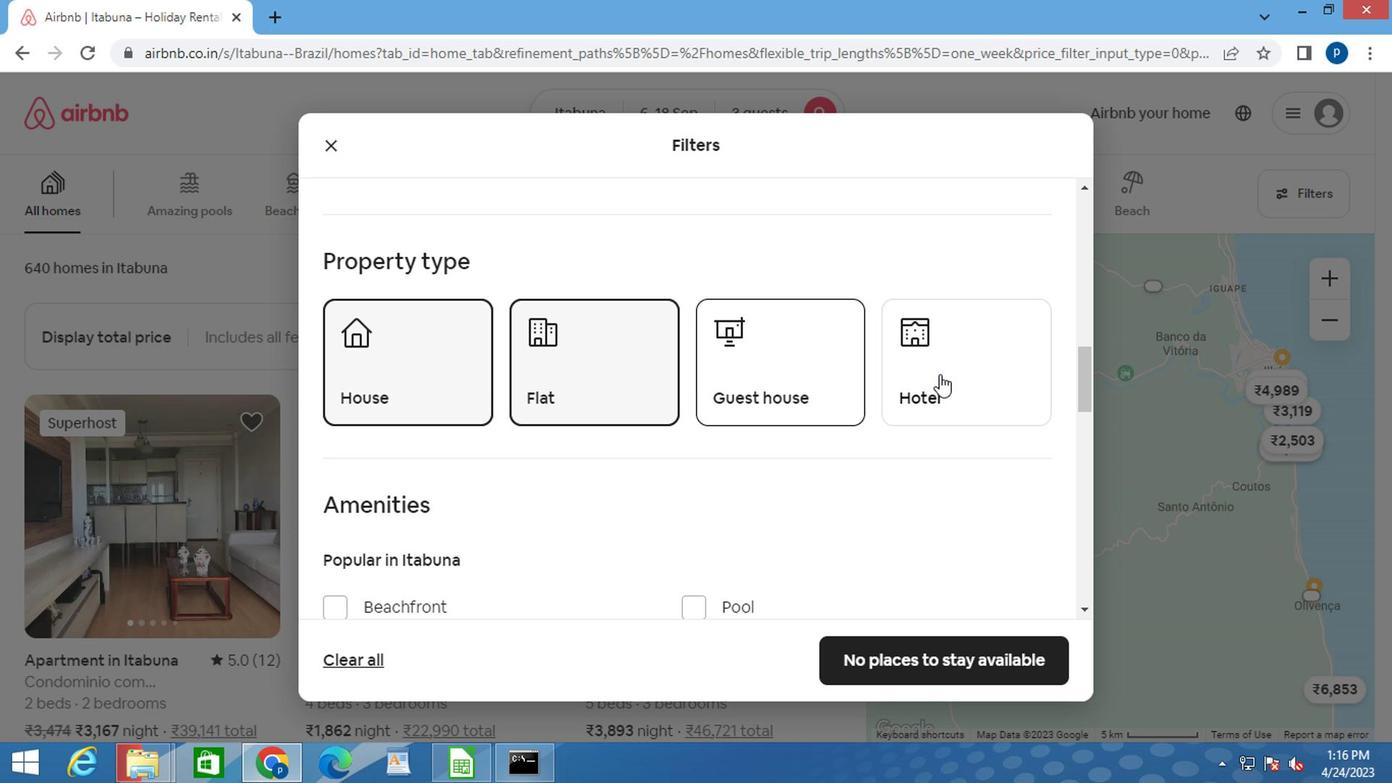 
Action: Mouse moved to (876, 442)
Screenshot: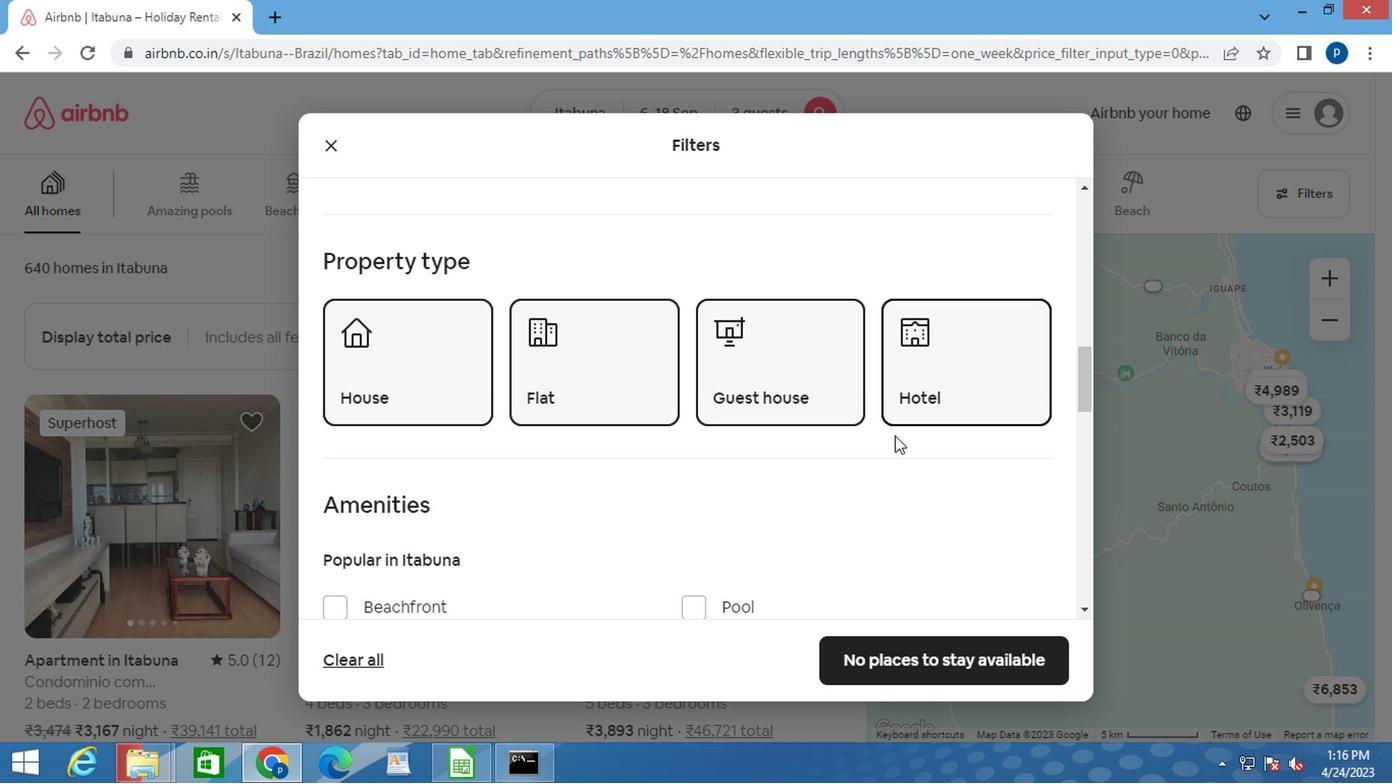 
Action: Mouse scrolled (876, 440) with delta (0, -1)
Screenshot: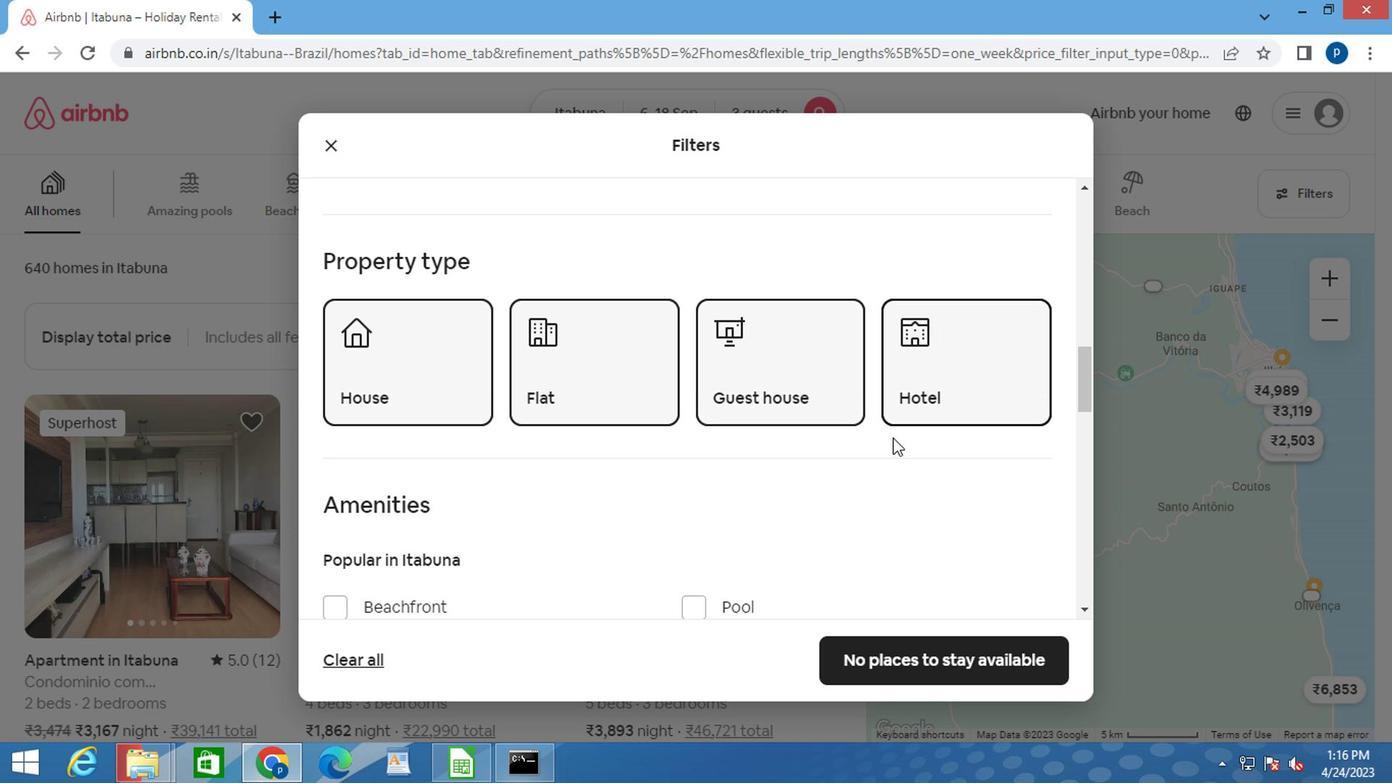 
Action: Mouse moved to (872, 443)
Screenshot: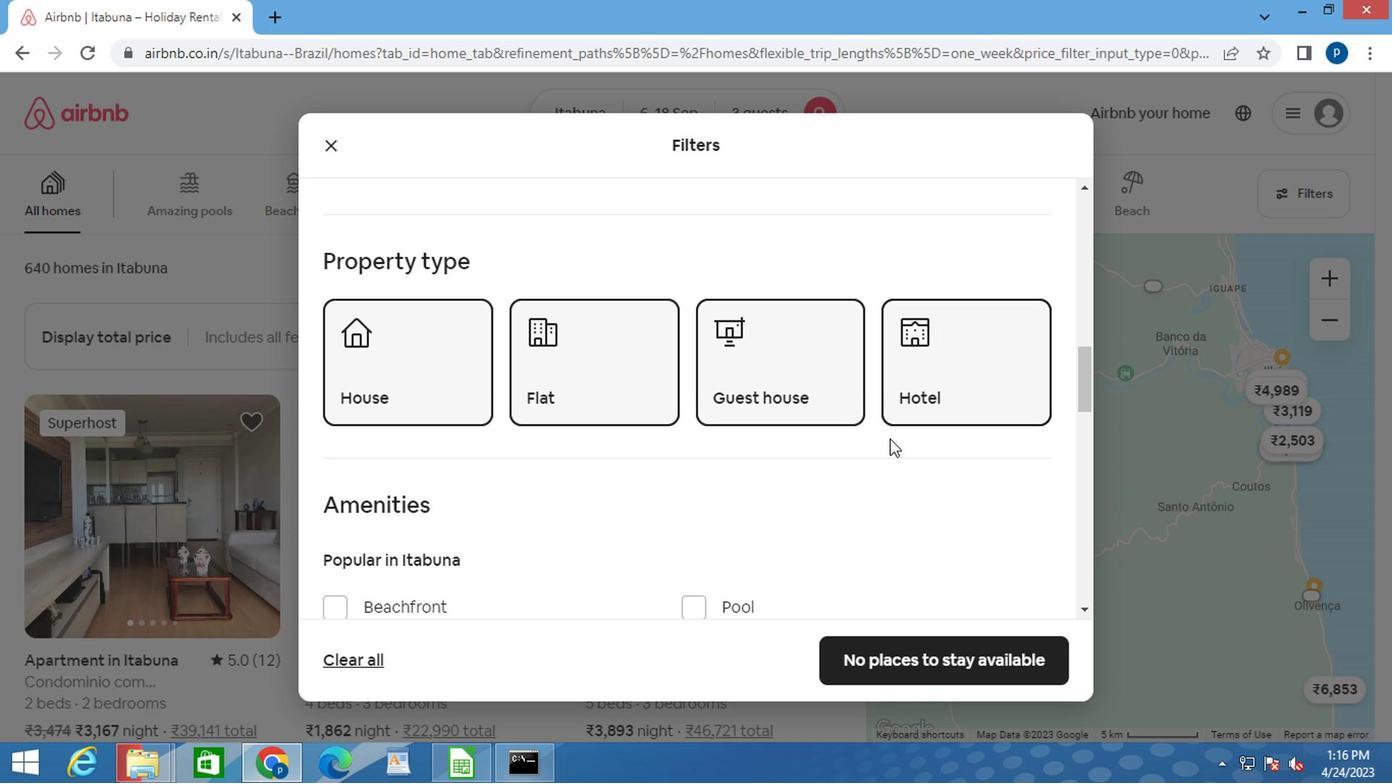 
Action: Mouse scrolled (872, 442) with delta (0, 0)
Screenshot: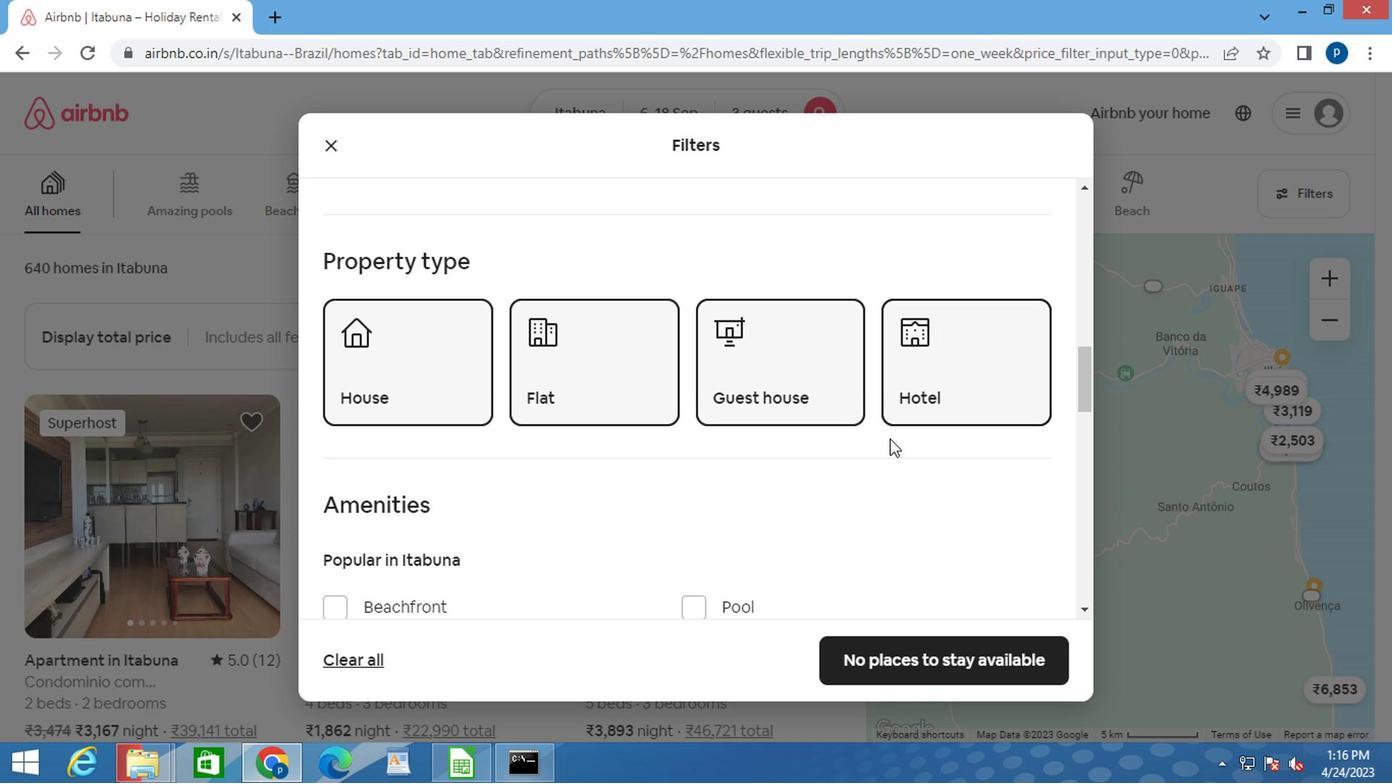 
Action: Mouse moved to (871, 443)
Screenshot: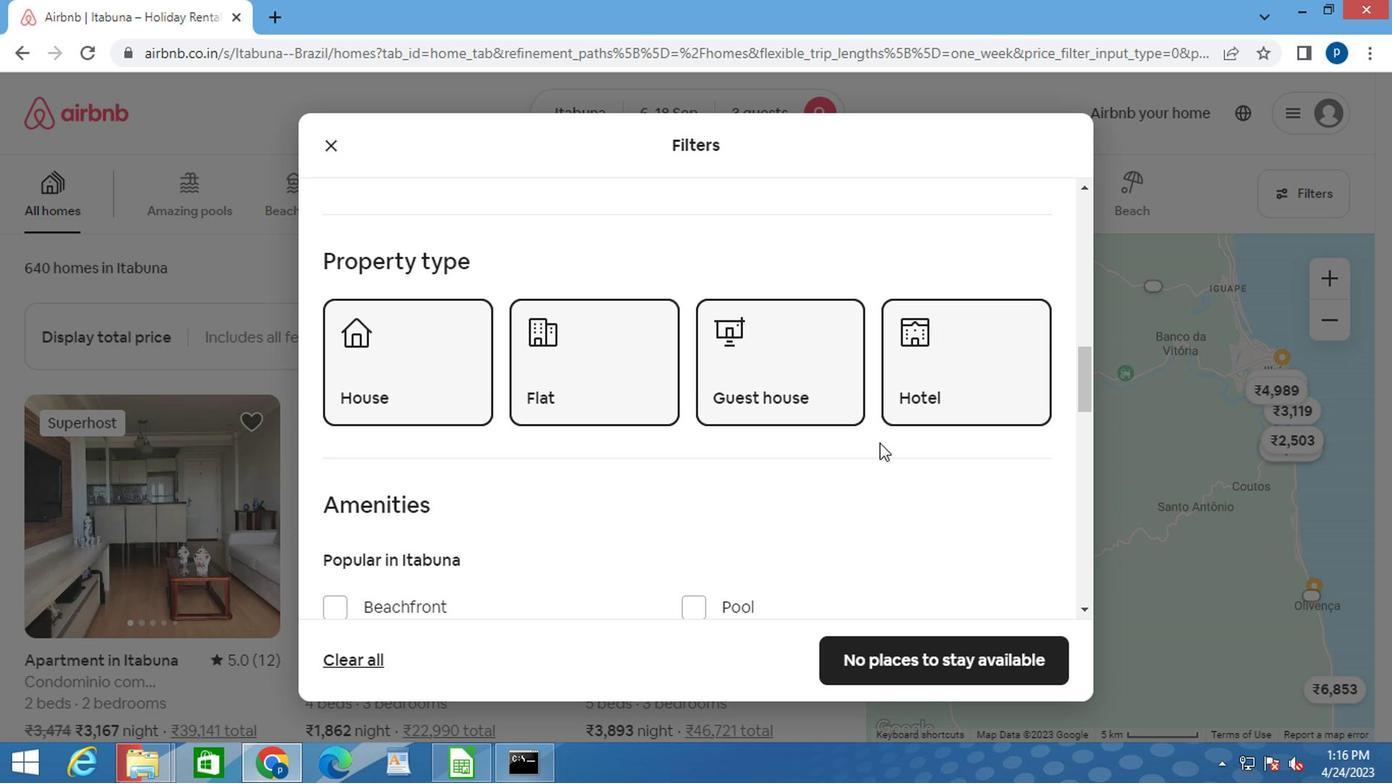 
Action: Mouse scrolled (871, 442) with delta (0, 0)
Screenshot: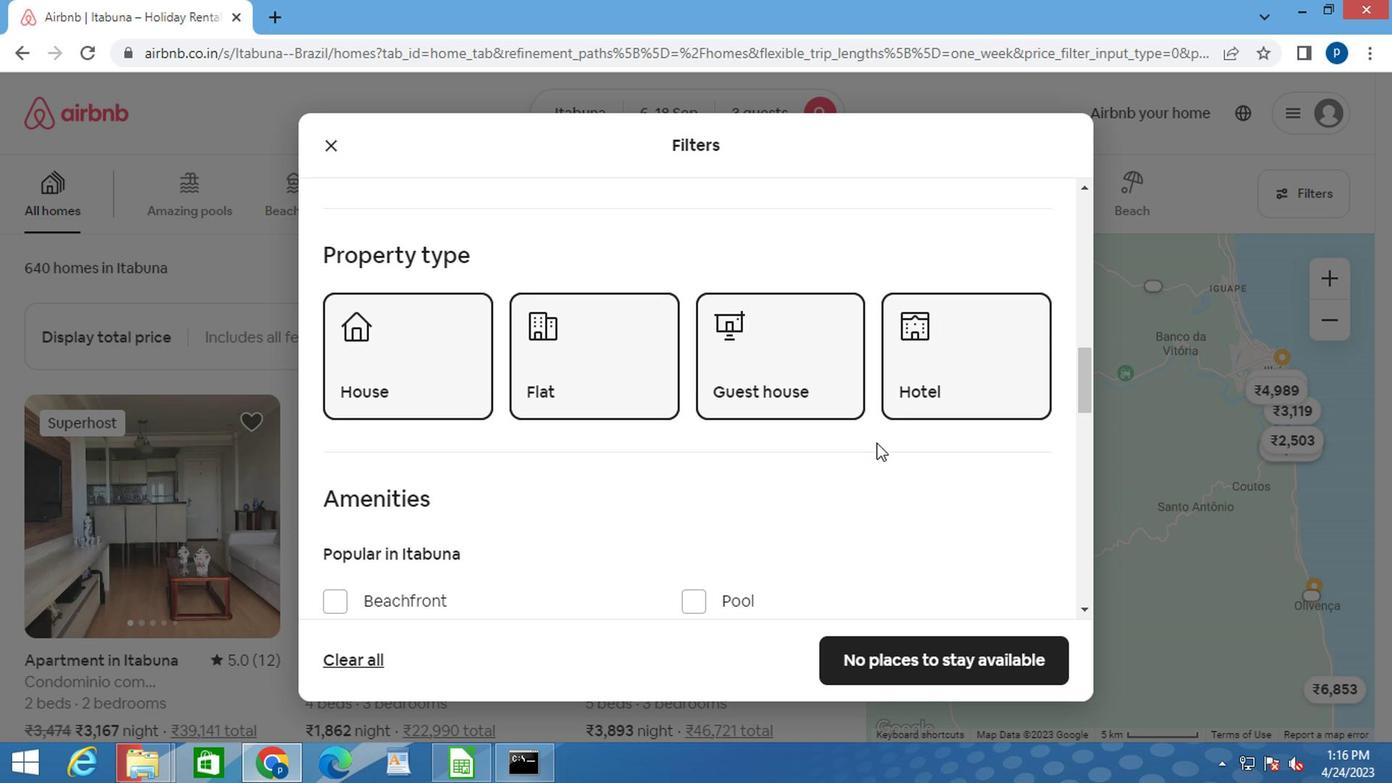 
Action: Mouse moved to (840, 435)
Screenshot: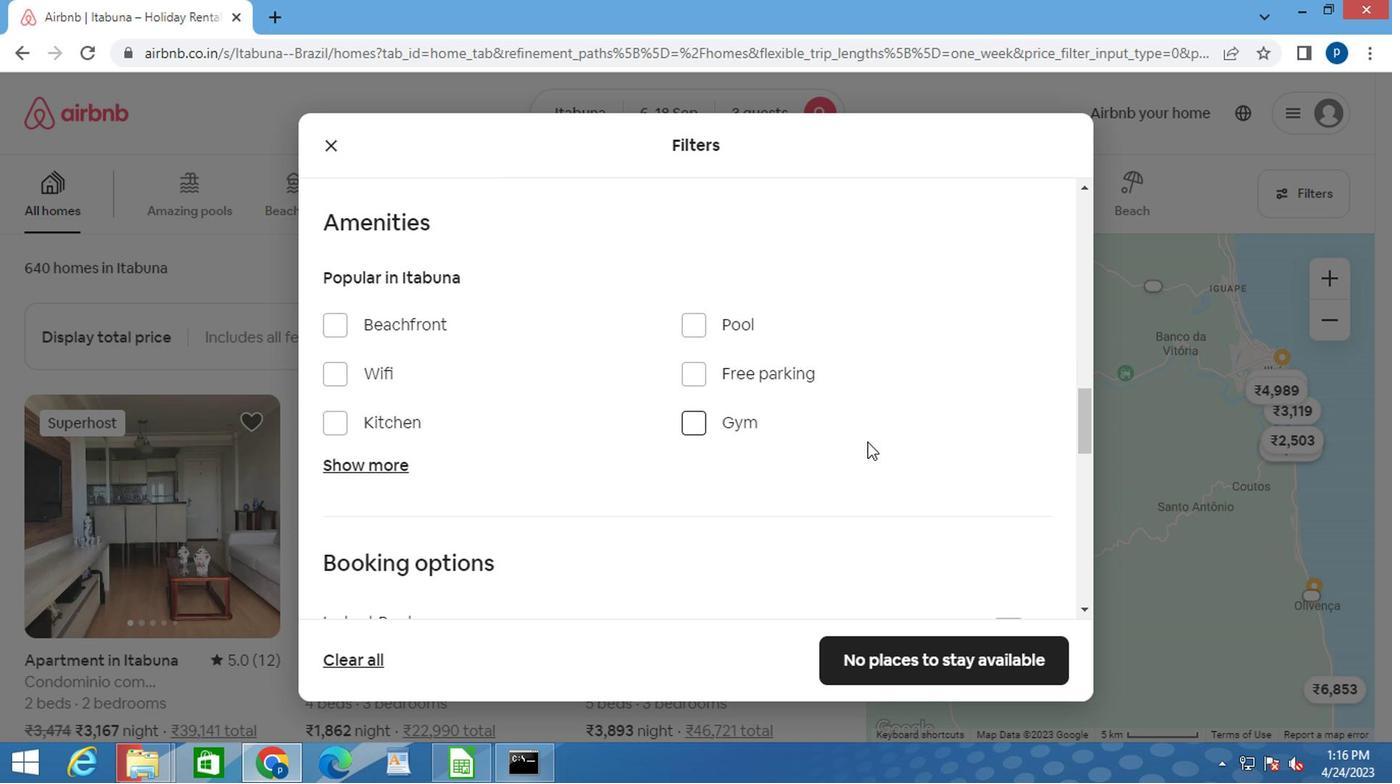 
Action: Mouse scrolled (840, 434) with delta (0, 0)
Screenshot: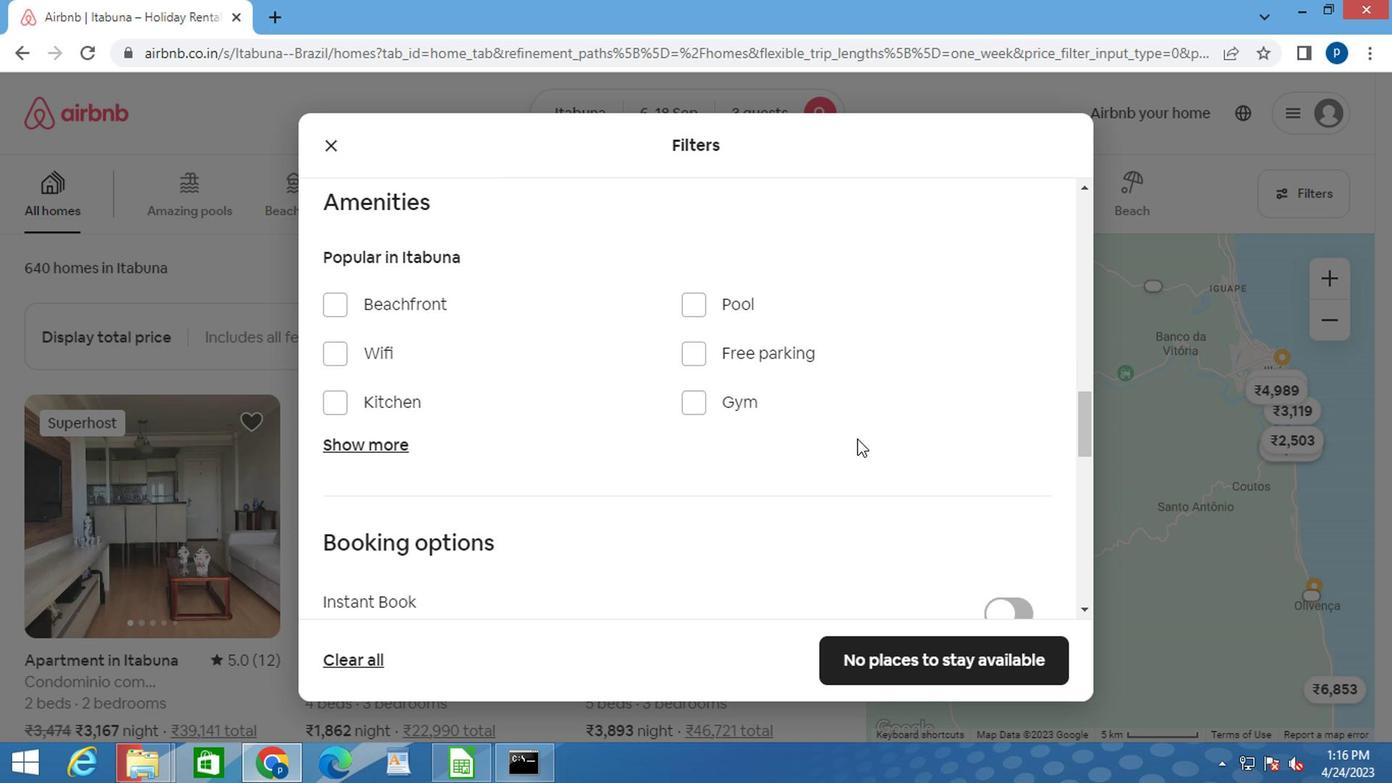 
Action: Mouse moved to (839, 435)
Screenshot: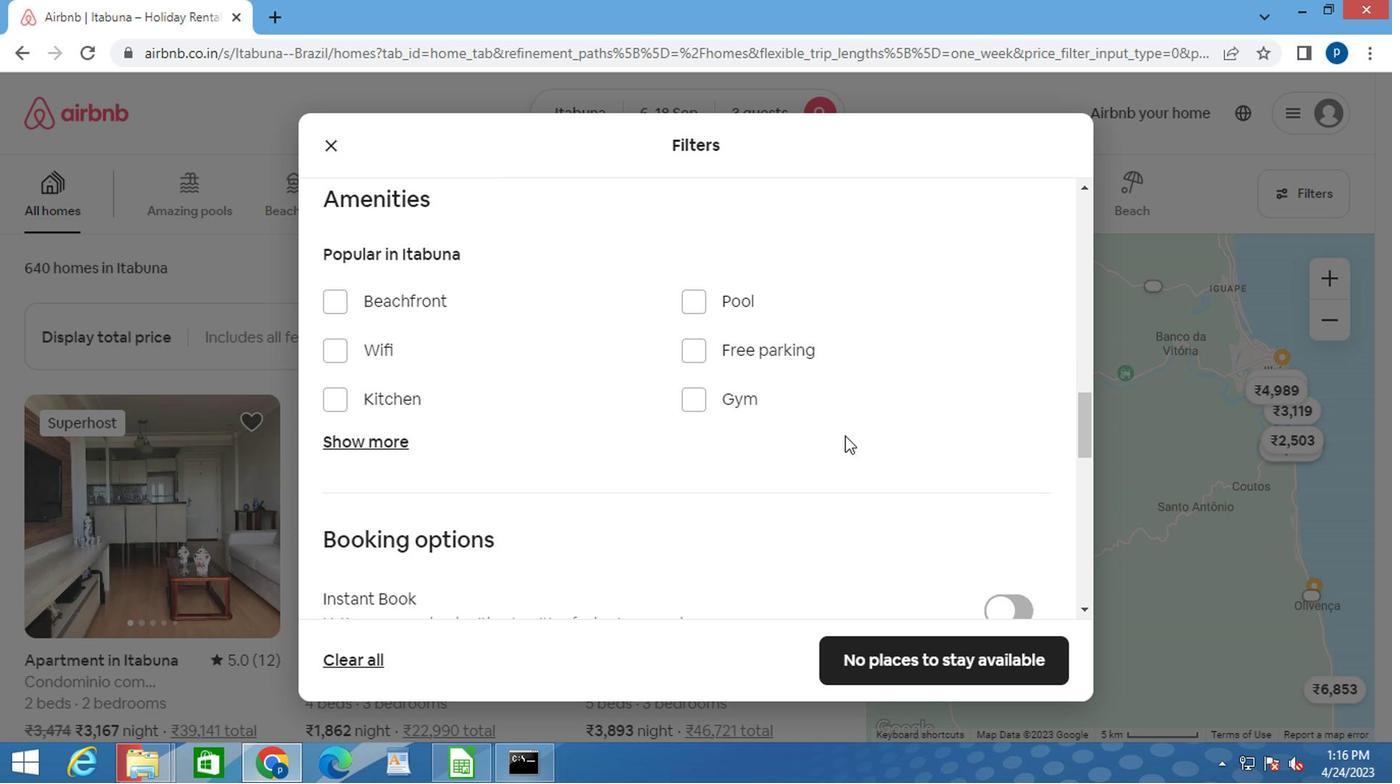 
Action: Mouse scrolled (839, 434) with delta (0, 0)
Screenshot: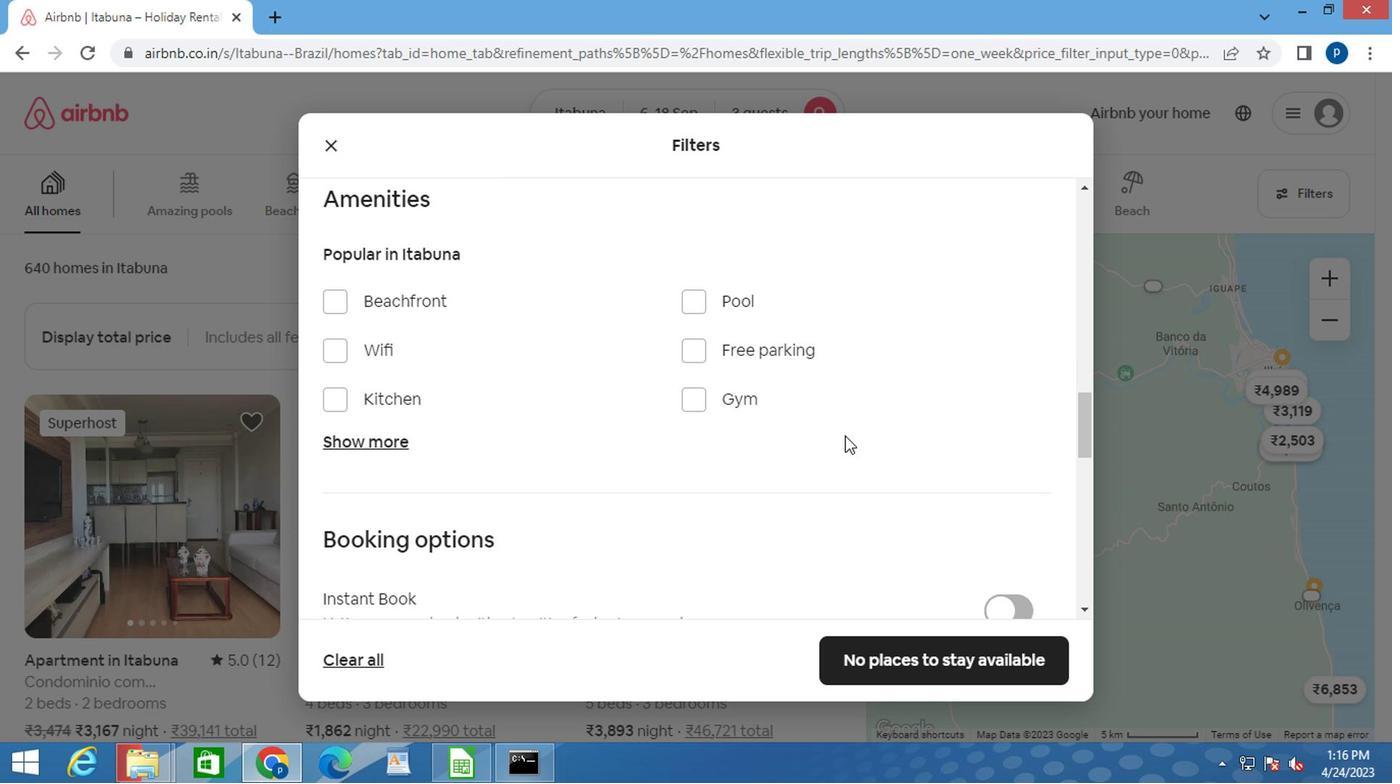 
Action: Mouse moved to (988, 460)
Screenshot: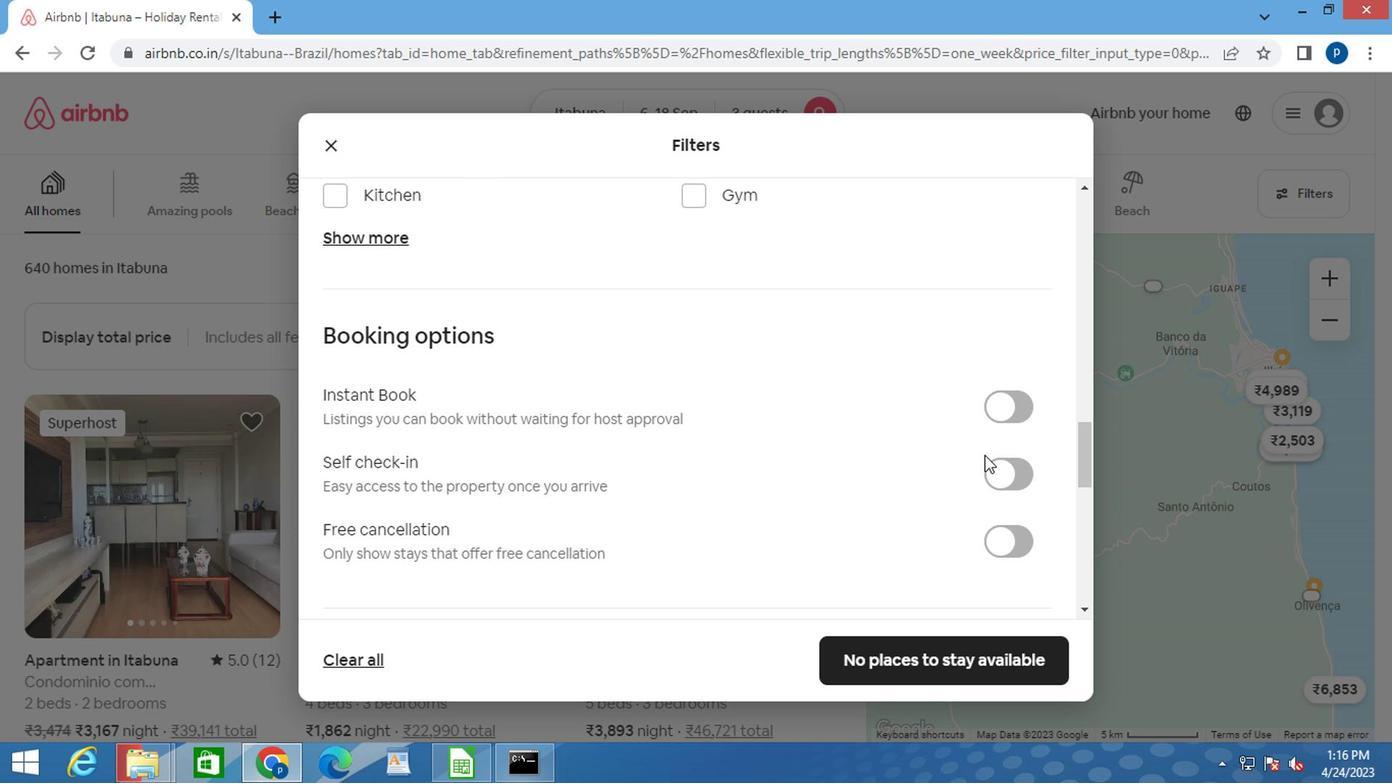 
Action: Mouse pressed left at (988, 460)
Screenshot: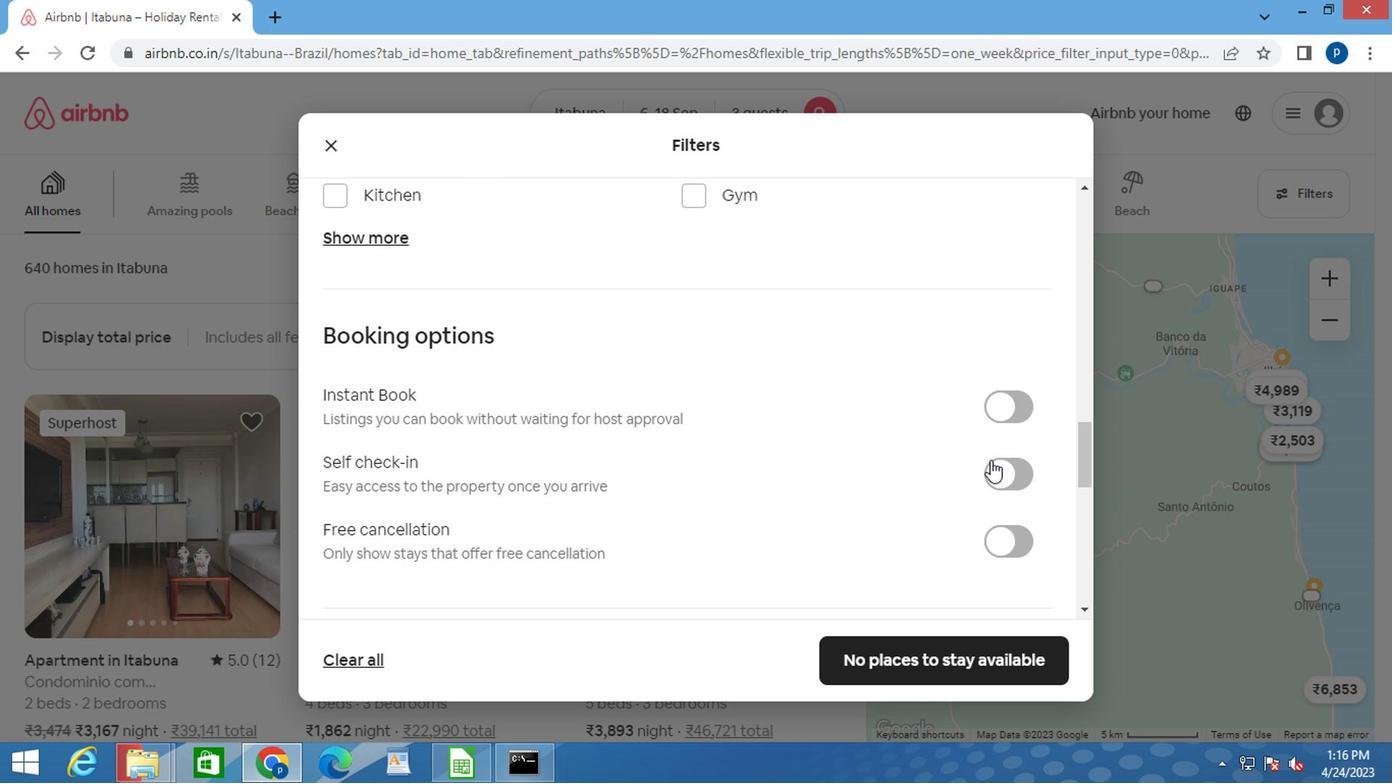 
Action: Mouse moved to (912, 448)
Screenshot: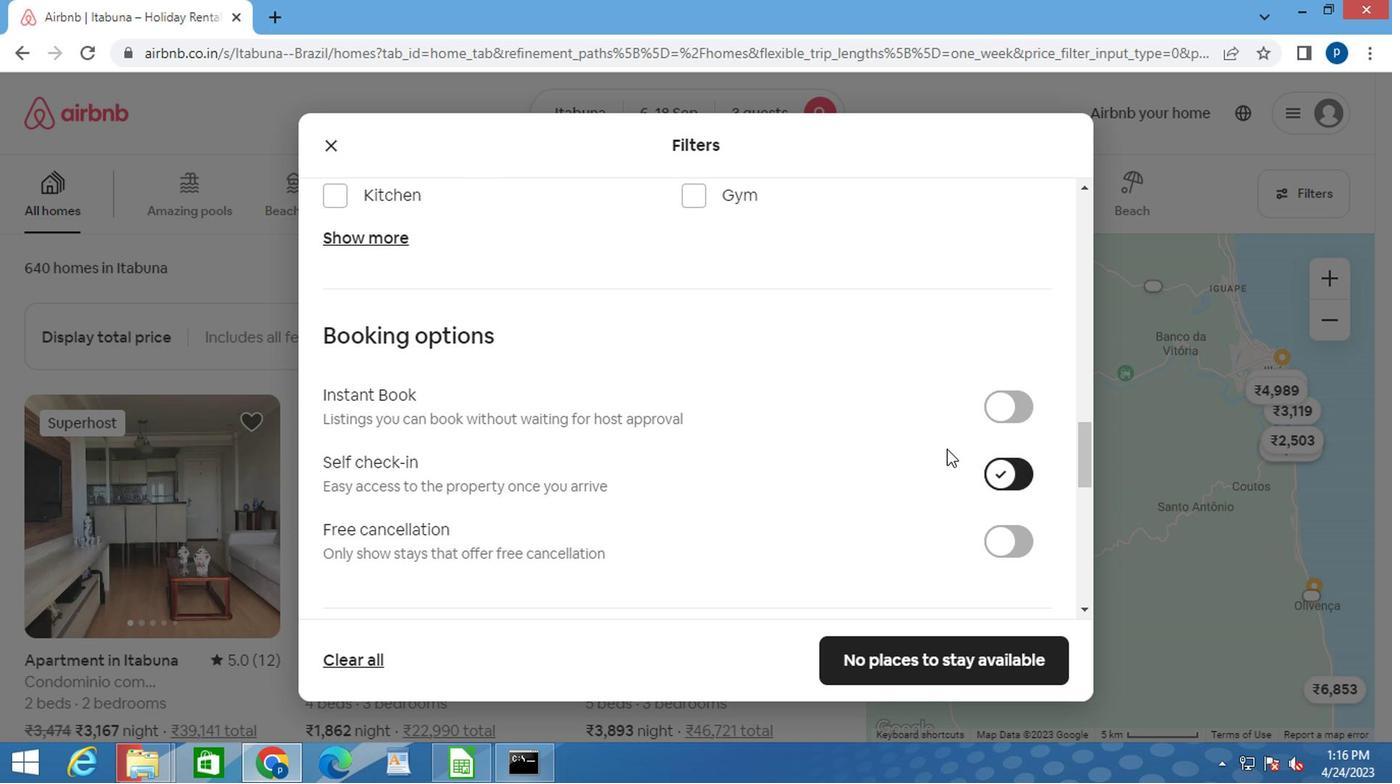 
Action: Mouse scrolled (912, 447) with delta (0, 0)
Screenshot: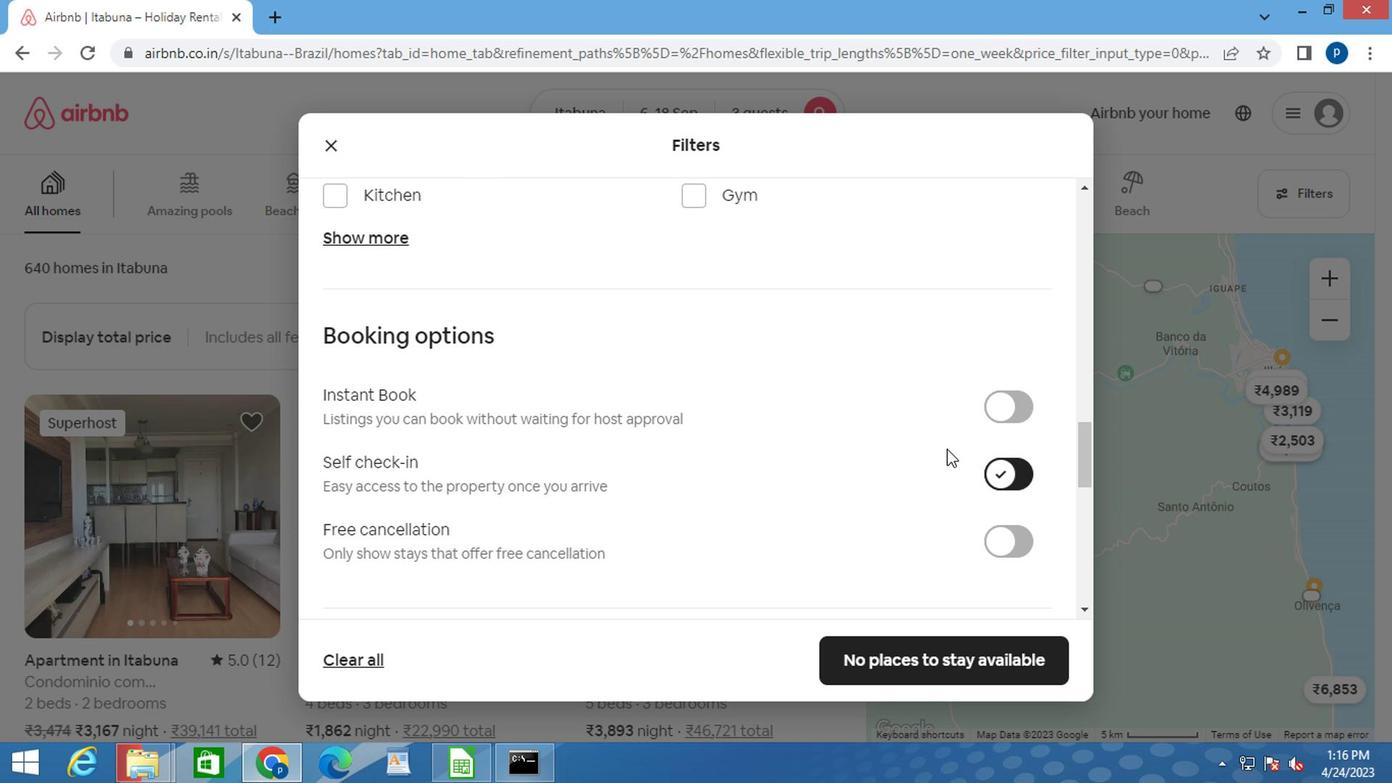 
Action: Mouse moved to (907, 448)
Screenshot: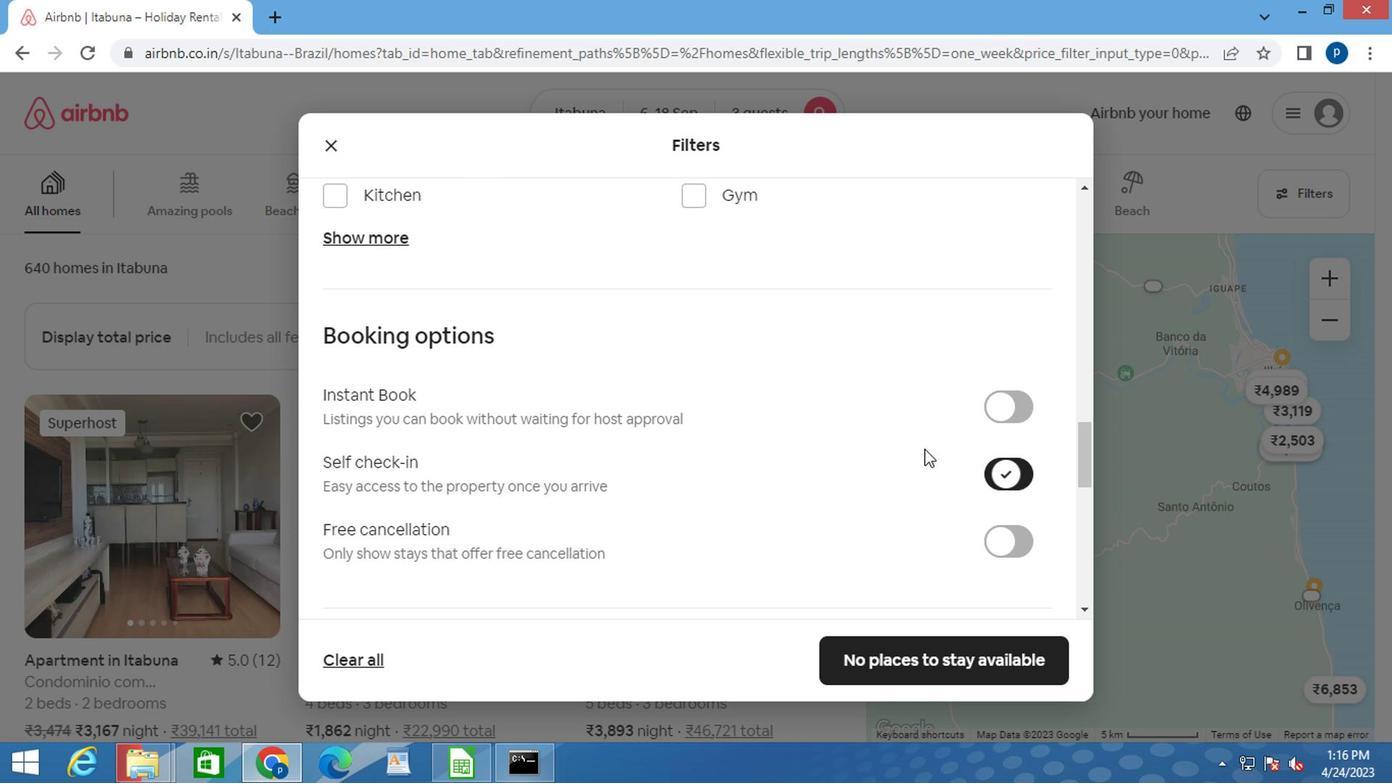 
Action: Mouse scrolled (907, 447) with delta (0, 0)
Screenshot: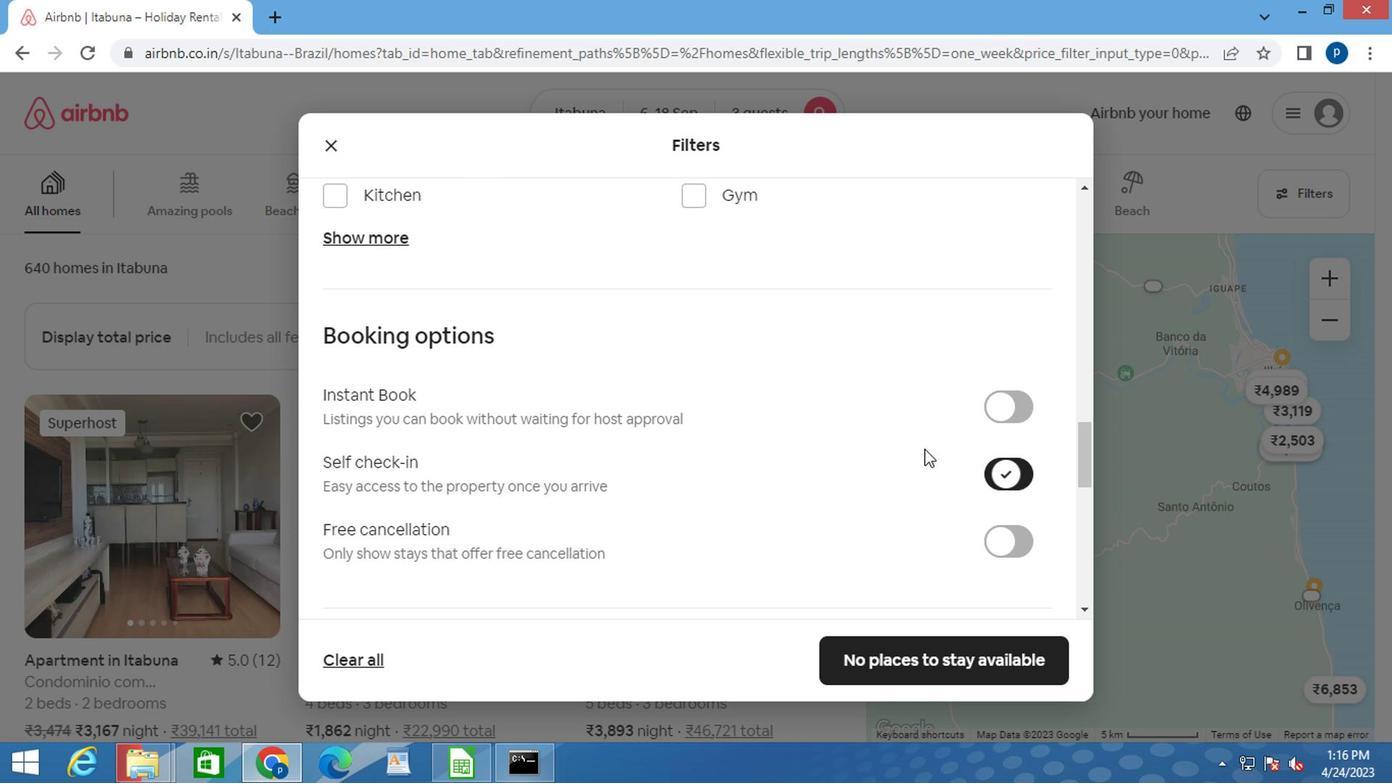 
Action: Mouse moved to (902, 448)
Screenshot: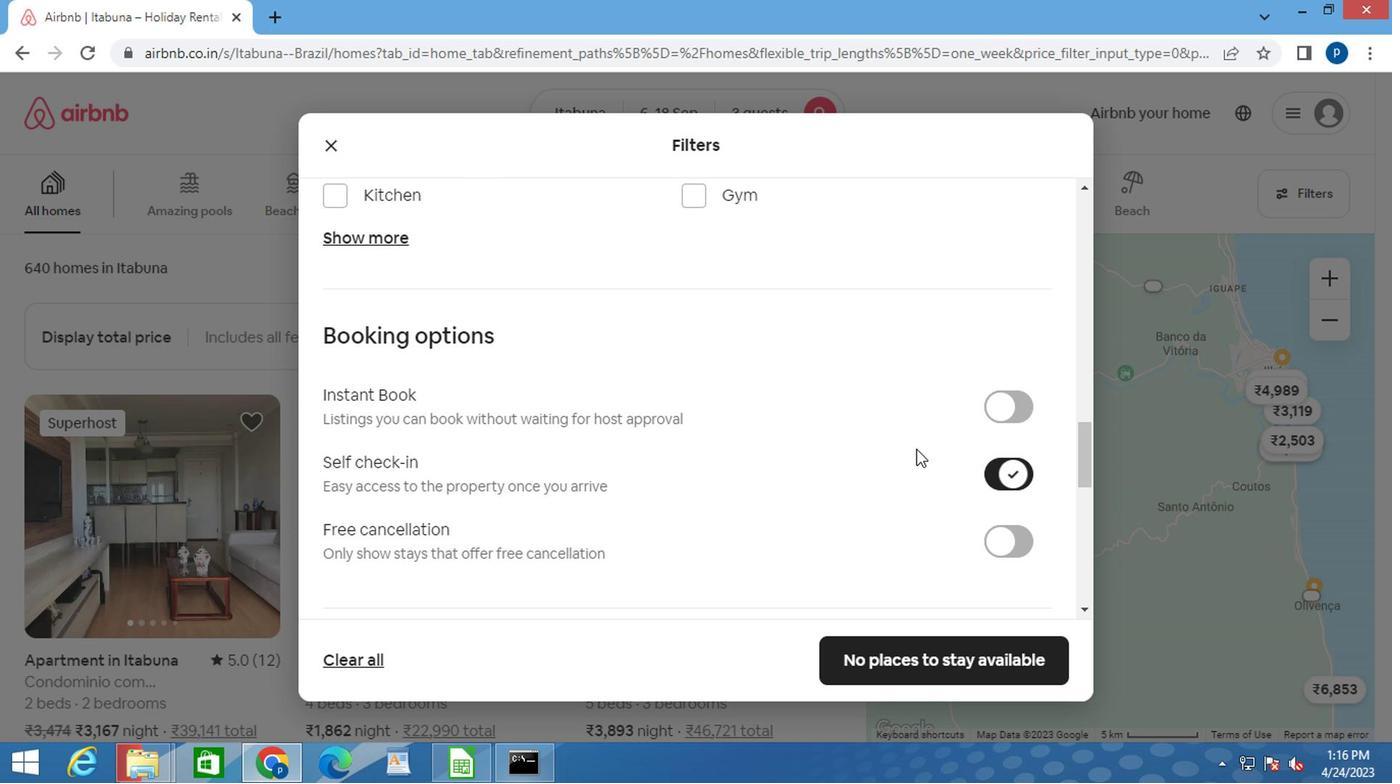 
Action: Mouse scrolled (902, 447) with delta (0, 0)
Screenshot: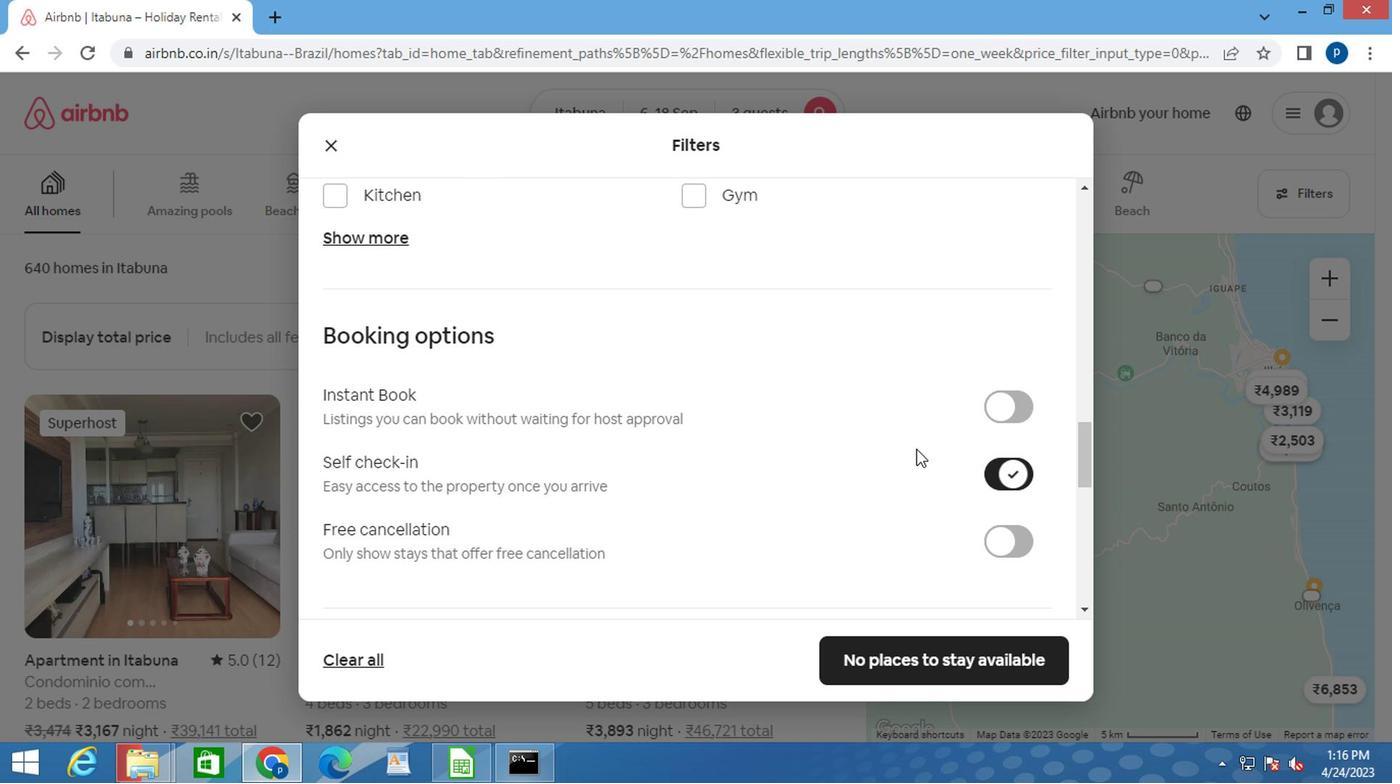 
Action: Mouse moved to (900, 448)
Screenshot: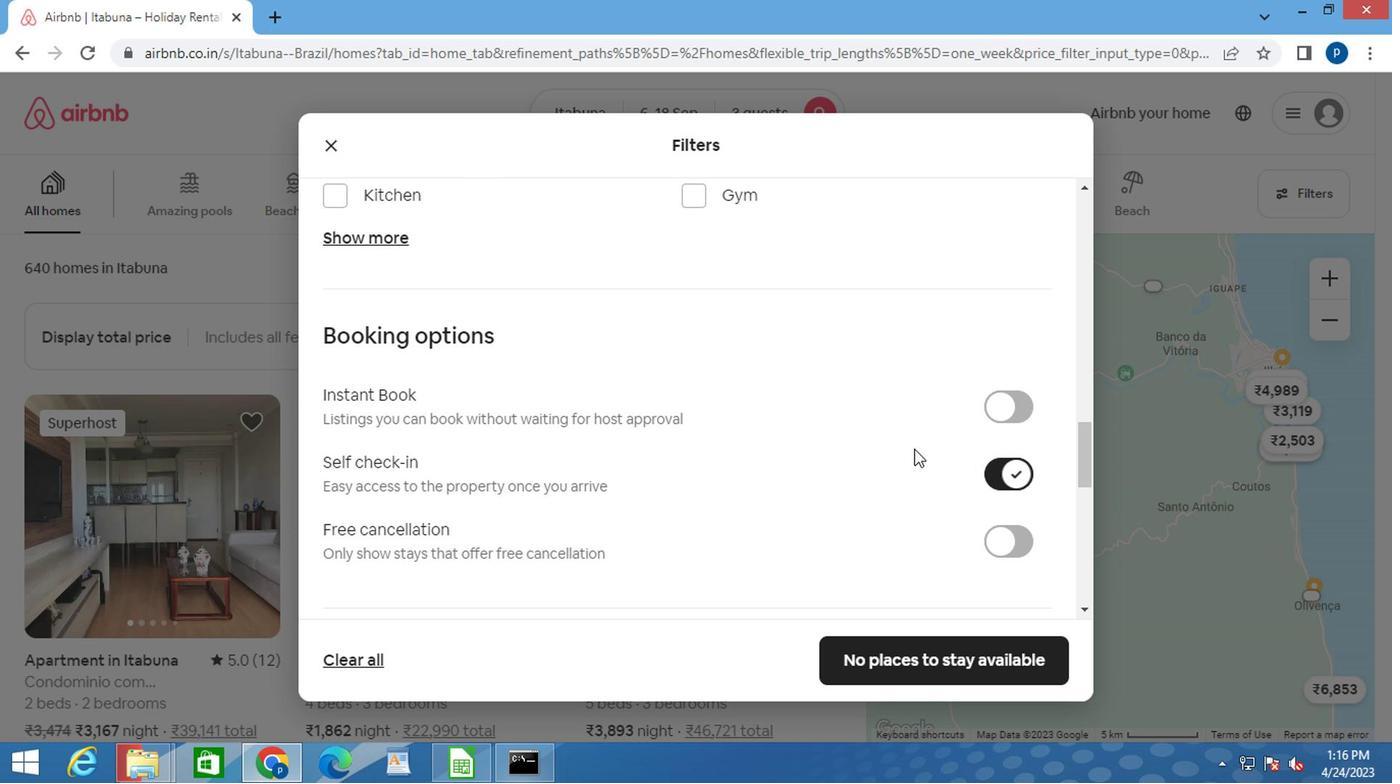 
Action: Mouse scrolled (900, 447) with delta (0, 0)
Screenshot: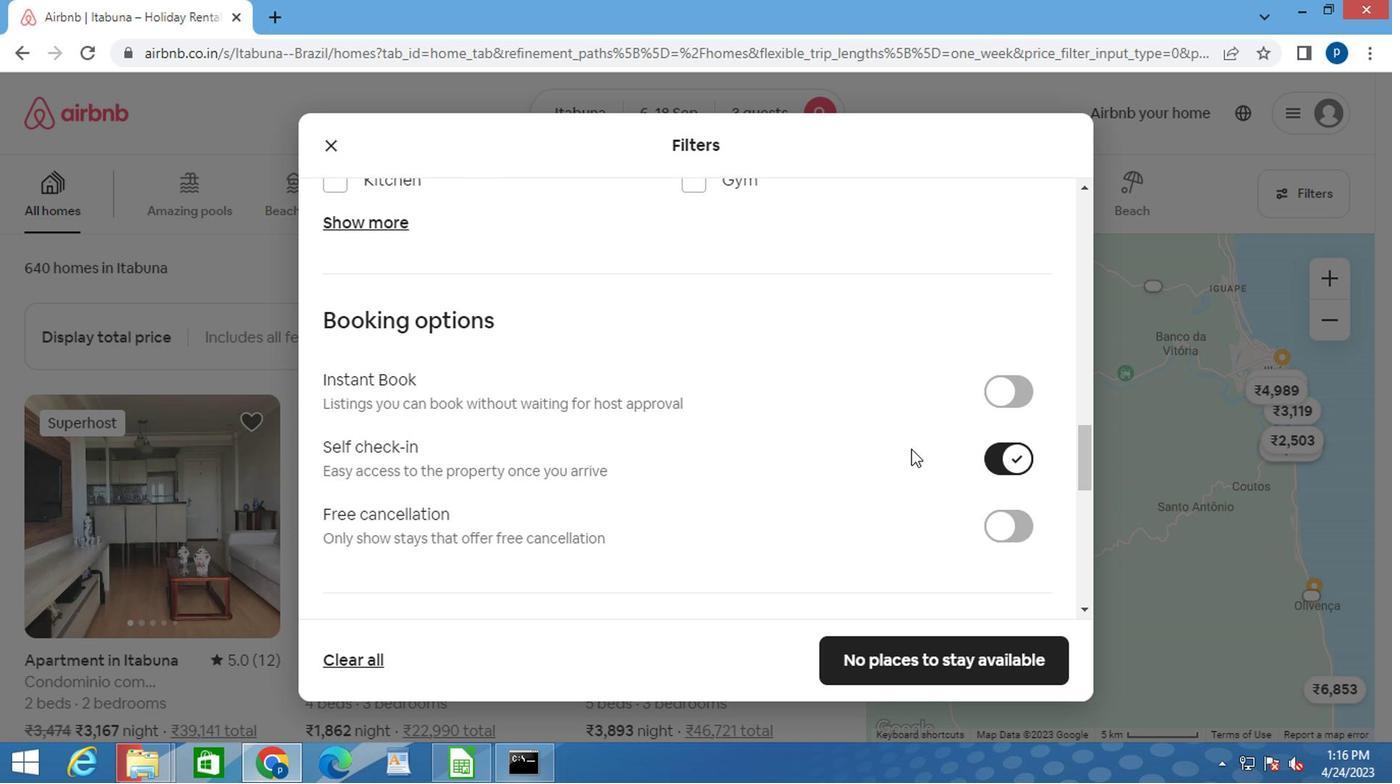
Action: Mouse moved to (908, 432)
Screenshot: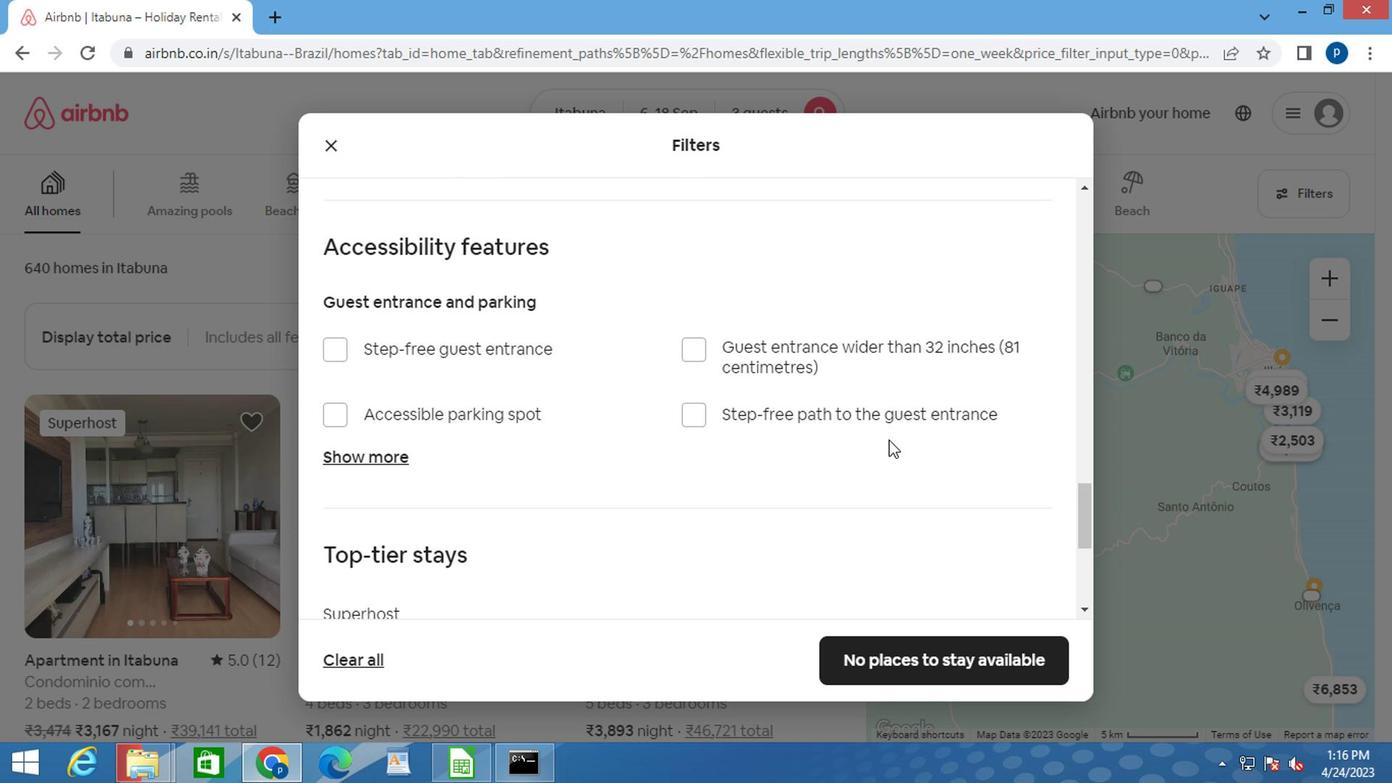 
Action: Mouse scrolled (908, 432) with delta (0, 0)
Screenshot: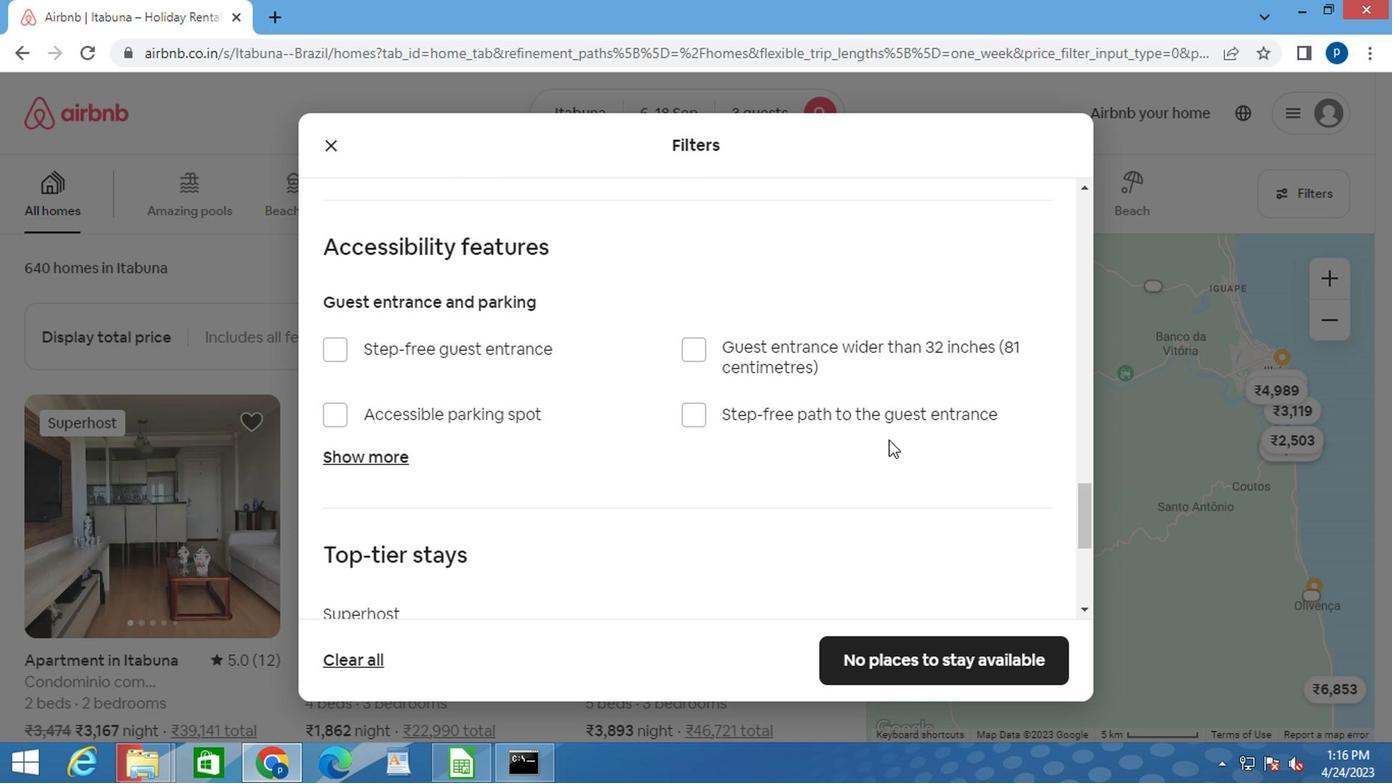
Action: Mouse scrolled (908, 432) with delta (0, 0)
Screenshot: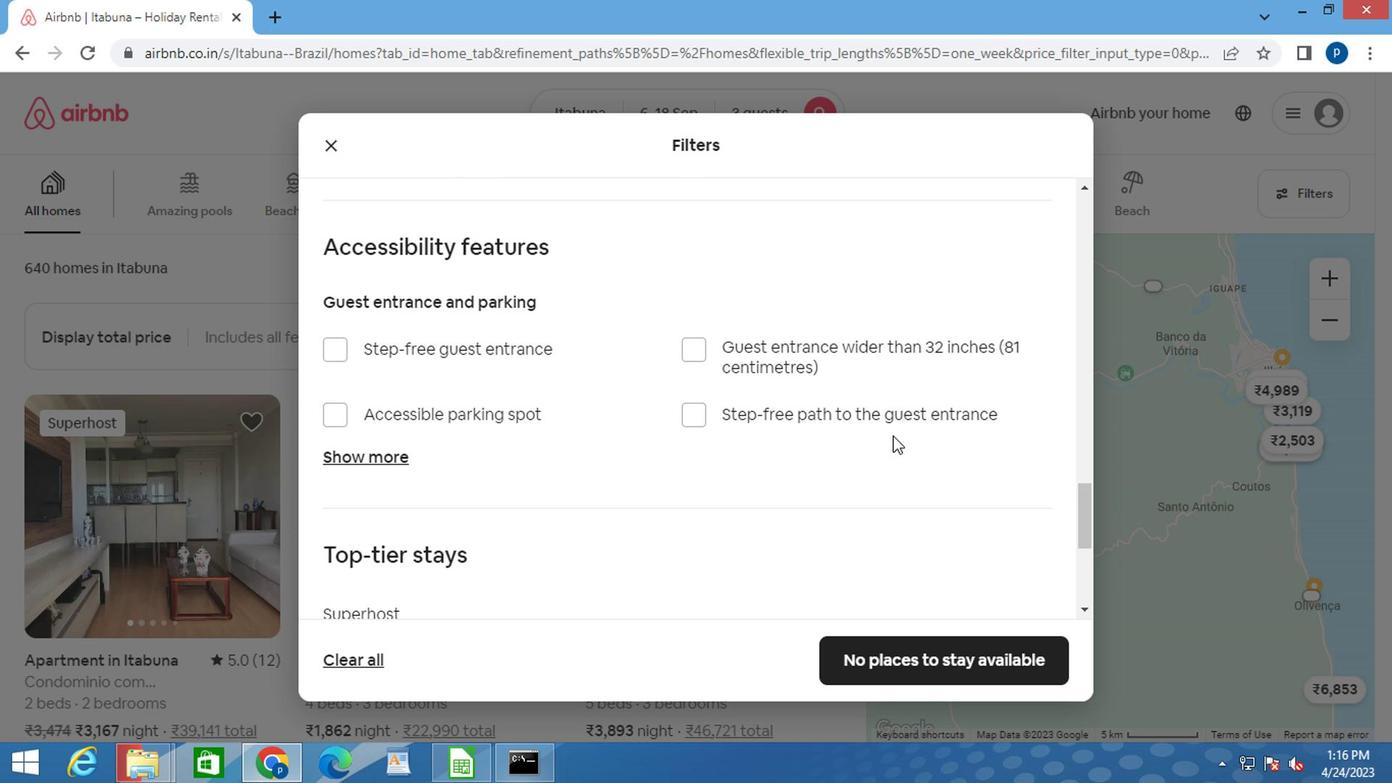 
Action: Mouse moved to (908, 432)
Screenshot: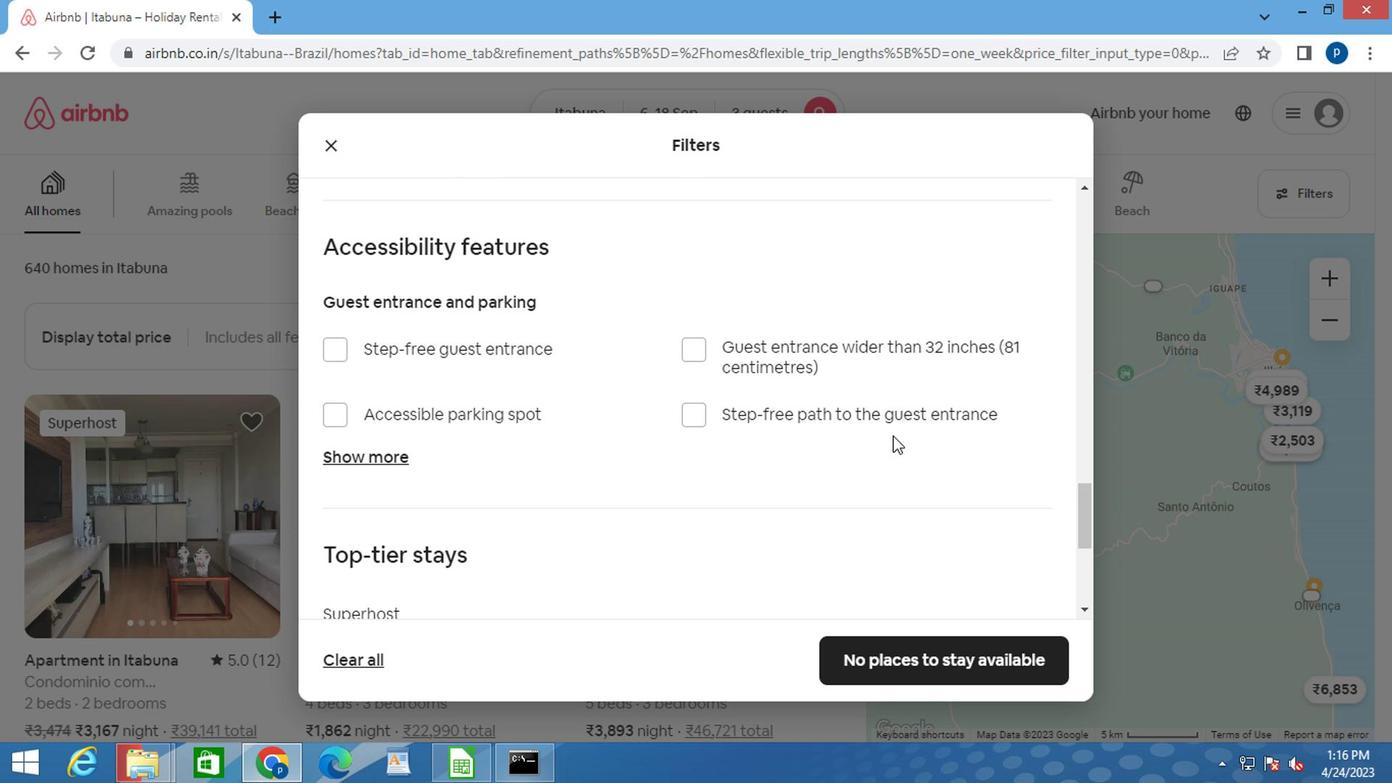 
Action: Mouse scrolled (908, 432) with delta (0, 0)
Screenshot: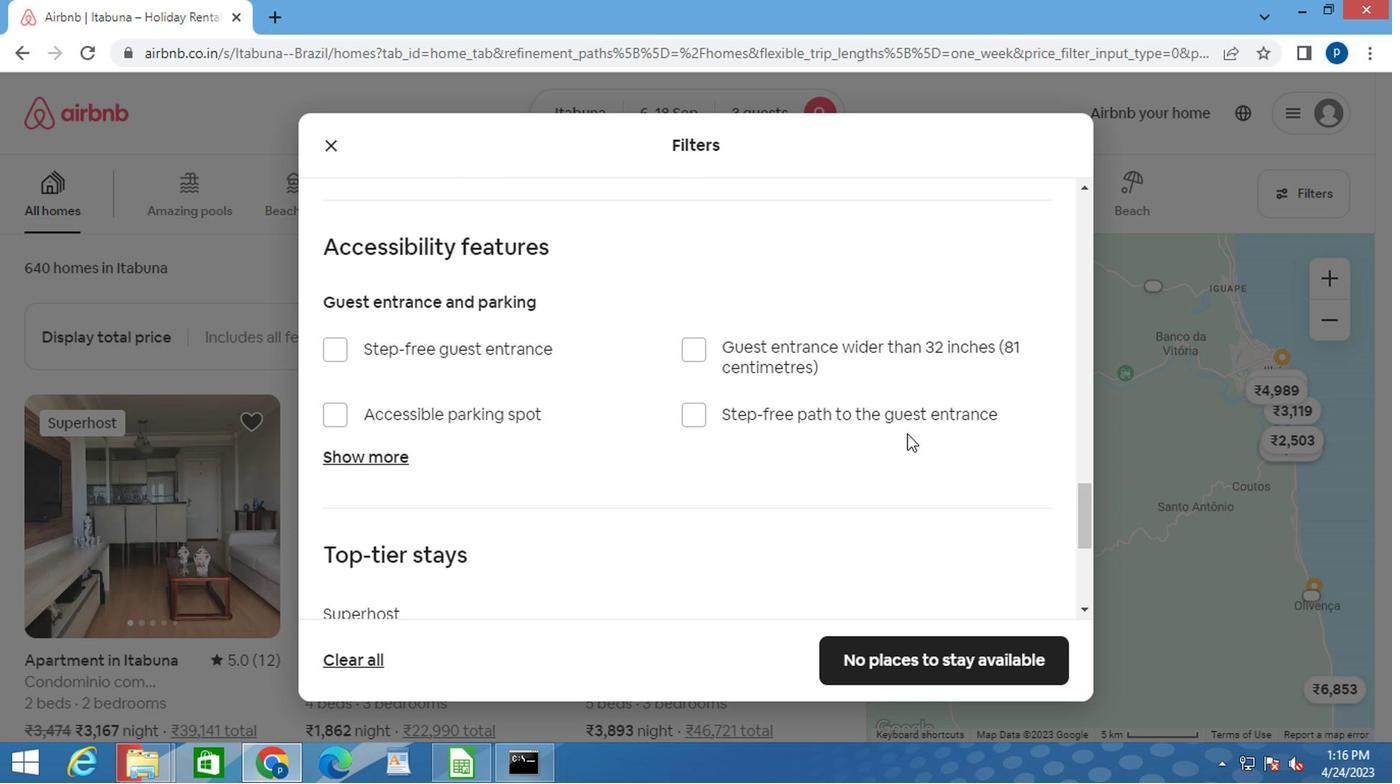 
Action: Mouse moved to (908, 432)
Screenshot: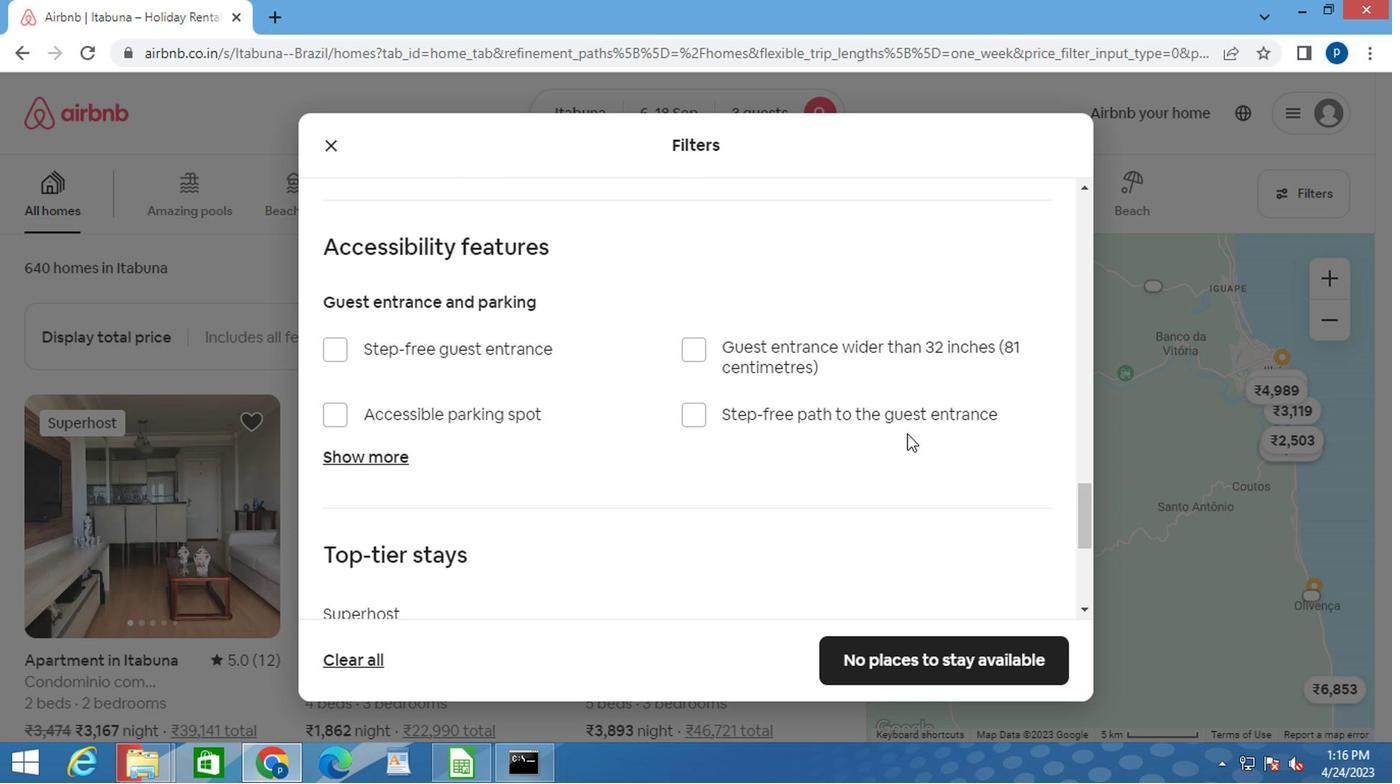 
Action: Mouse scrolled (908, 432) with delta (0, 0)
Screenshot: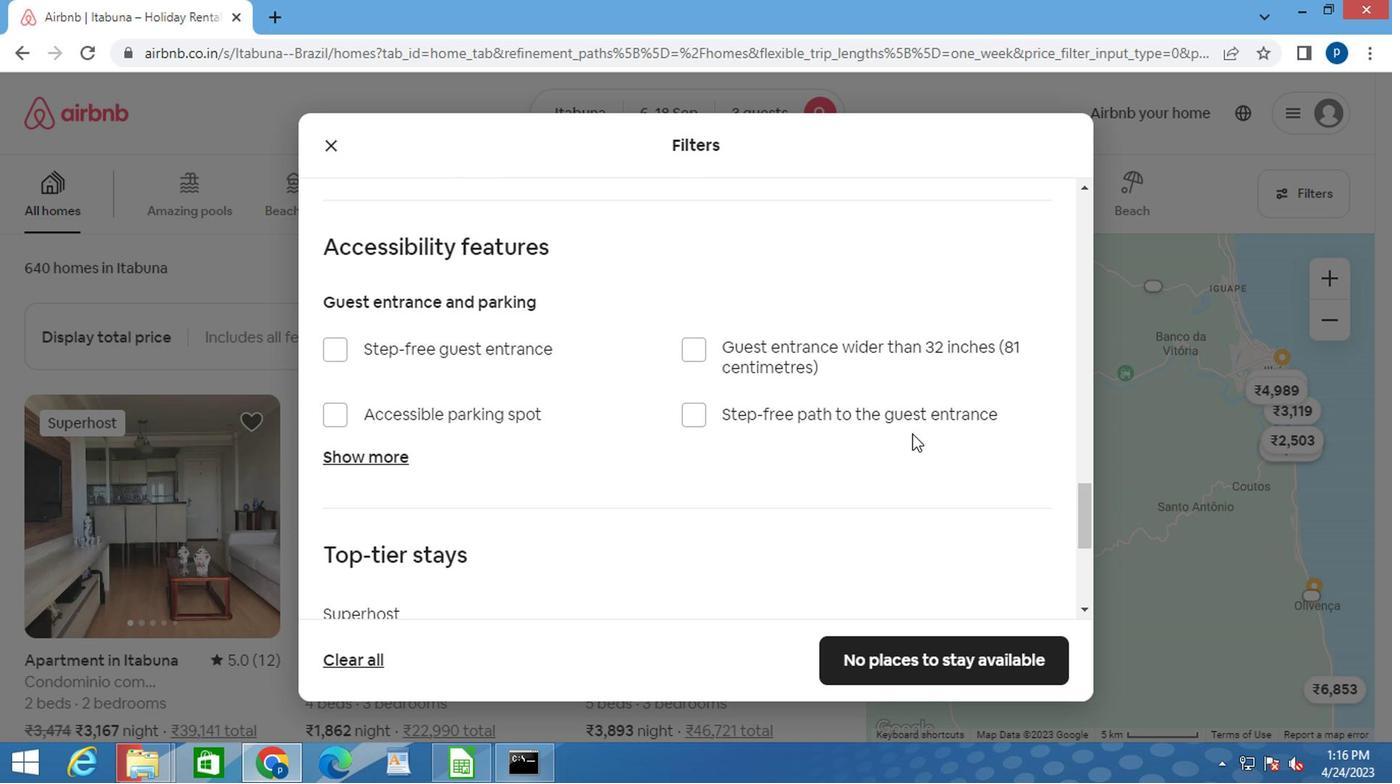 
Action: Mouse moved to (908, 434)
Screenshot: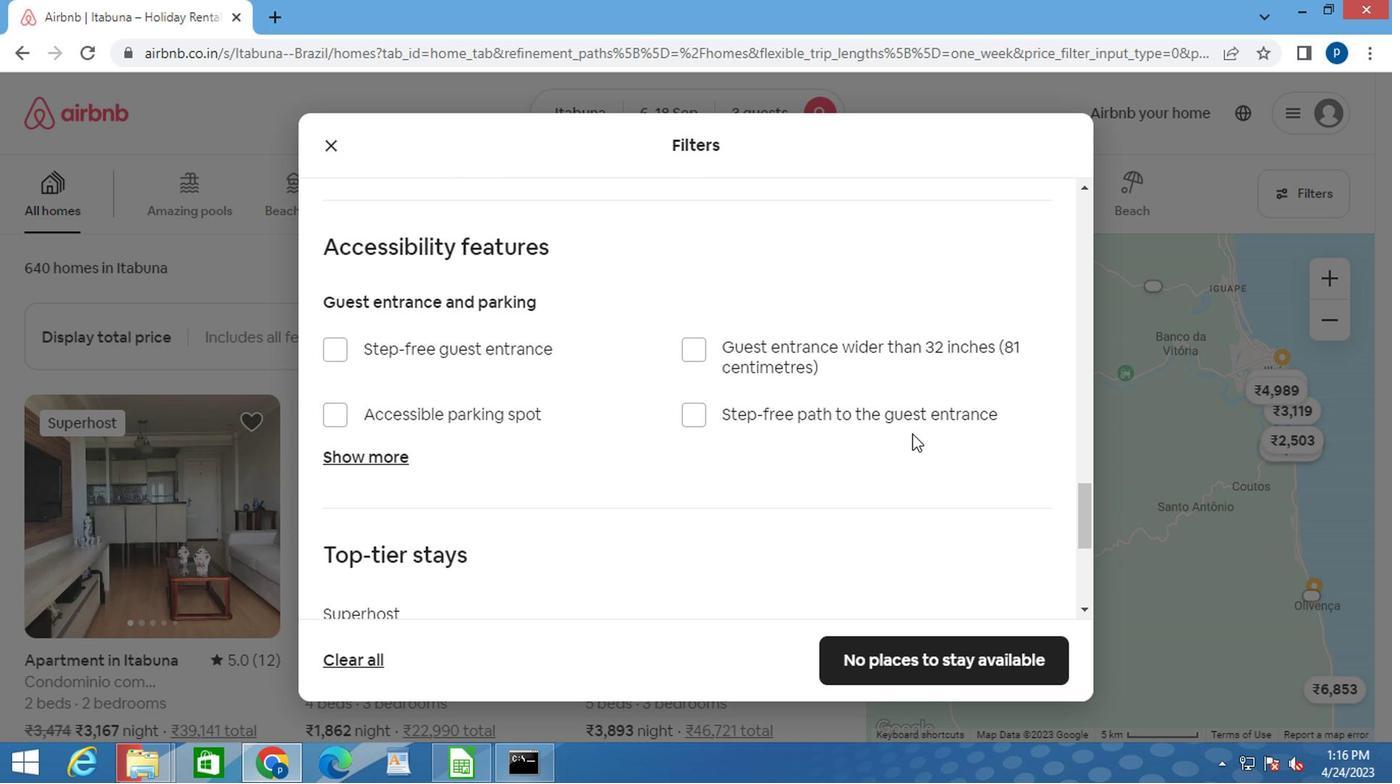 
Action: Mouse scrolled (908, 432) with delta (0, -1)
Screenshot: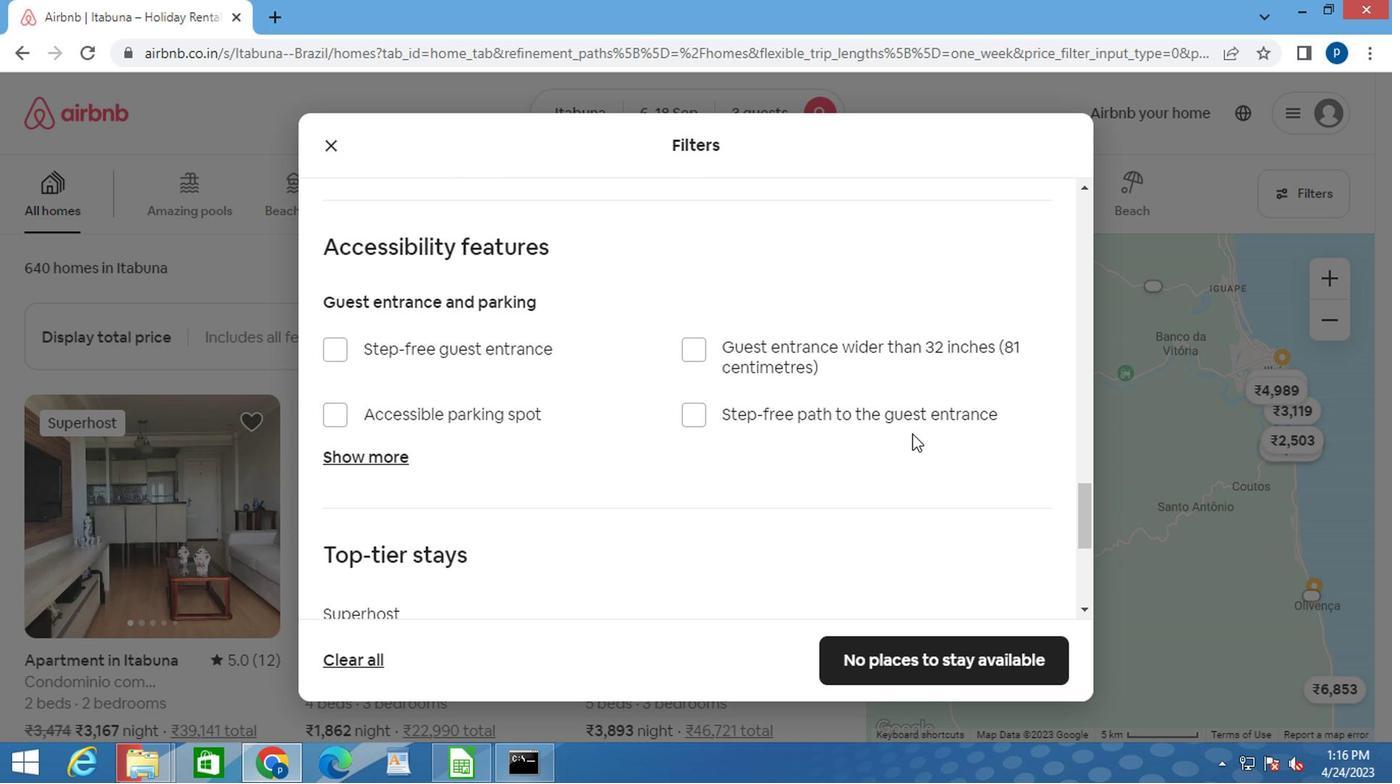 
Action: Mouse moved to (928, 651)
Screenshot: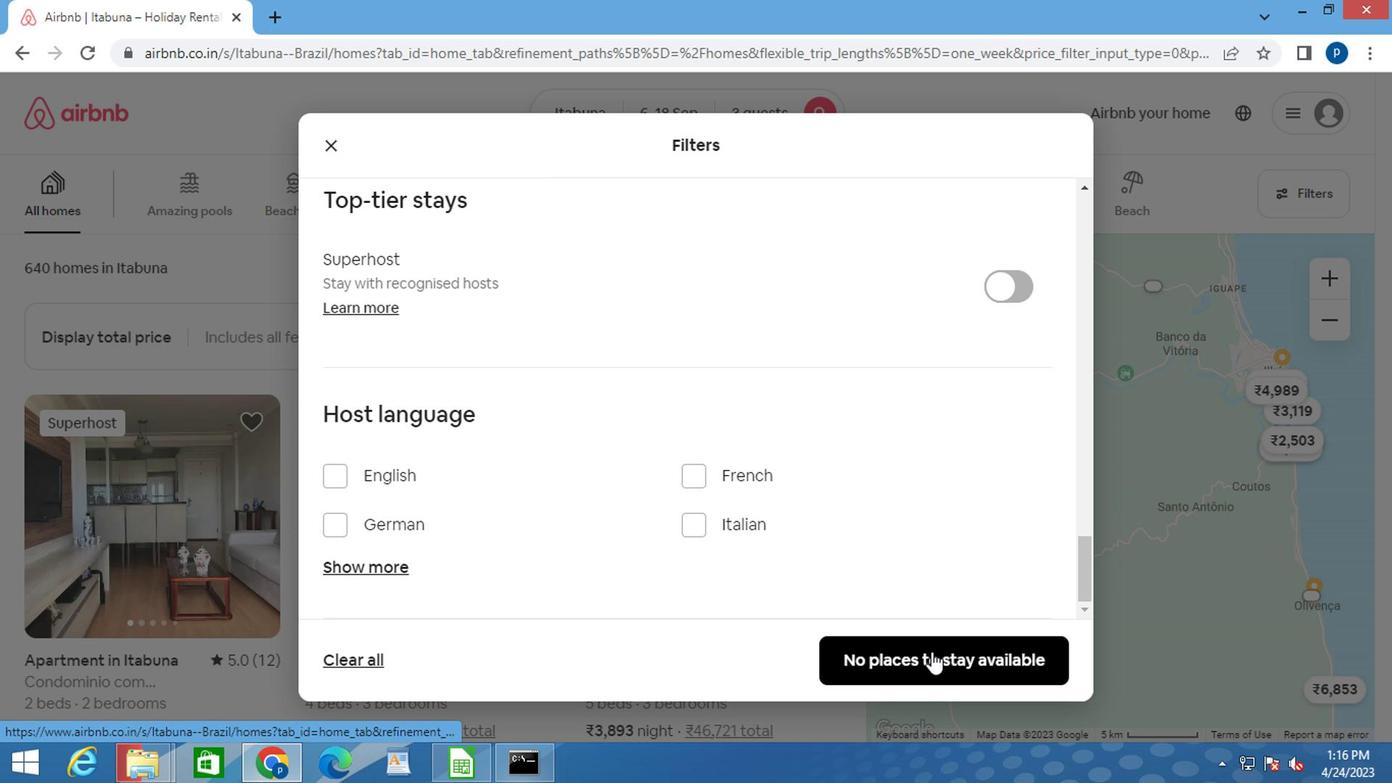 
Action: Mouse pressed left at (928, 651)
Screenshot: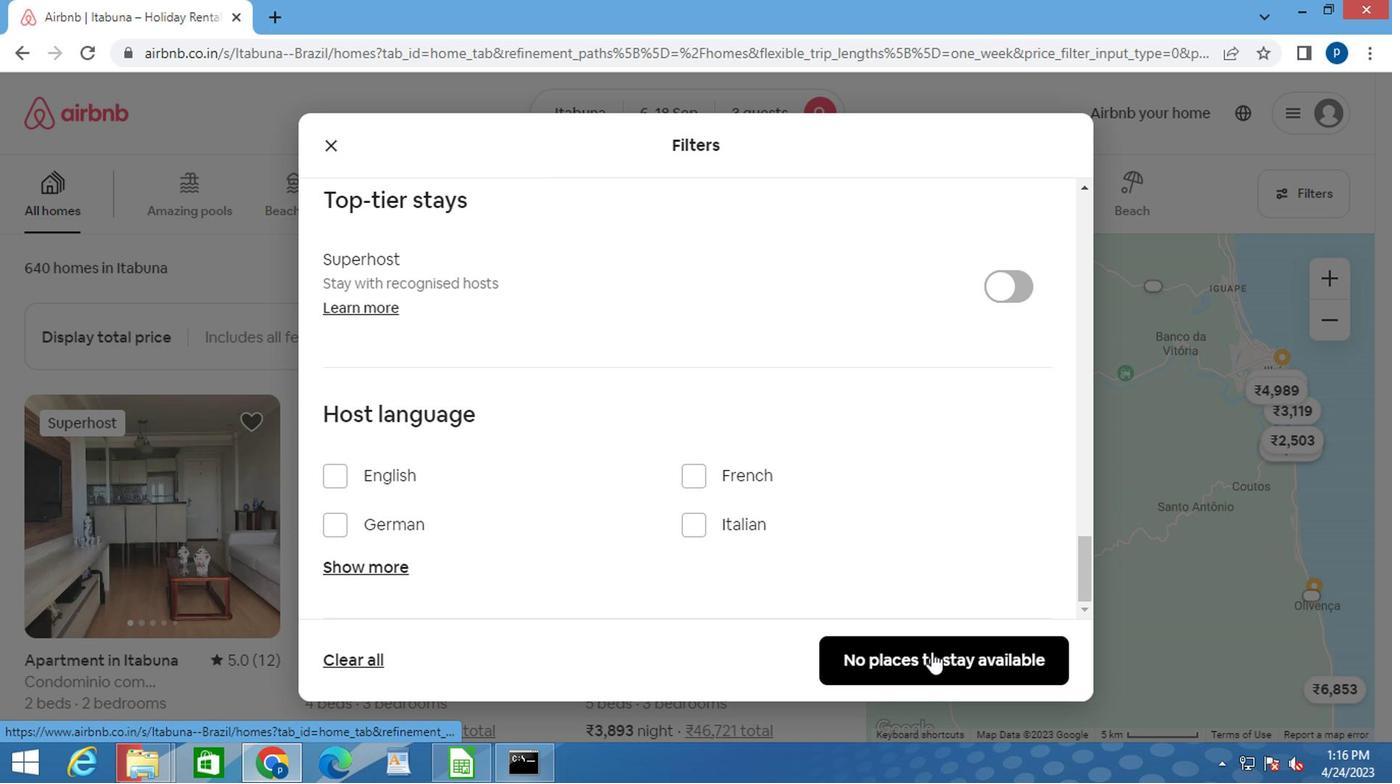 
